 Task: Find connections with filter location Harpanahalli with filter topic #managementwith filter profile language English with filter current company Vistara - TATA SIA Airlines Ltd. with filter school Rizvi College of Engineering with filter industry Staffing and Recruiting with filter service category Research with filter keywords title Women's Shelter Jobs
Action: Mouse moved to (630, 97)
Screenshot: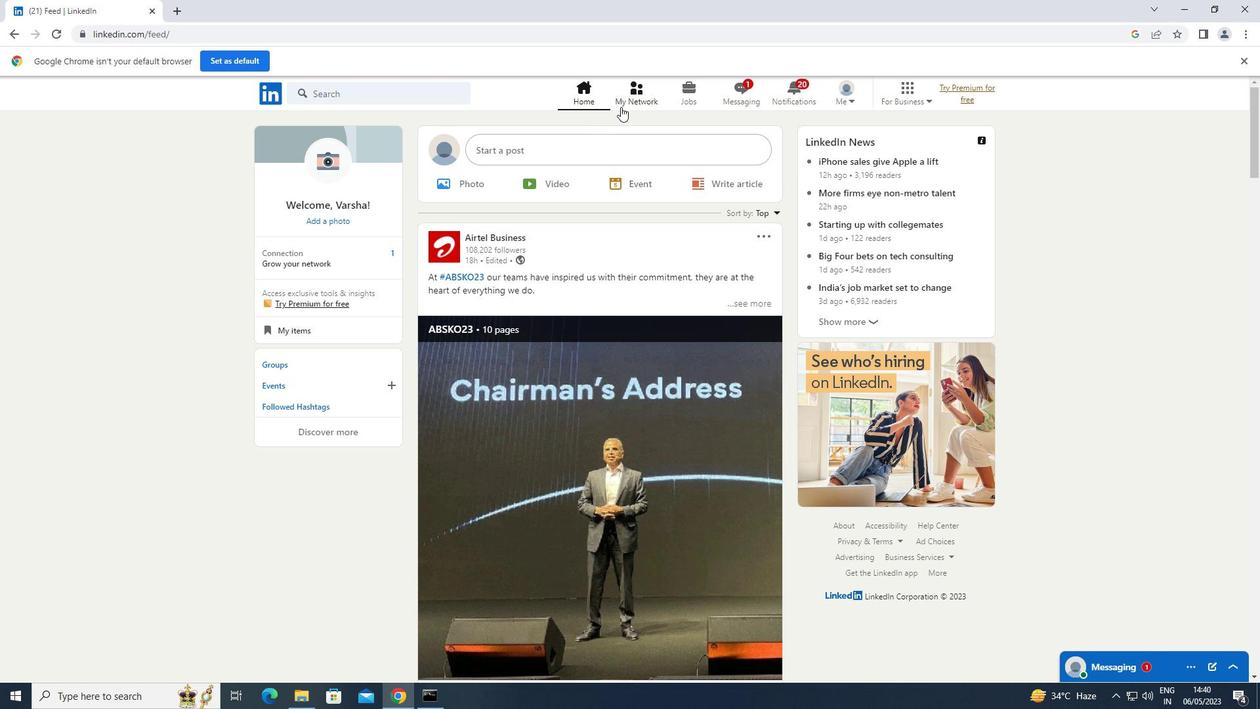 
Action: Mouse pressed left at (630, 97)
Screenshot: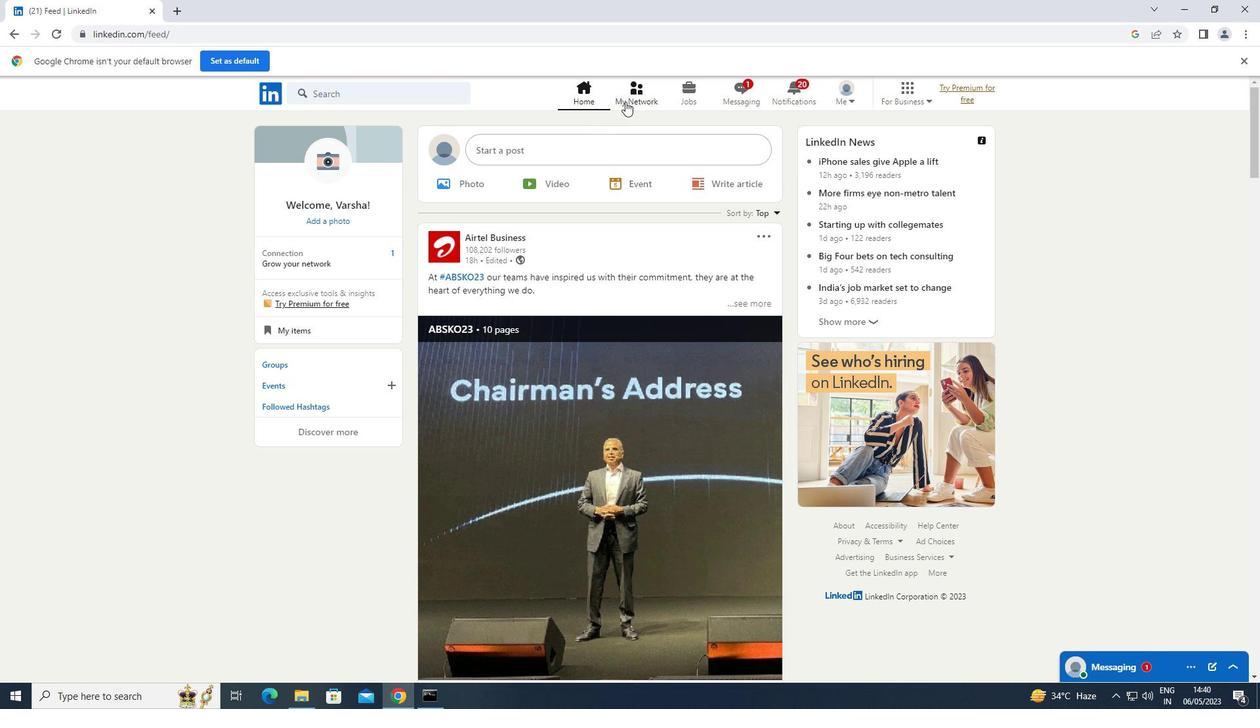 
Action: Mouse moved to (378, 168)
Screenshot: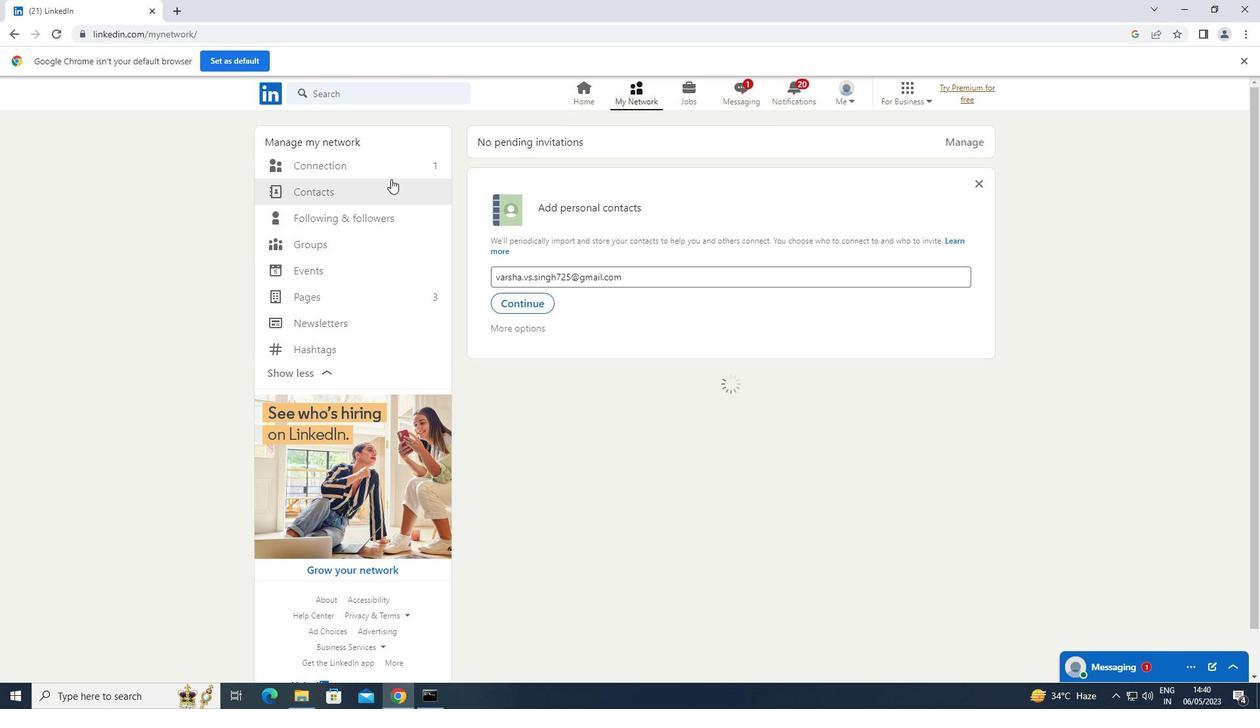 
Action: Mouse pressed left at (378, 168)
Screenshot: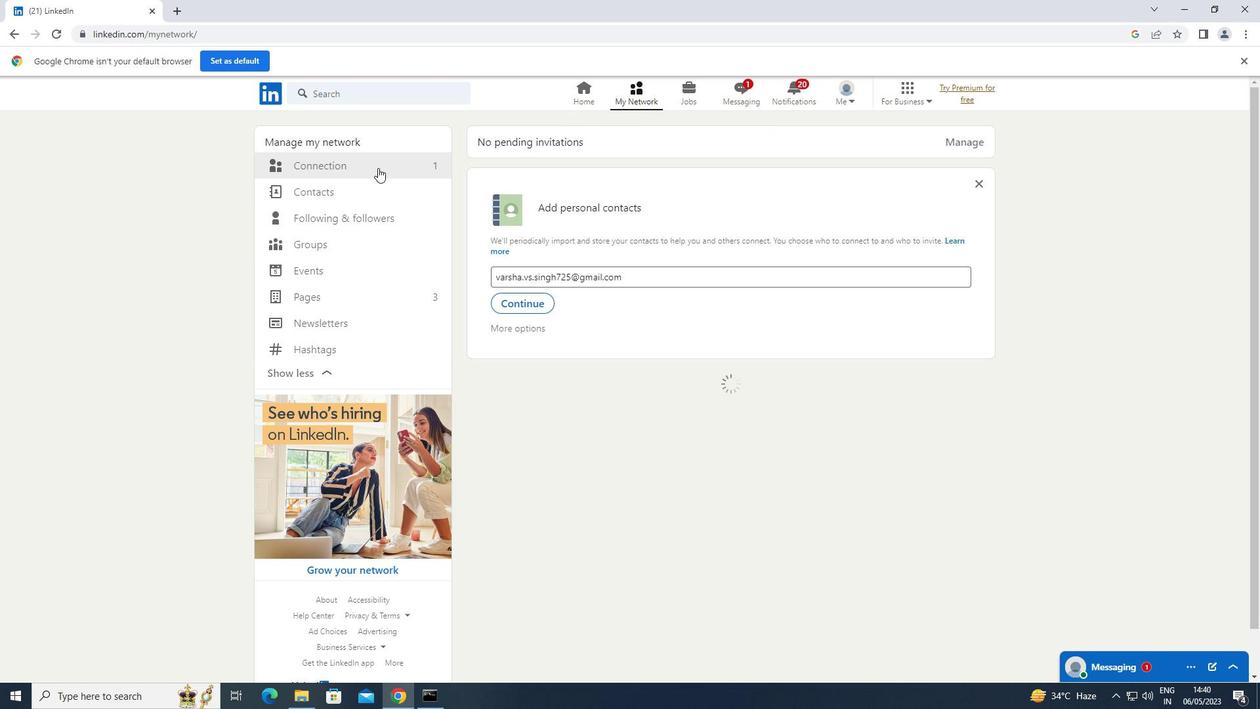 
Action: Mouse moved to (713, 164)
Screenshot: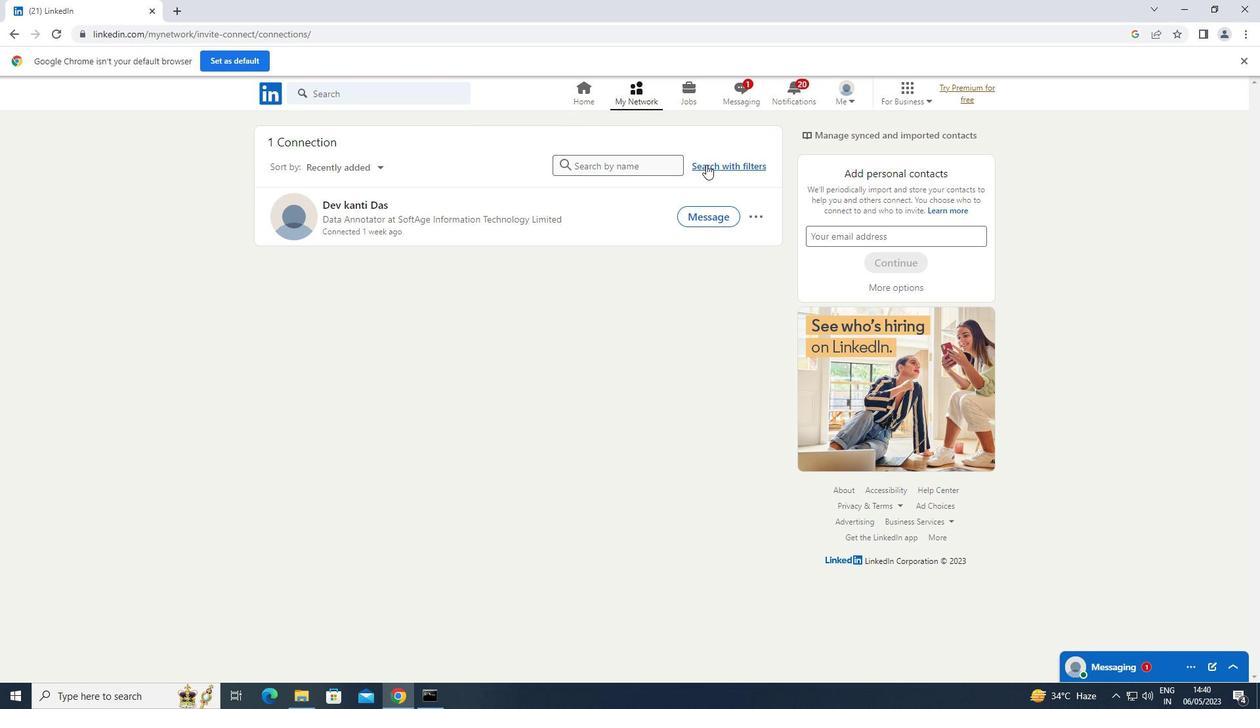
Action: Mouse pressed left at (713, 164)
Screenshot: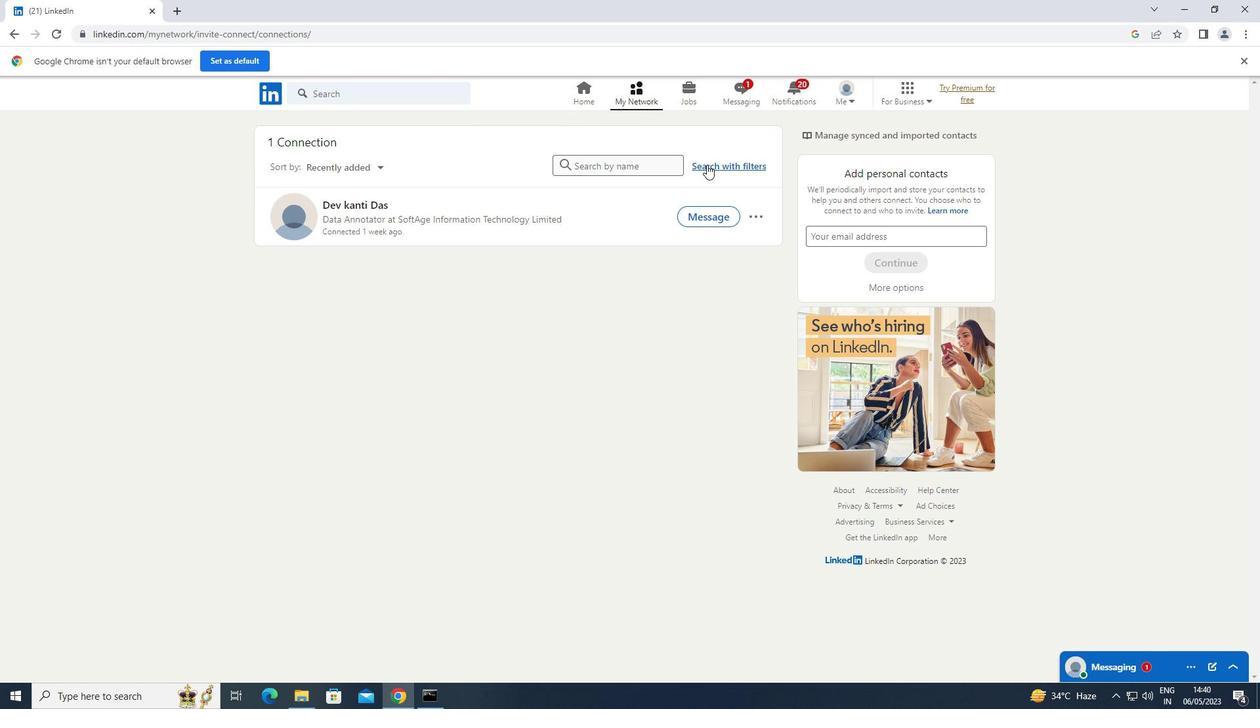 
Action: Mouse moved to (671, 121)
Screenshot: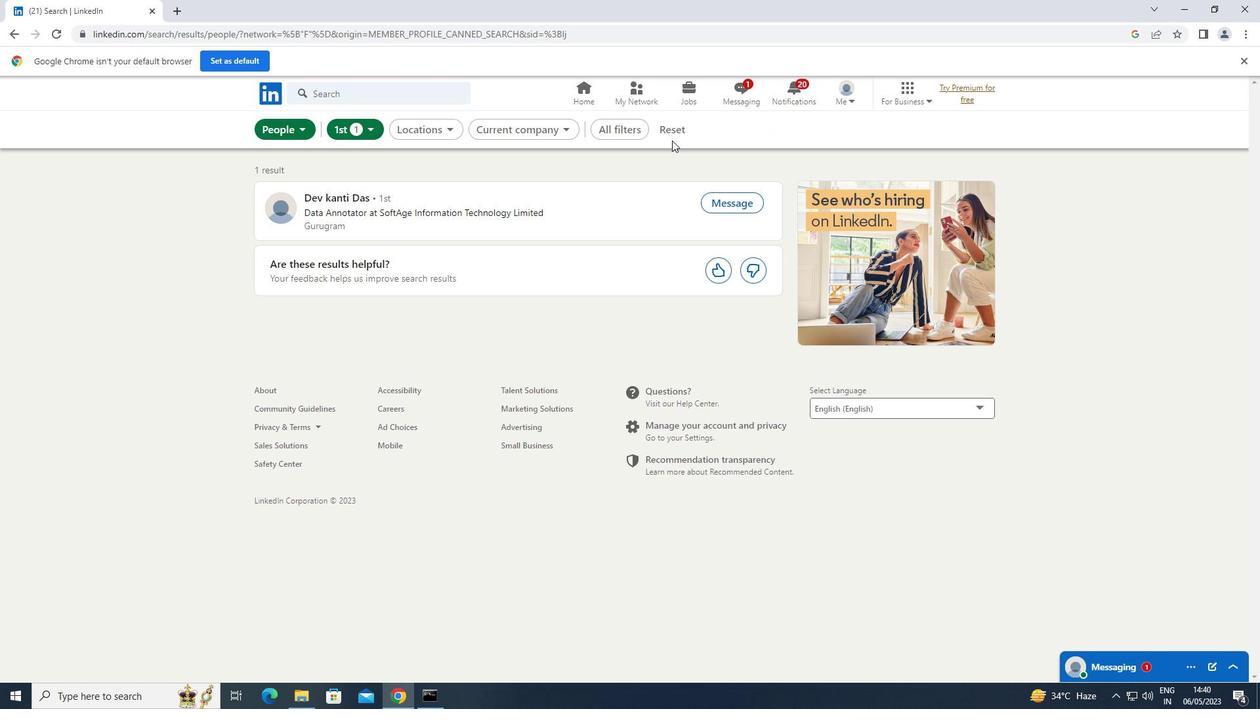 
Action: Mouse pressed left at (671, 121)
Screenshot: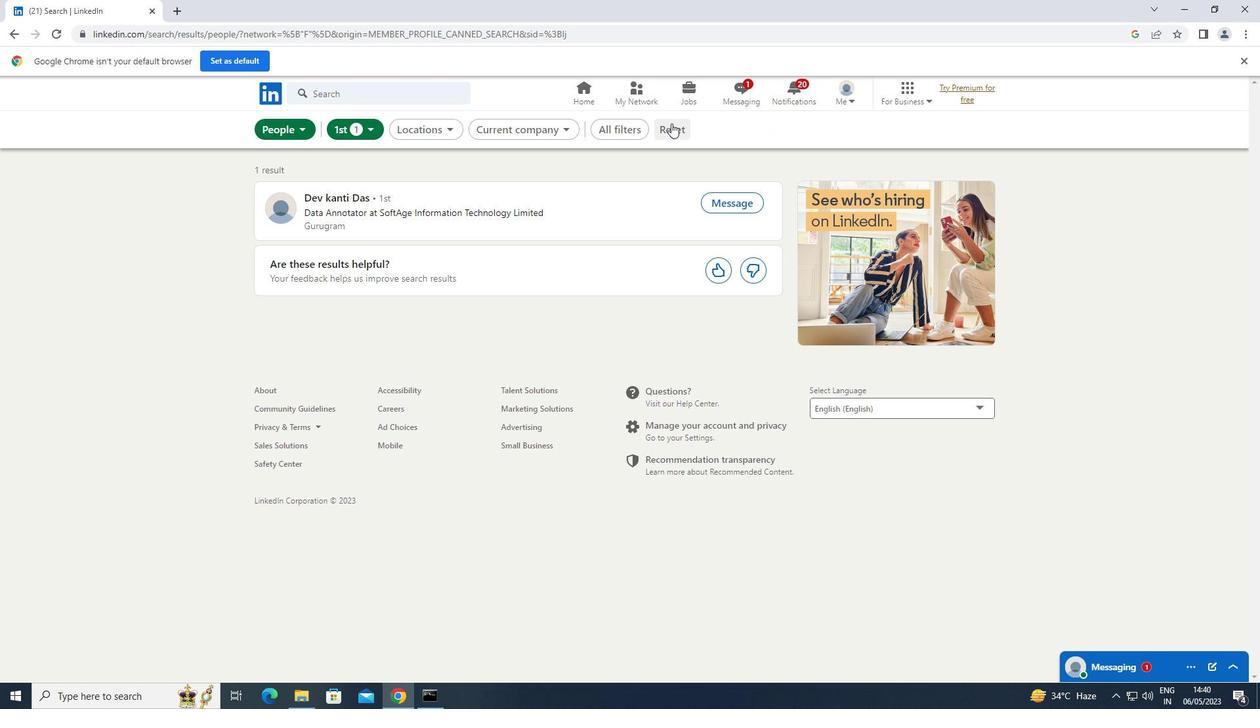 
Action: Mouse moved to (645, 126)
Screenshot: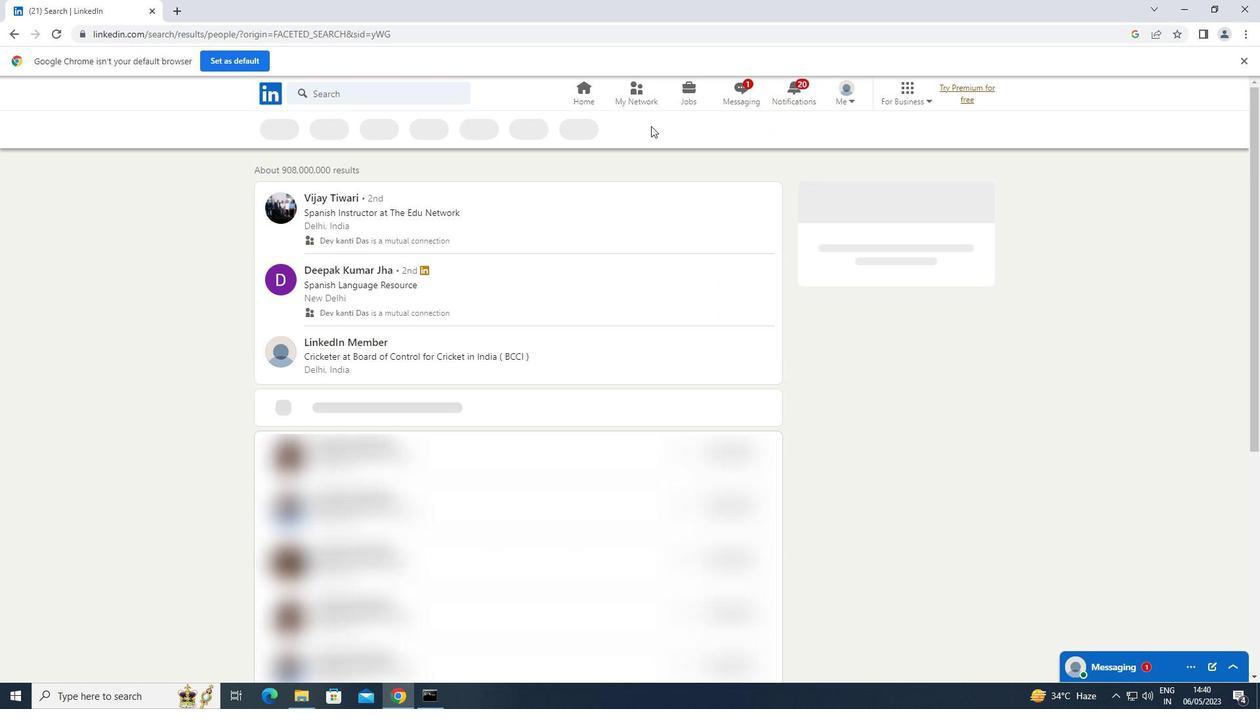 
Action: Mouse pressed left at (645, 126)
Screenshot: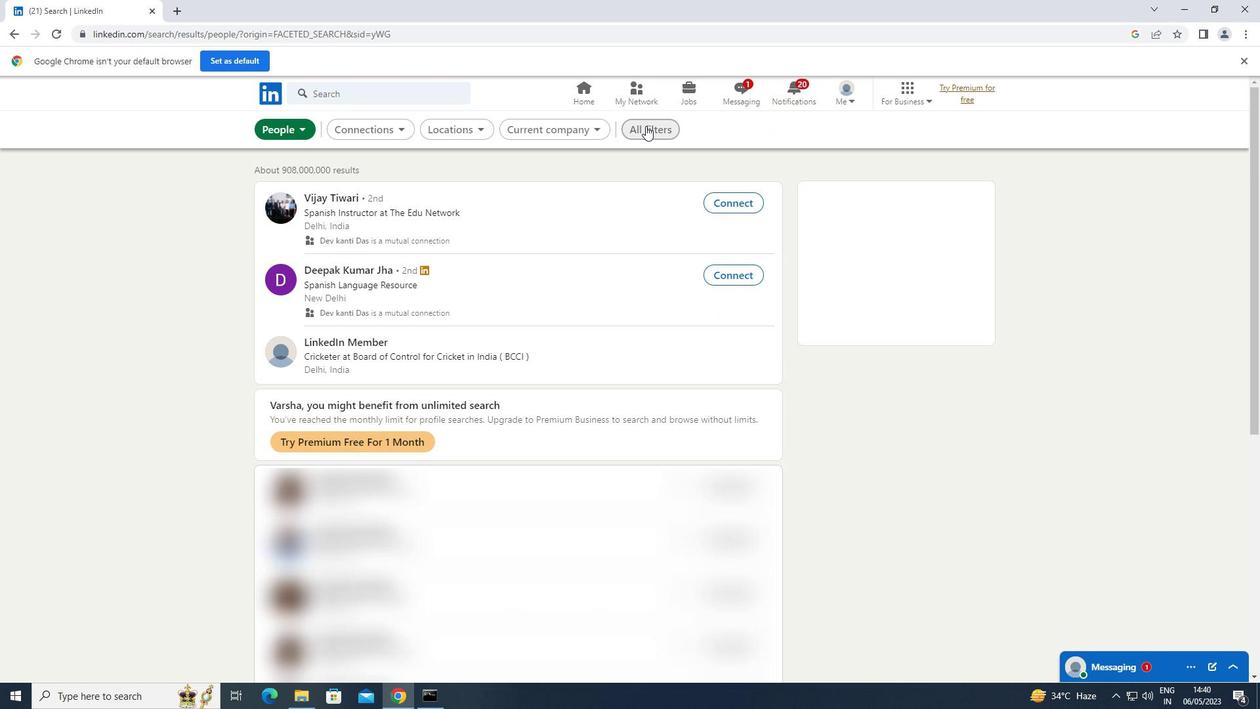 
Action: Mouse moved to (977, 312)
Screenshot: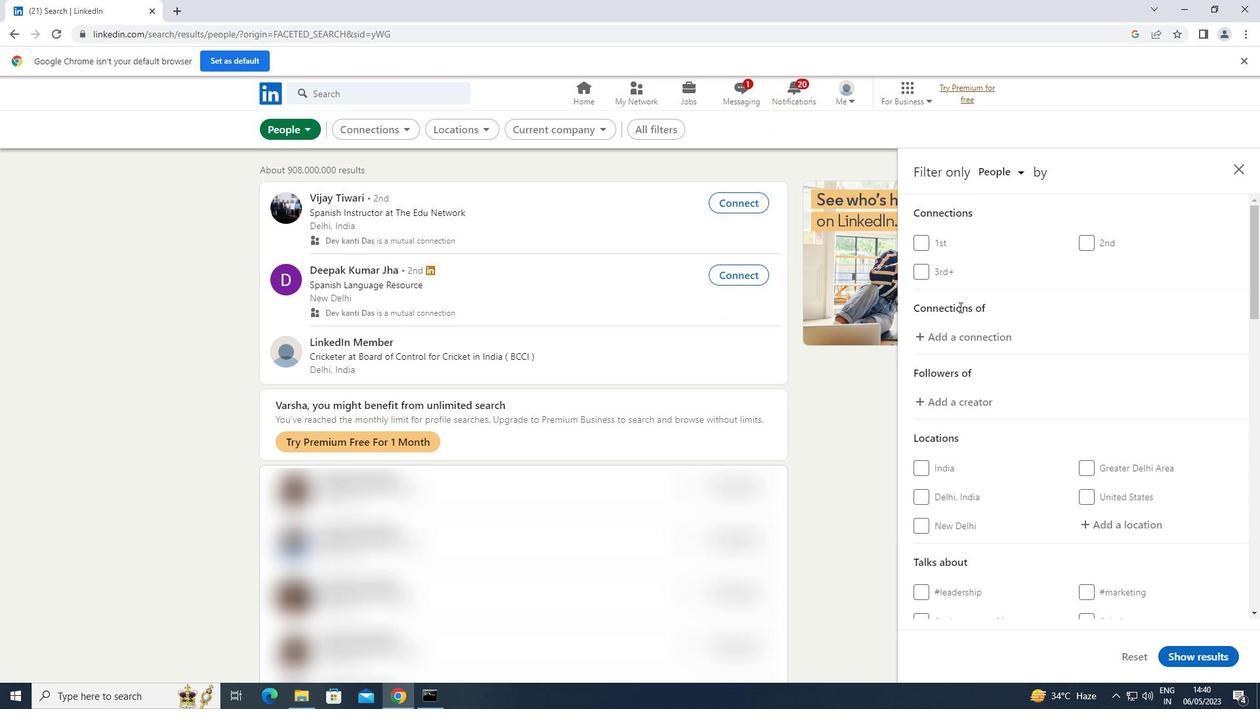 
Action: Mouse scrolled (977, 311) with delta (0, 0)
Screenshot: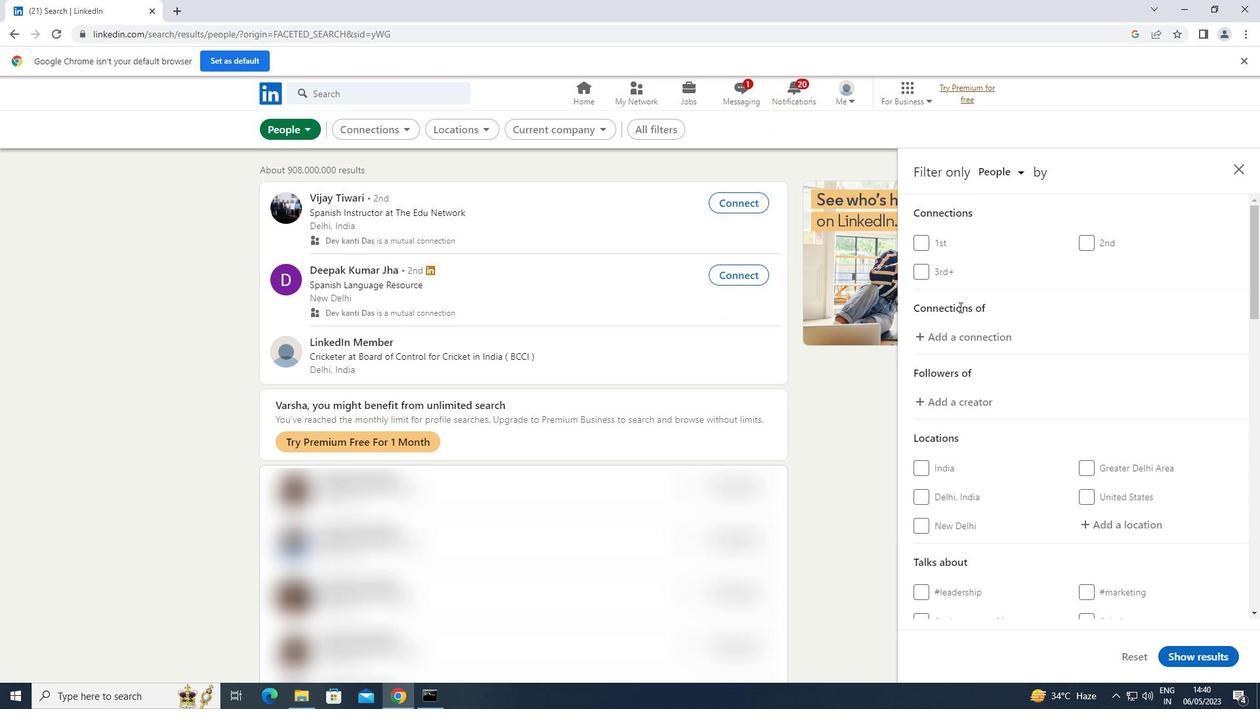 
Action: Mouse moved to (980, 319)
Screenshot: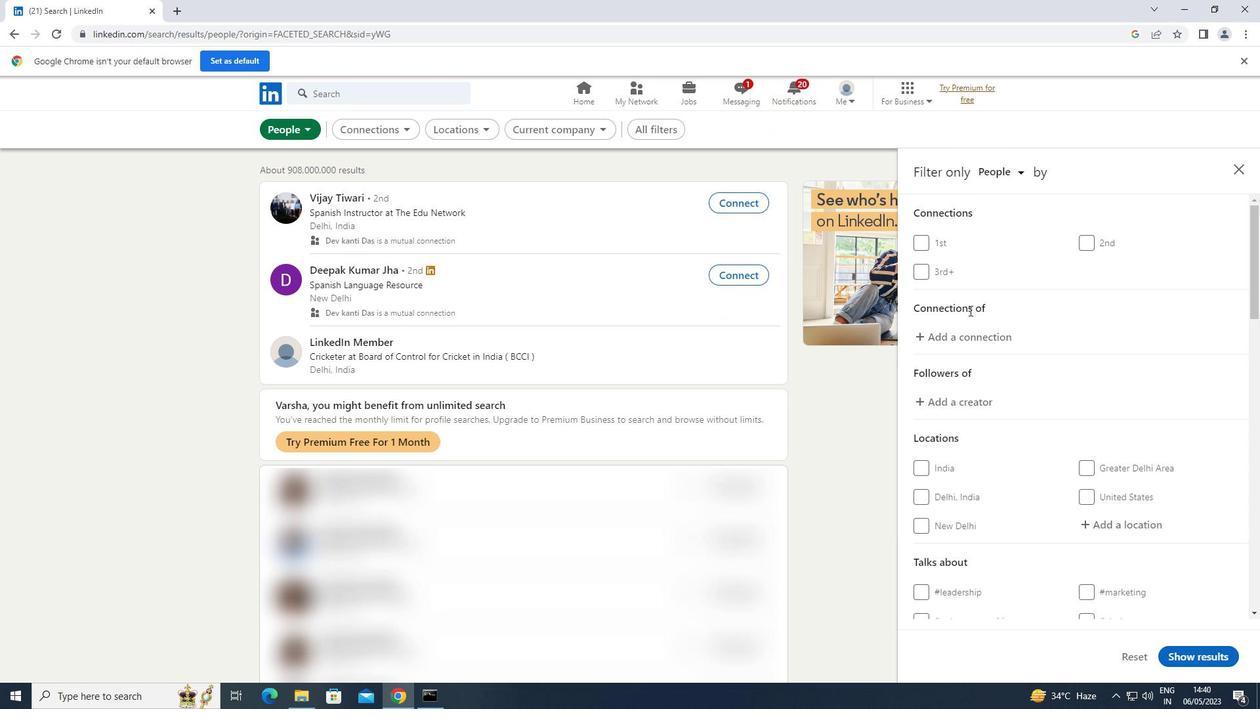
Action: Mouse scrolled (980, 318) with delta (0, 0)
Screenshot: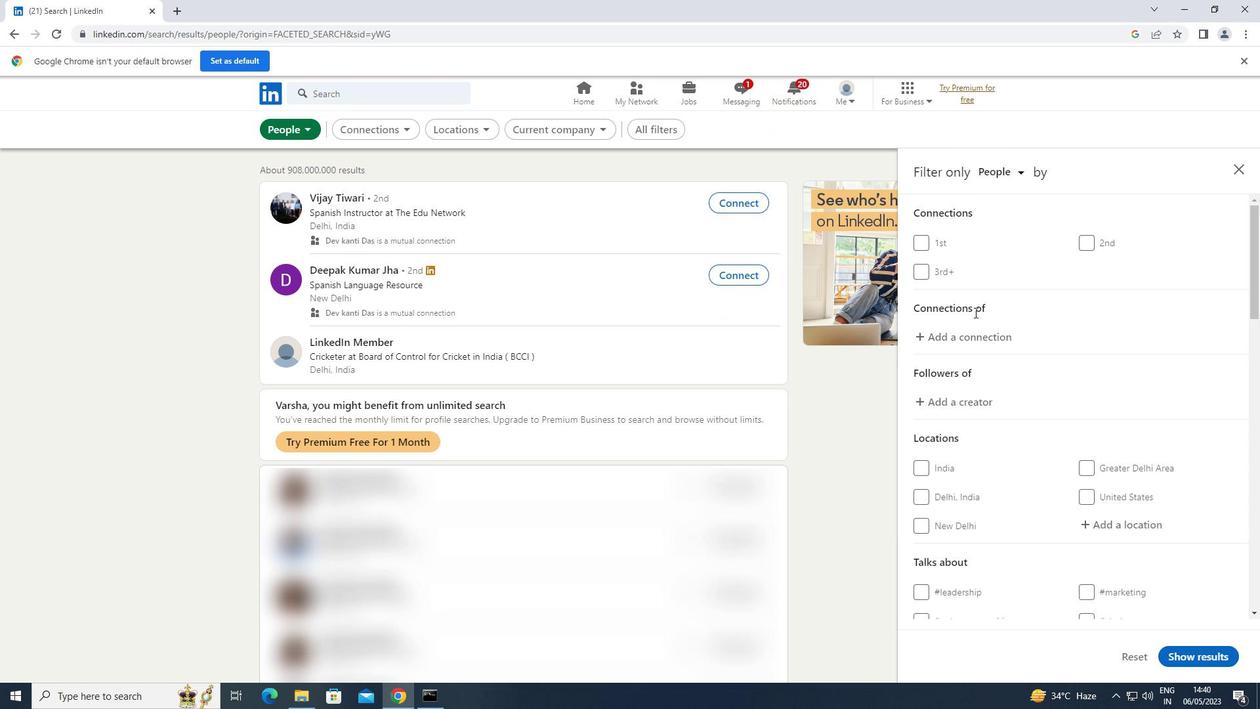 
Action: Mouse moved to (1120, 395)
Screenshot: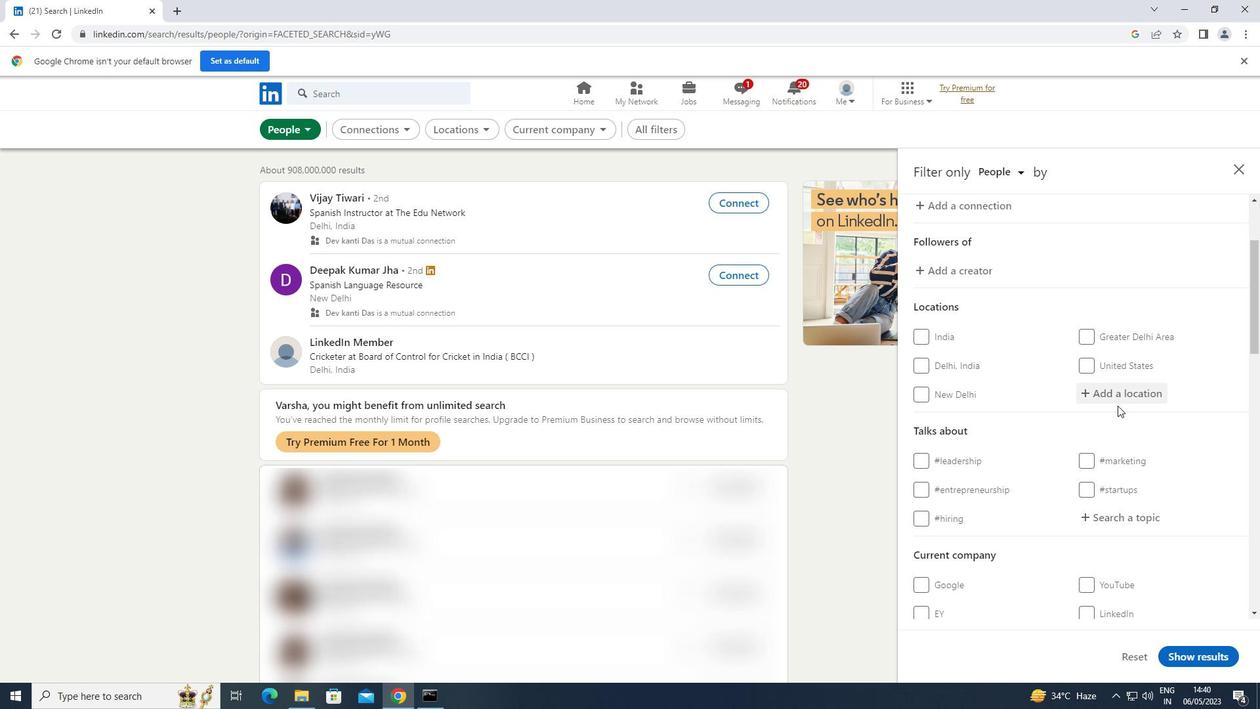 
Action: Mouse pressed left at (1120, 395)
Screenshot: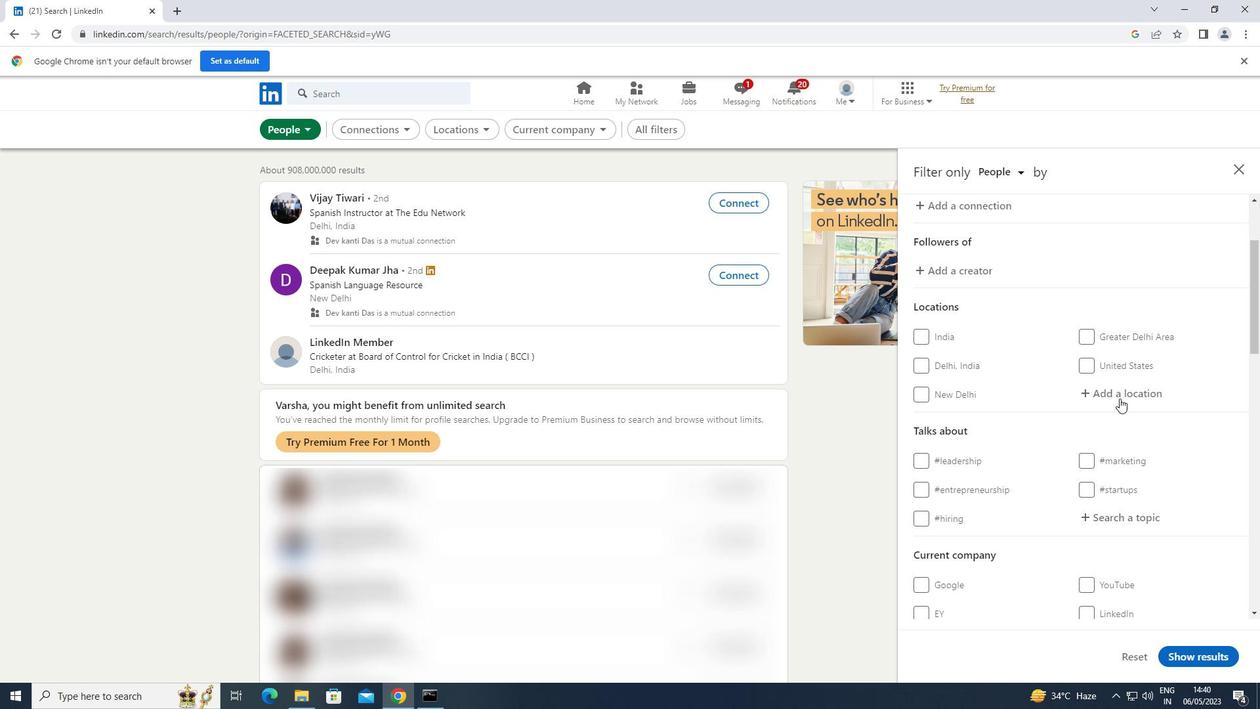 
Action: Mouse moved to (1120, 394)
Screenshot: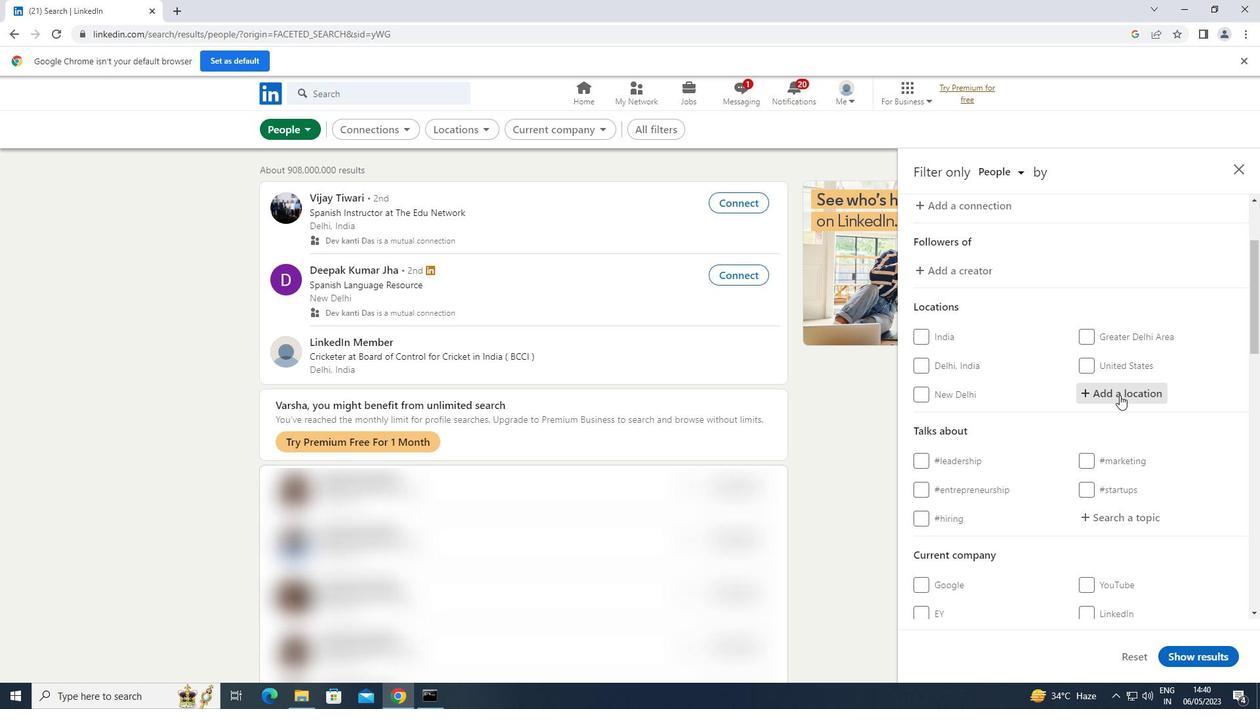 
Action: Key pressed <Key.shift>HARPANAHALLI
Screenshot: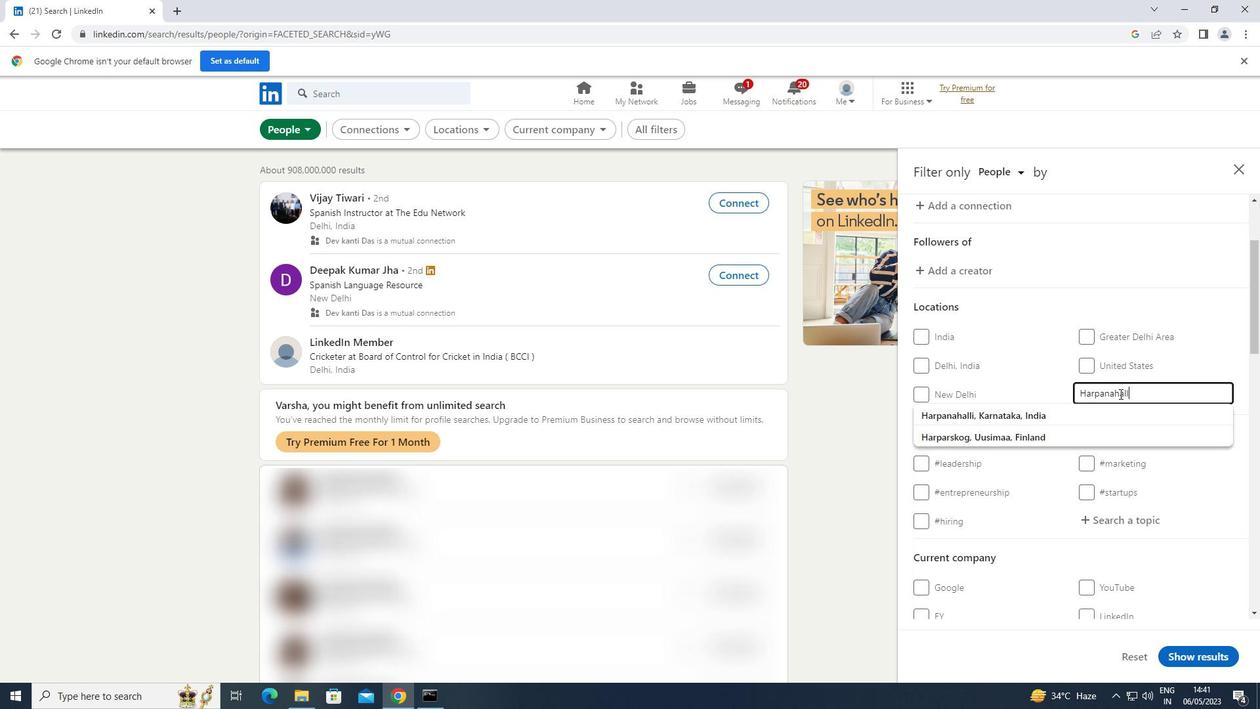 
Action: Mouse moved to (1088, 519)
Screenshot: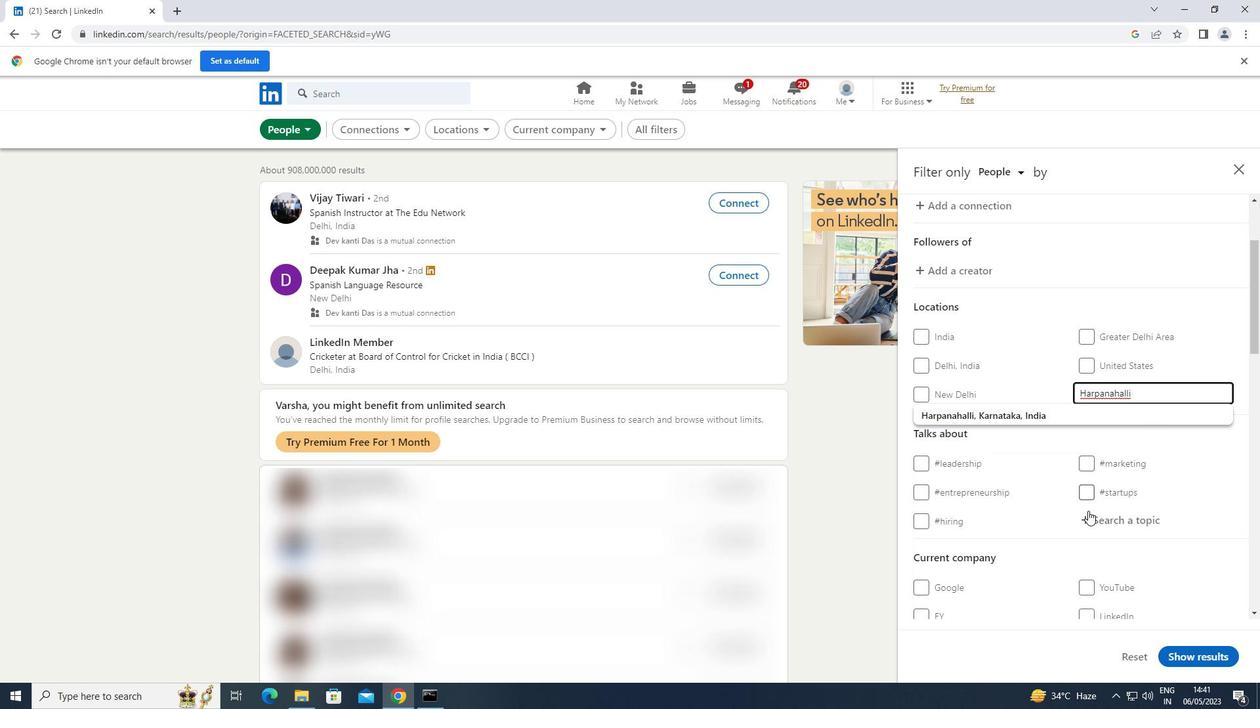 
Action: Mouse pressed left at (1088, 519)
Screenshot: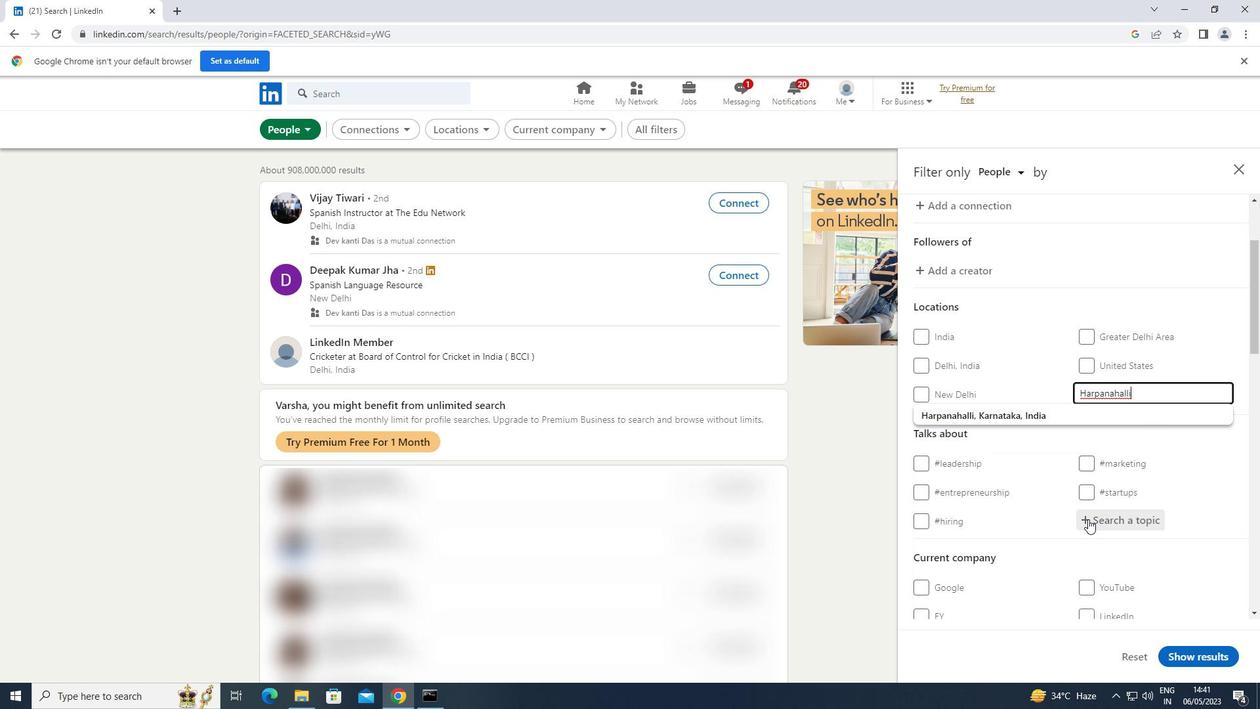 
Action: Mouse moved to (1088, 521)
Screenshot: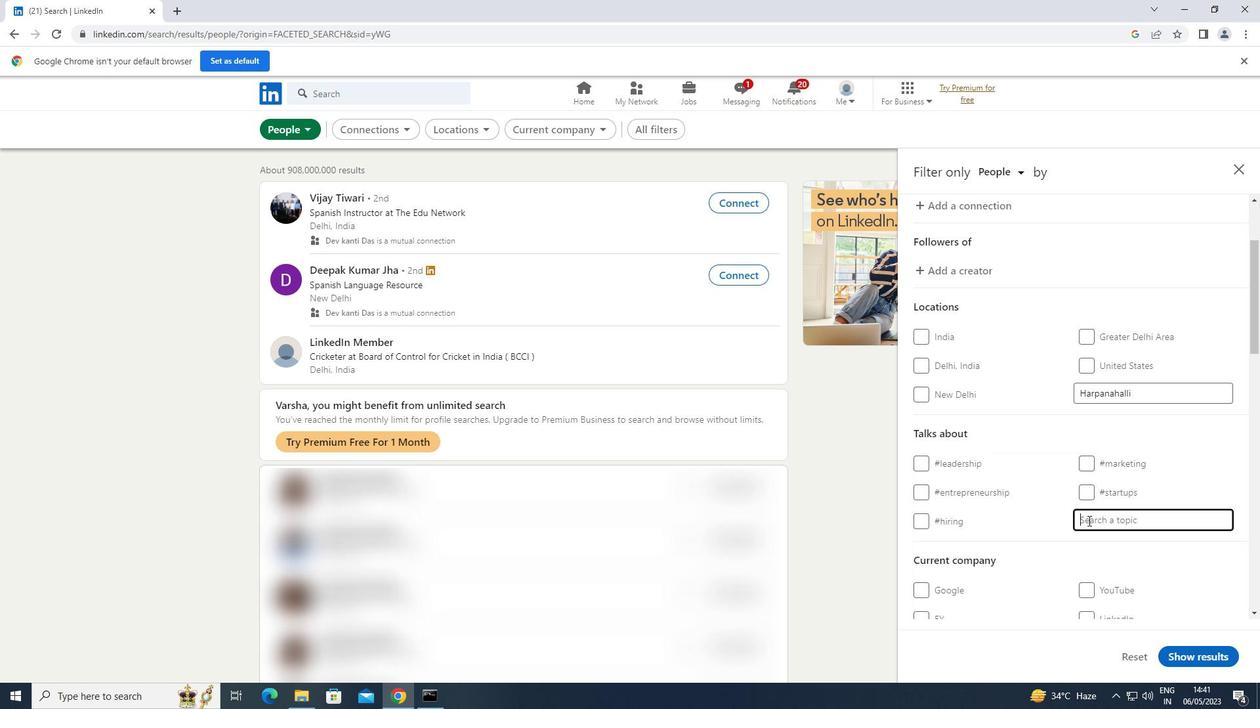 
Action: Key pressed MANAGEMENT
Screenshot: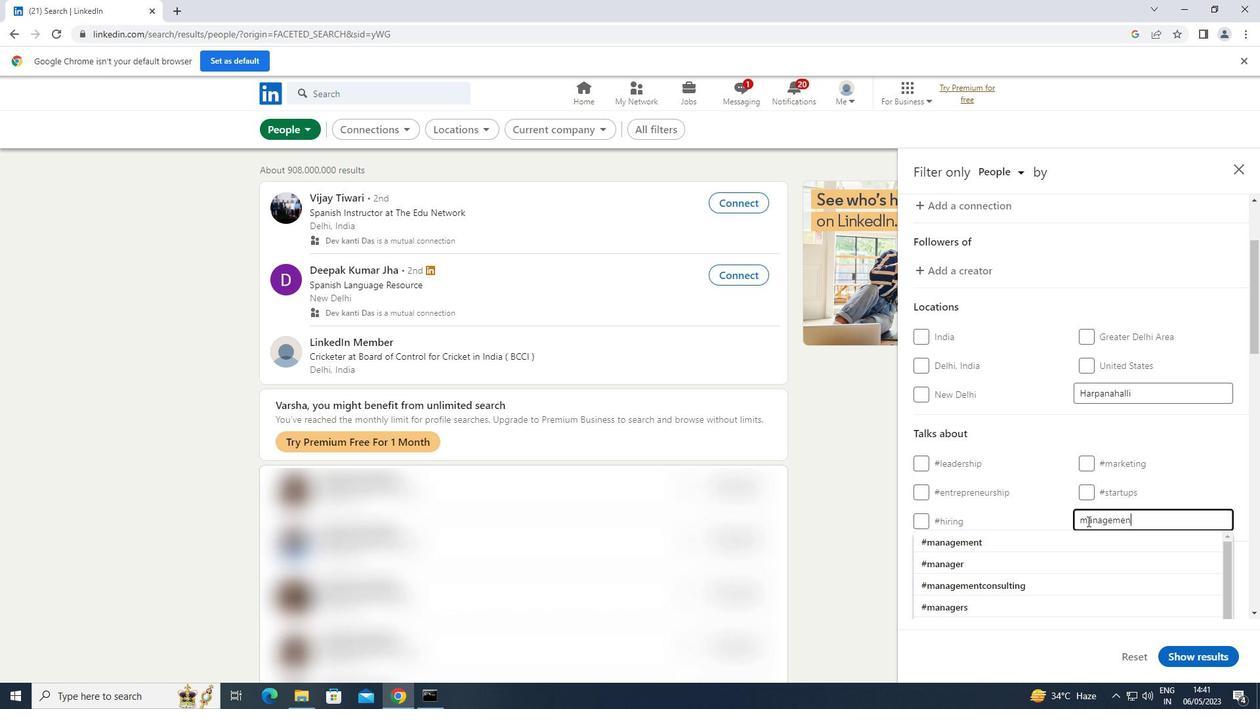
Action: Mouse moved to (998, 545)
Screenshot: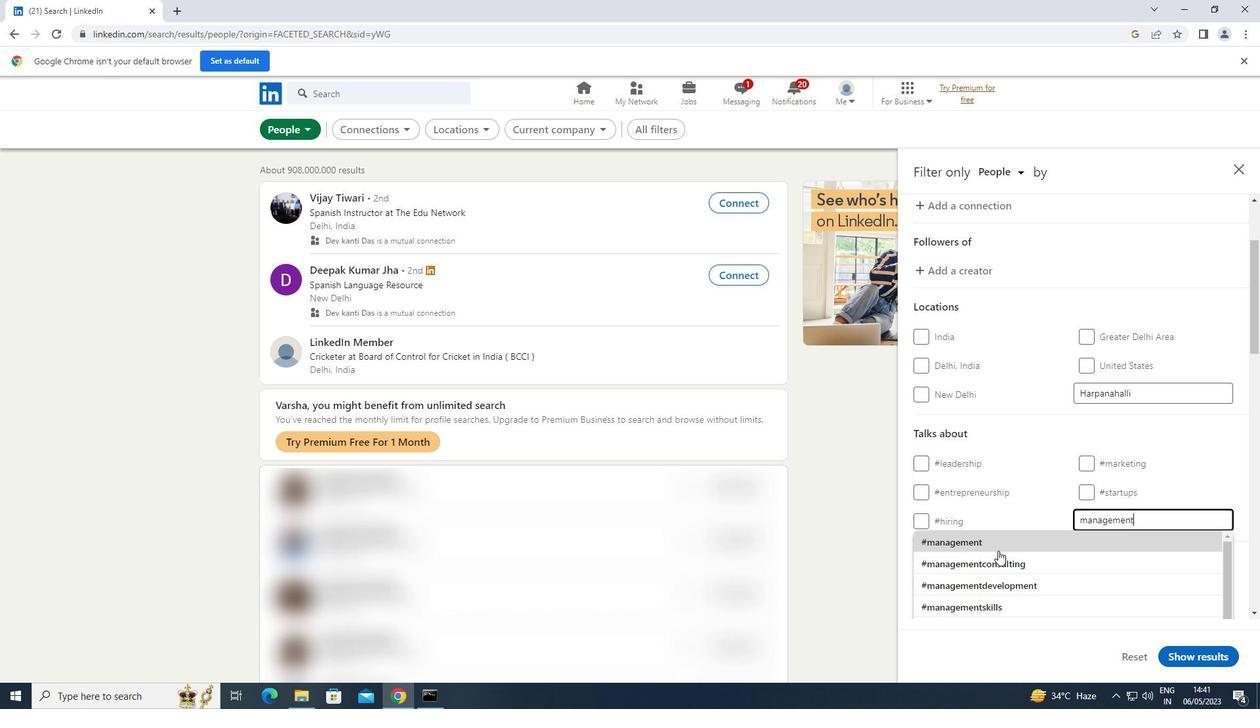 
Action: Mouse pressed left at (998, 545)
Screenshot: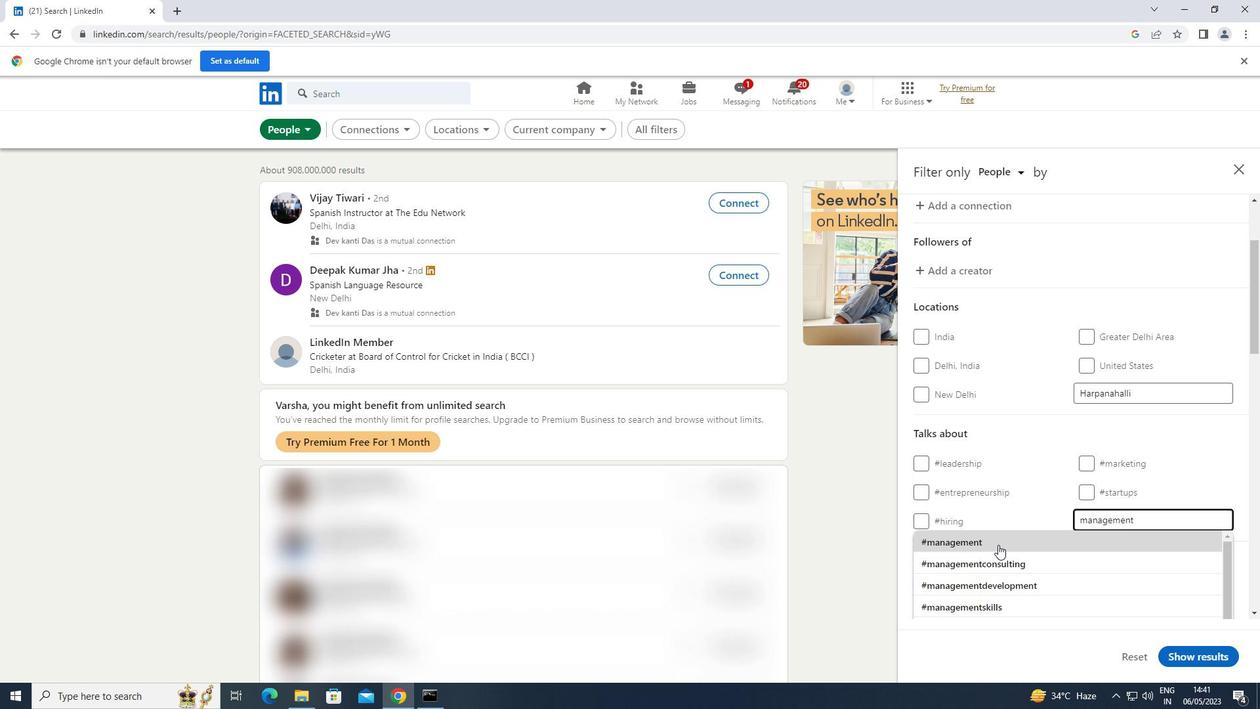 
Action: Mouse moved to (1004, 522)
Screenshot: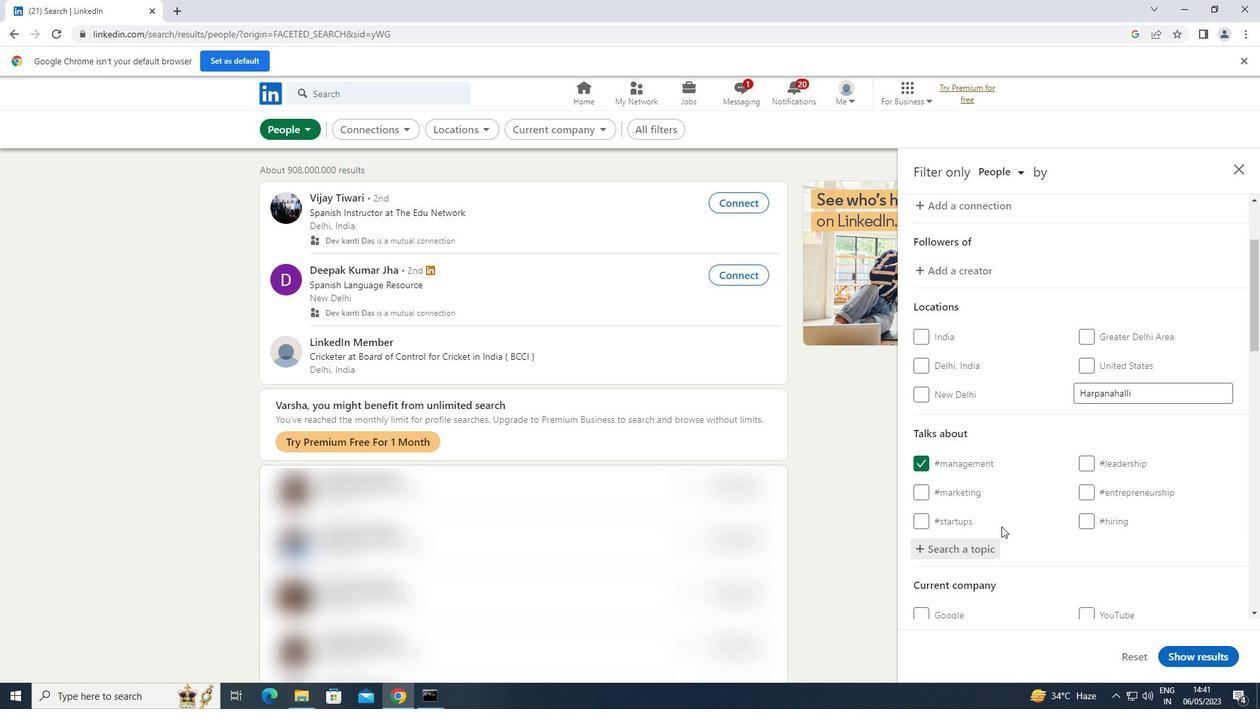 
Action: Mouse scrolled (1004, 521) with delta (0, 0)
Screenshot: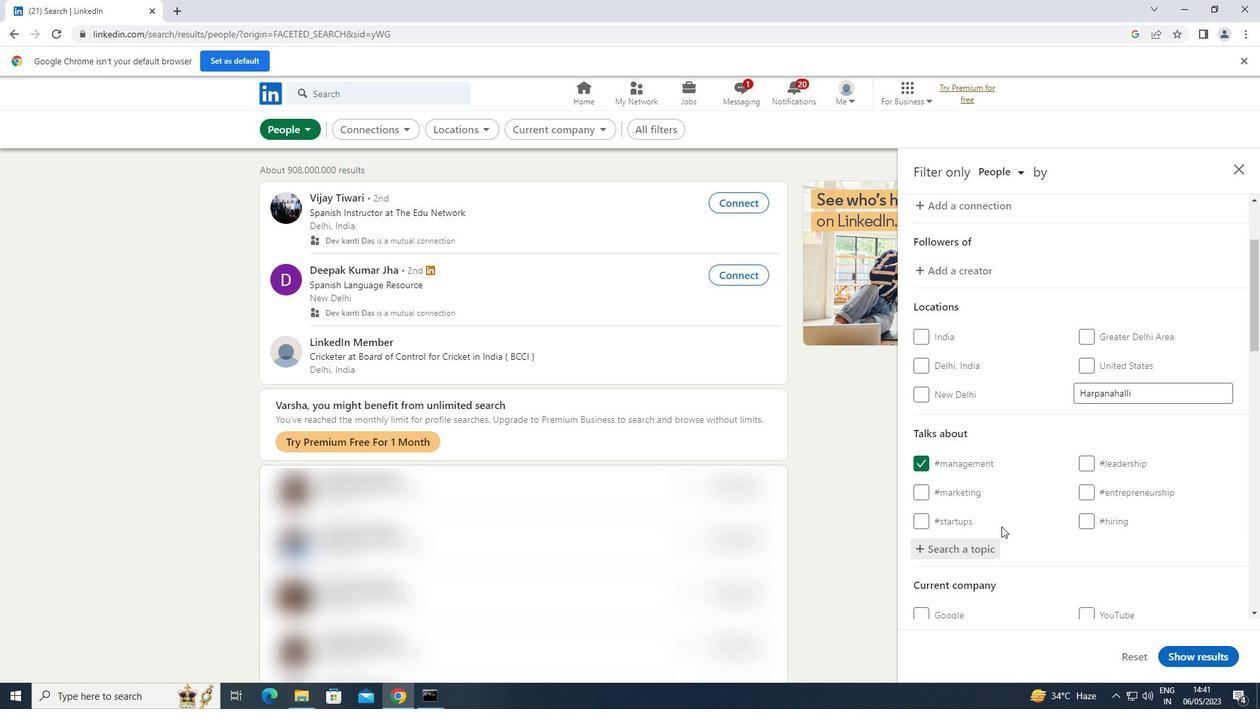 
Action: Mouse scrolled (1004, 521) with delta (0, 0)
Screenshot: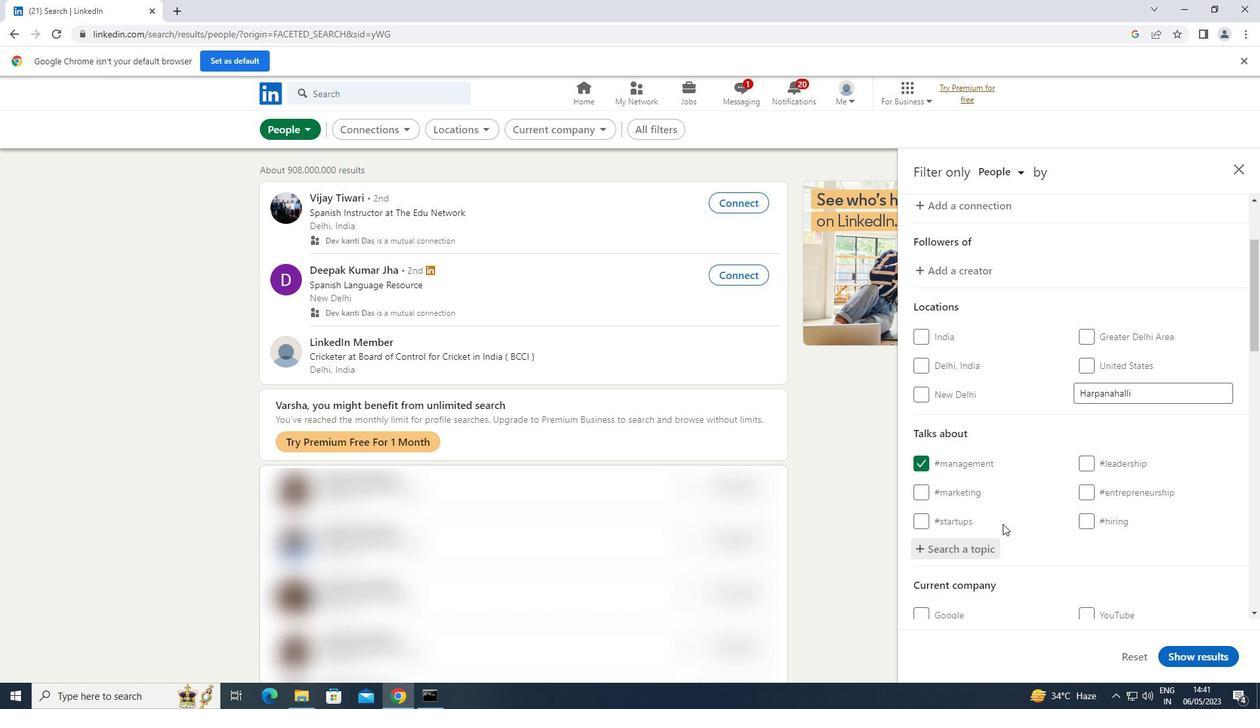 
Action: Mouse scrolled (1004, 521) with delta (0, 0)
Screenshot: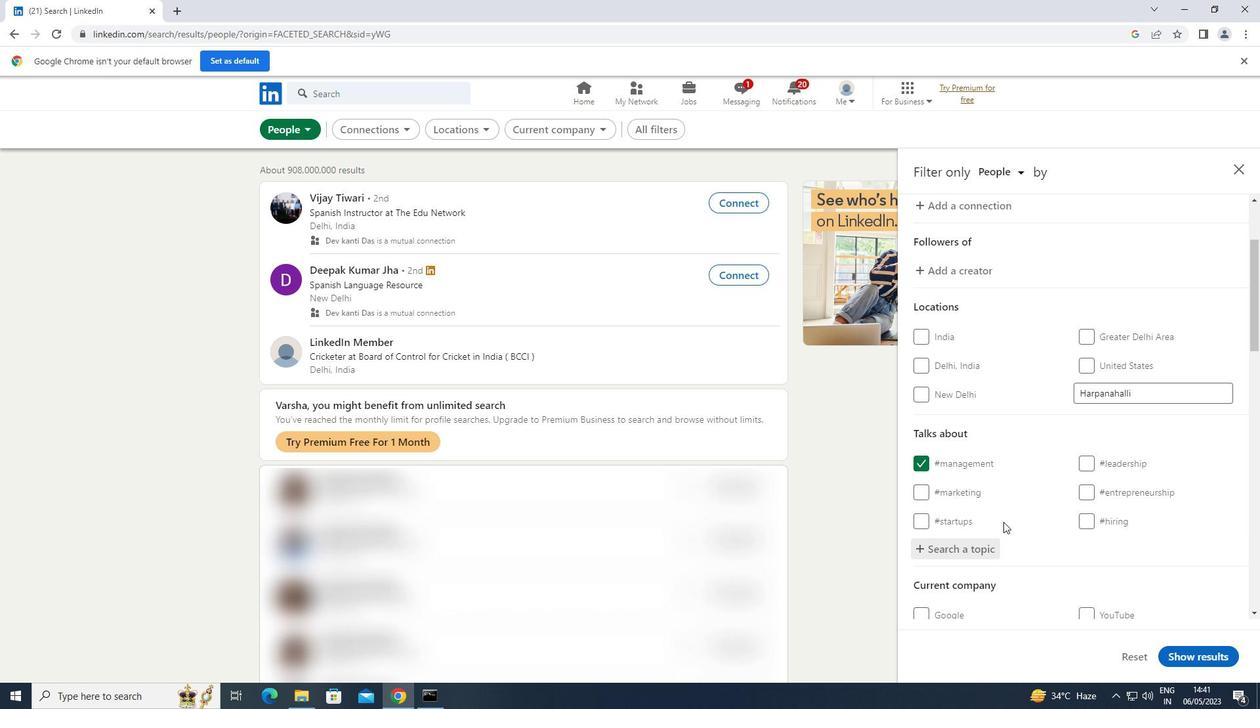 
Action: Mouse scrolled (1004, 521) with delta (0, 0)
Screenshot: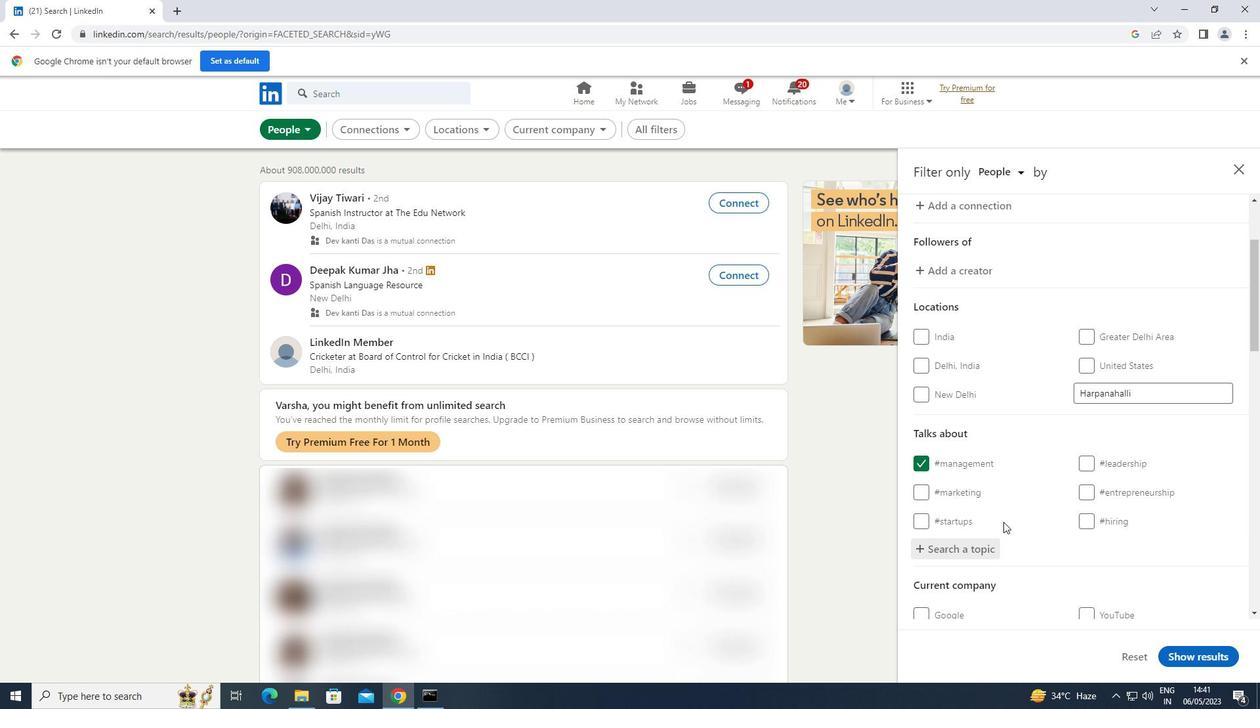 
Action: Mouse moved to (1006, 516)
Screenshot: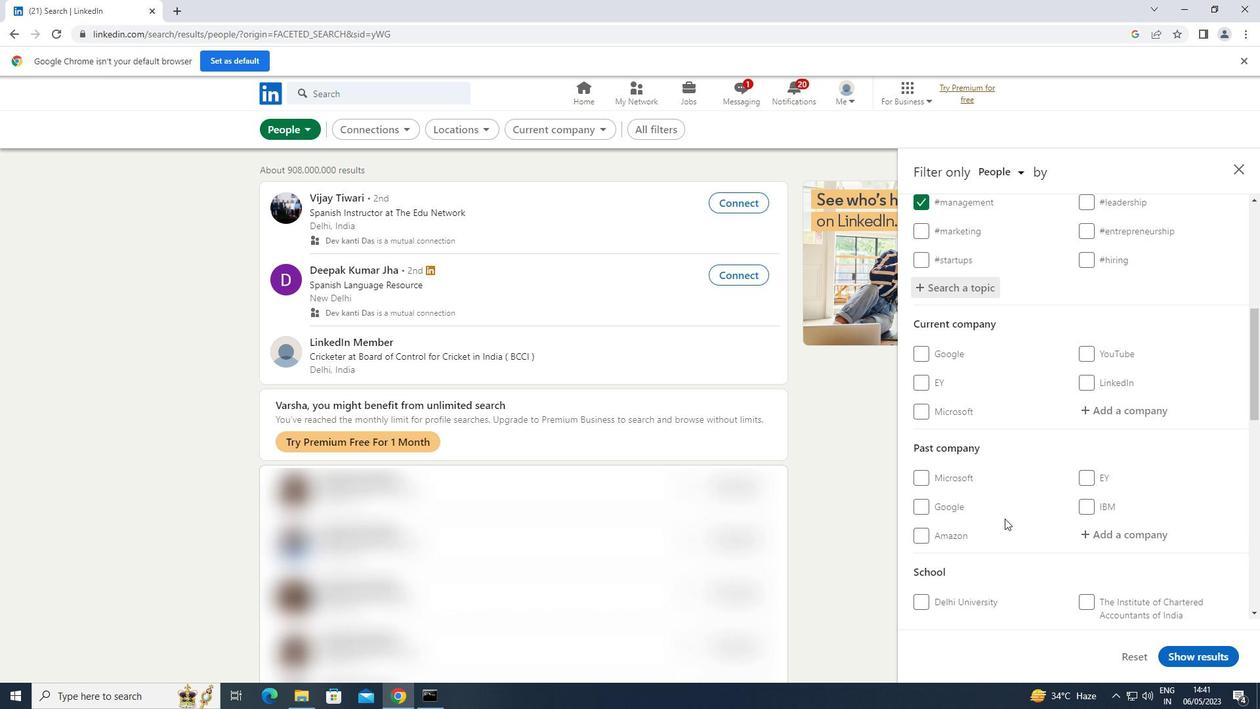 
Action: Mouse scrolled (1006, 515) with delta (0, 0)
Screenshot: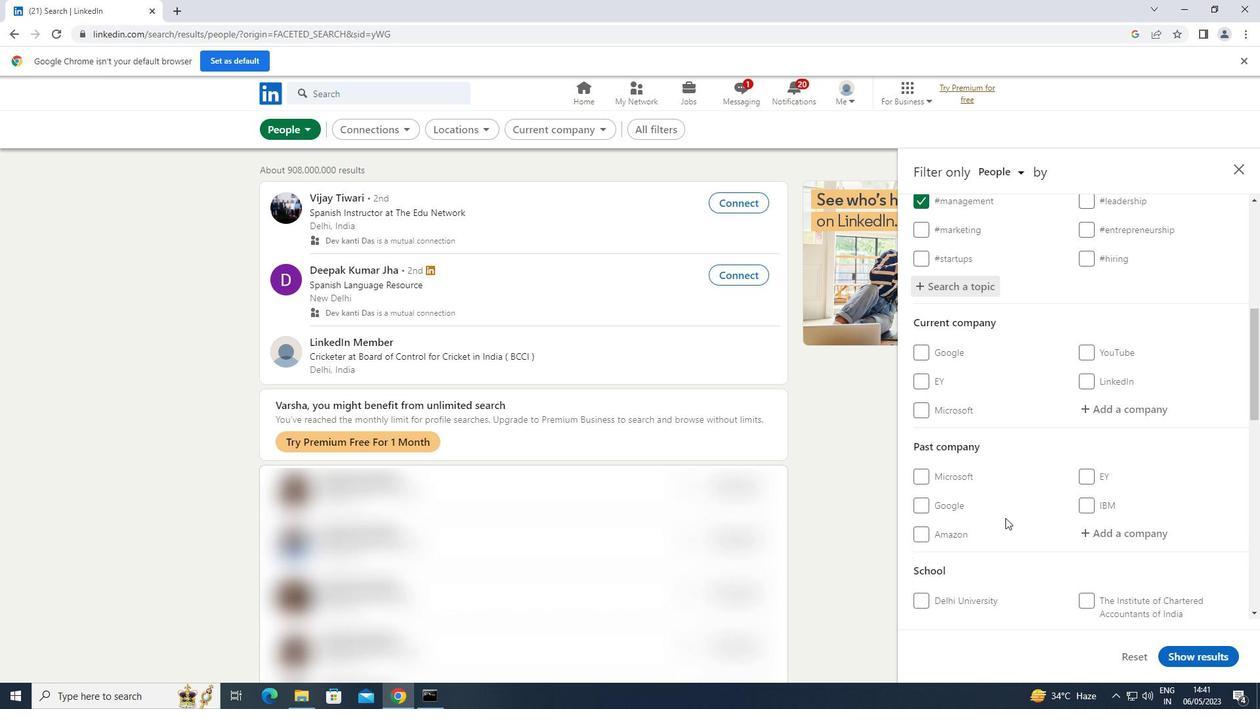 
Action: Mouse scrolled (1006, 515) with delta (0, 0)
Screenshot: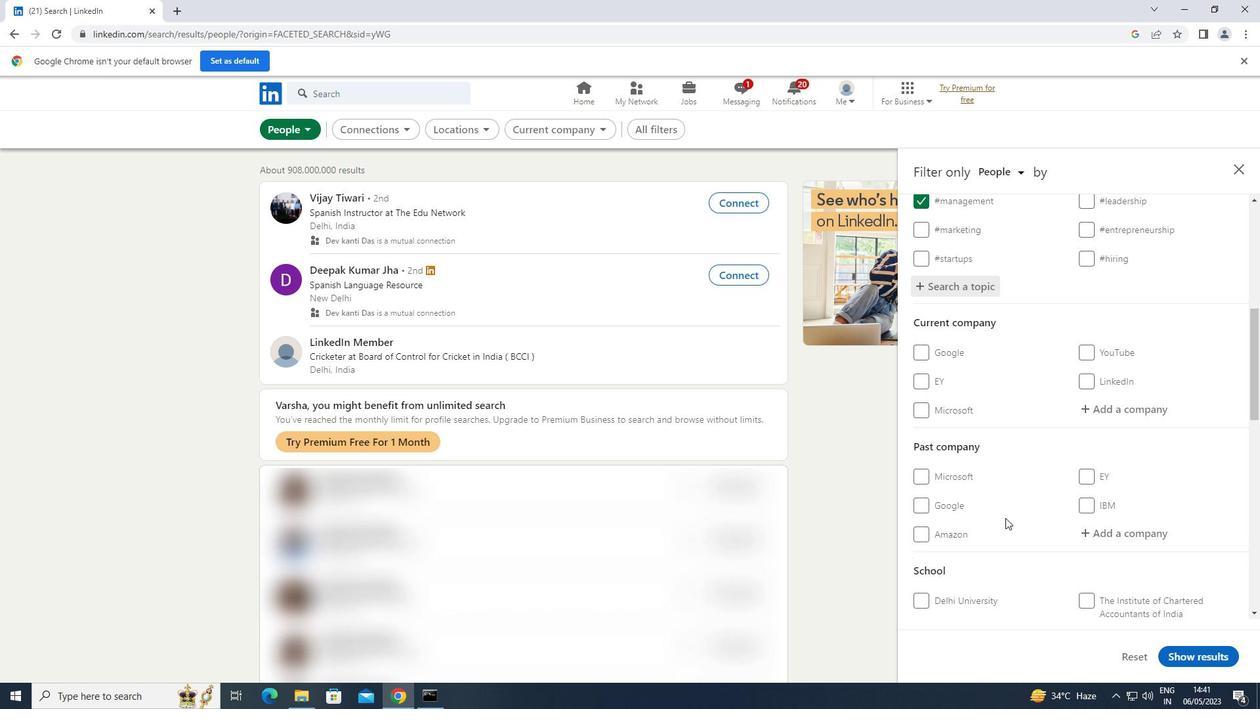
Action: Mouse scrolled (1006, 515) with delta (0, 0)
Screenshot: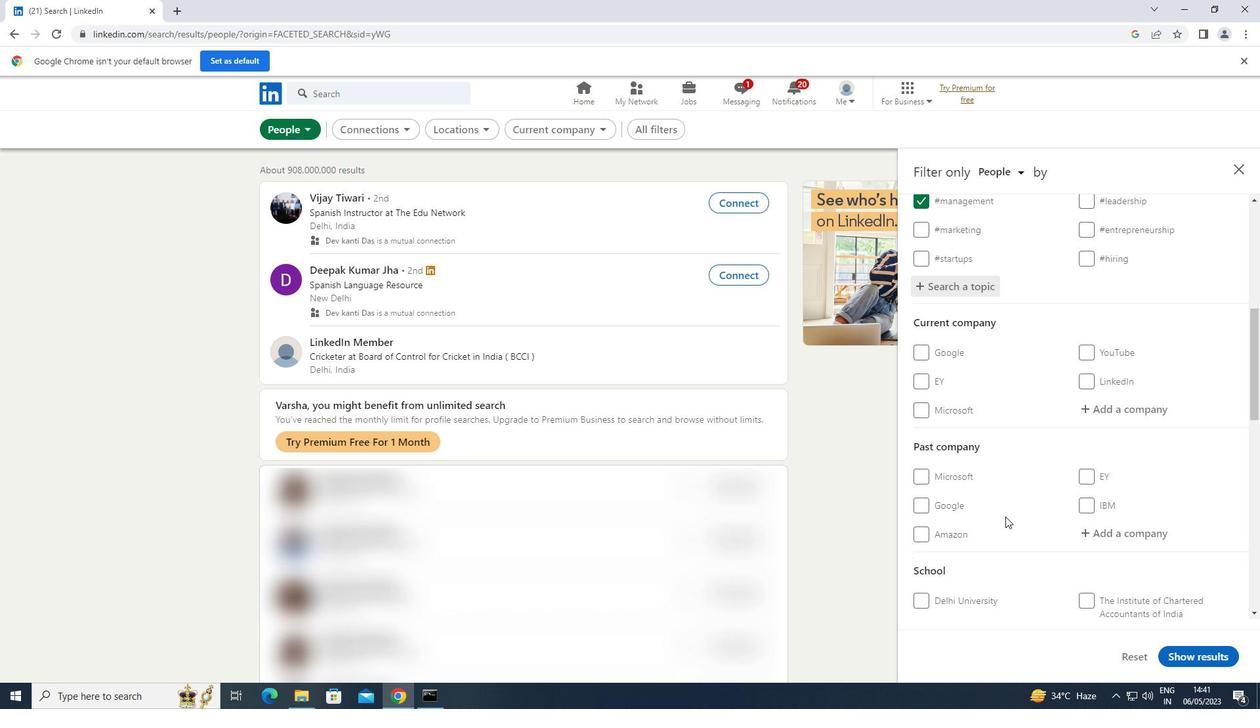 
Action: Mouse scrolled (1006, 515) with delta (0, 0)
Screenshot: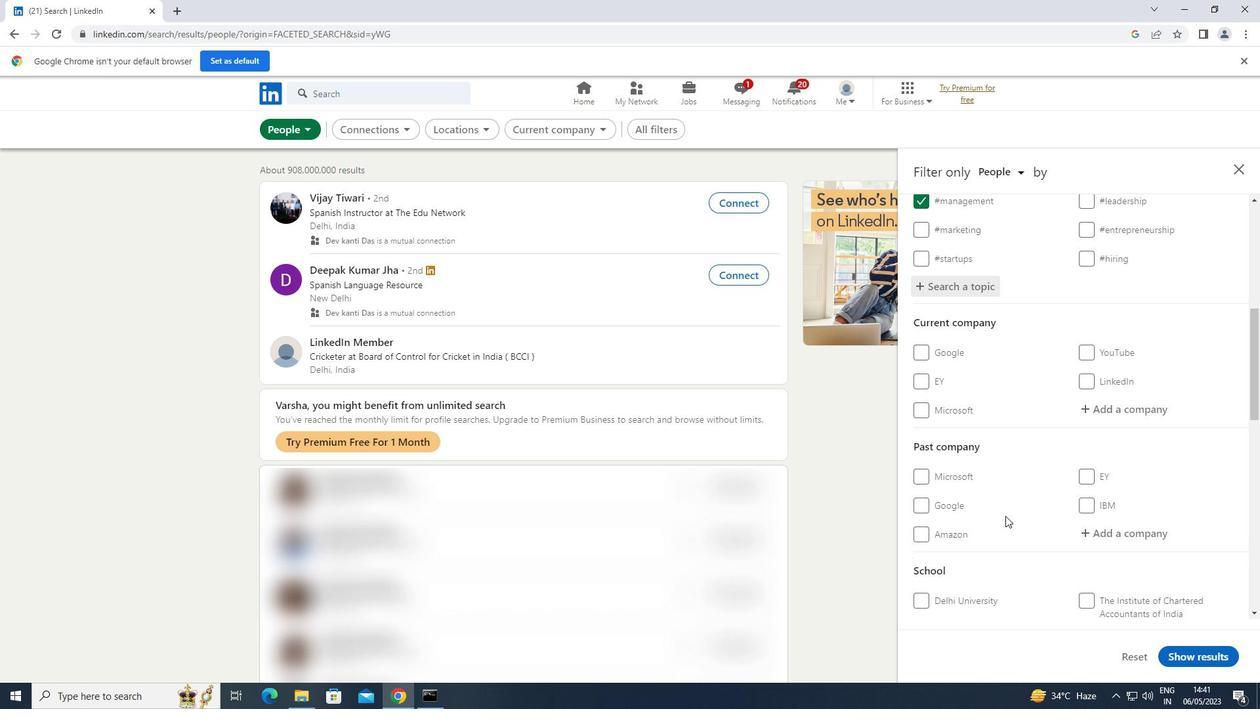 
Action: Mouse scrolled (1006, 515) with delta (0, 0)
Screenshot: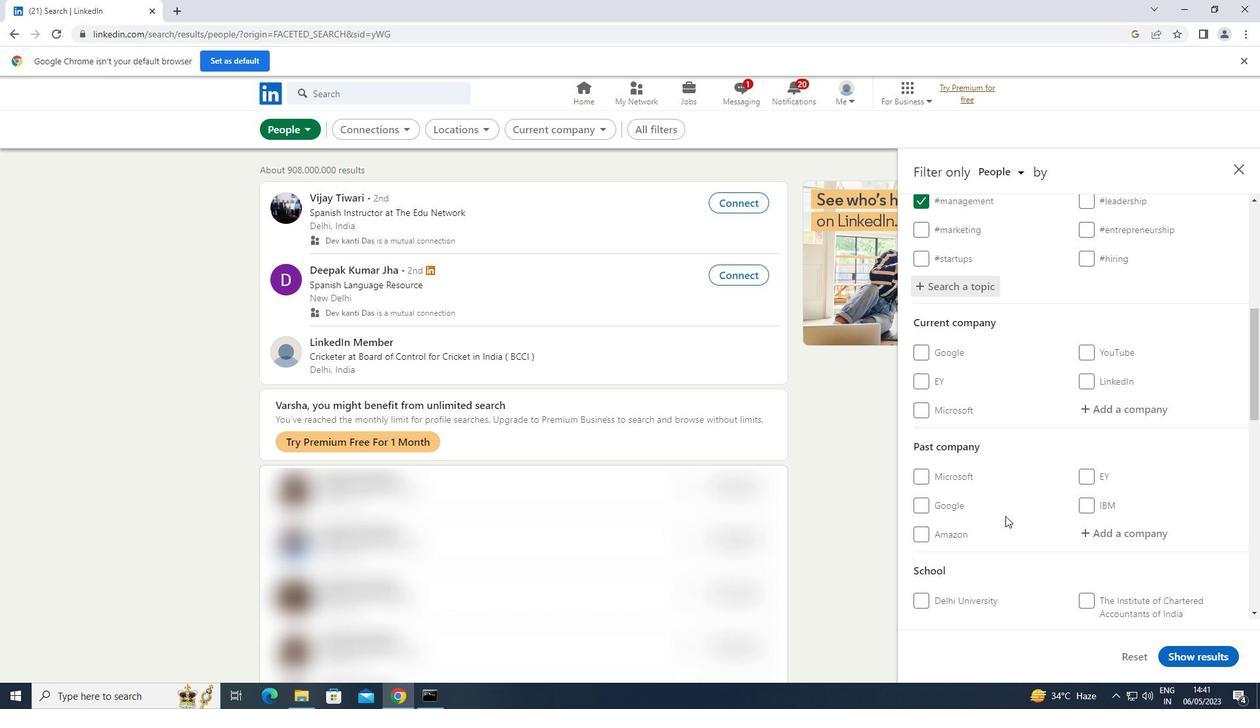 
Action: Mouse scrolled (1006, 515) with delta (0, 0)
Screenshot: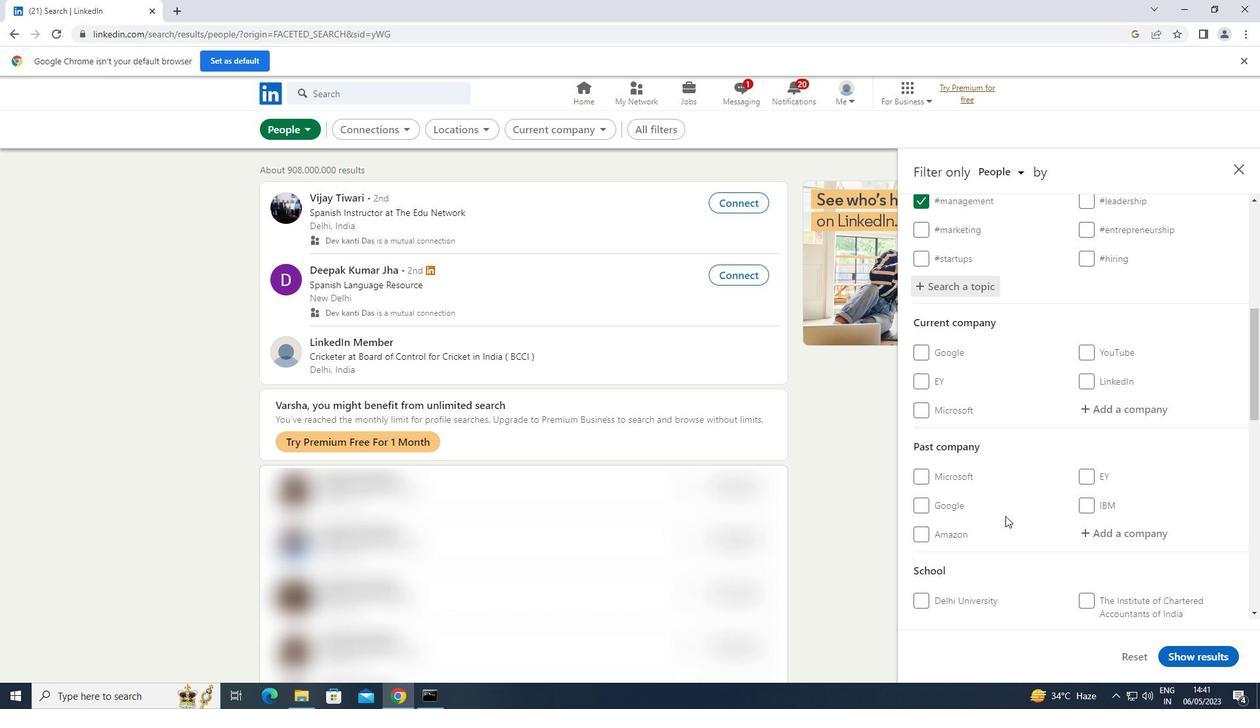 
Action: Mouse moved to (925, 496)
Screenshot: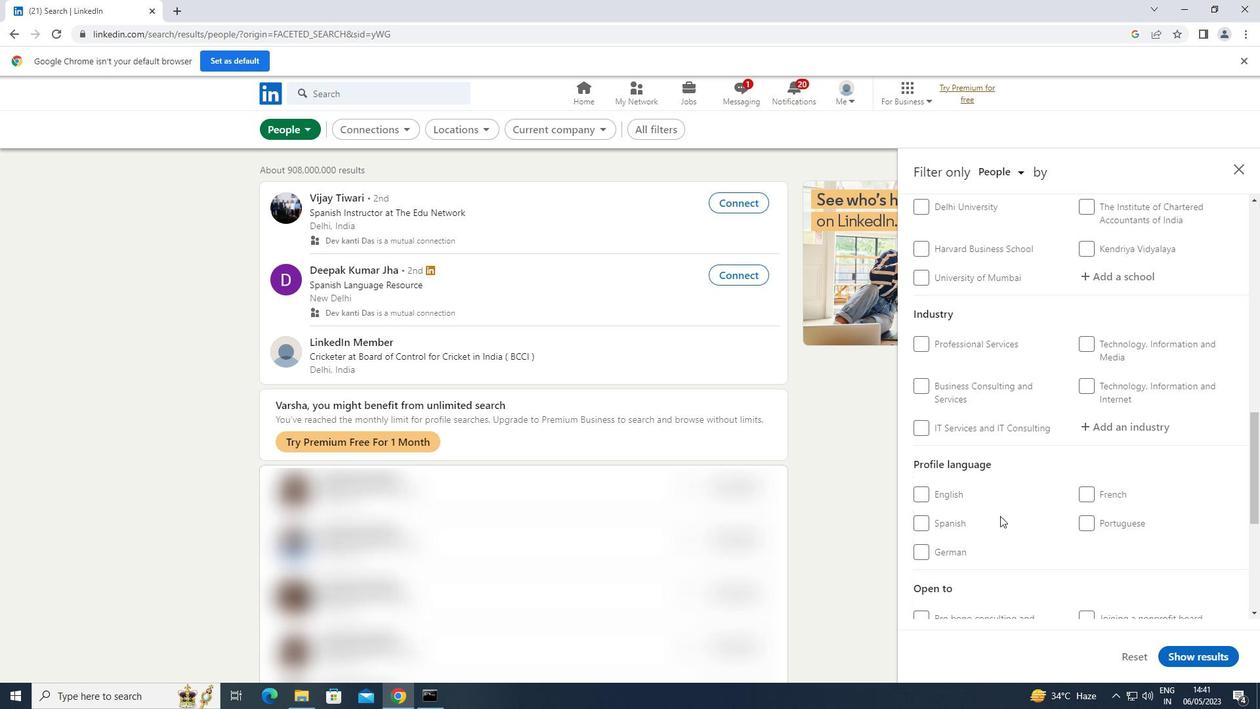 
Action: Mouse pressed left at (925, 496)
Screenshot: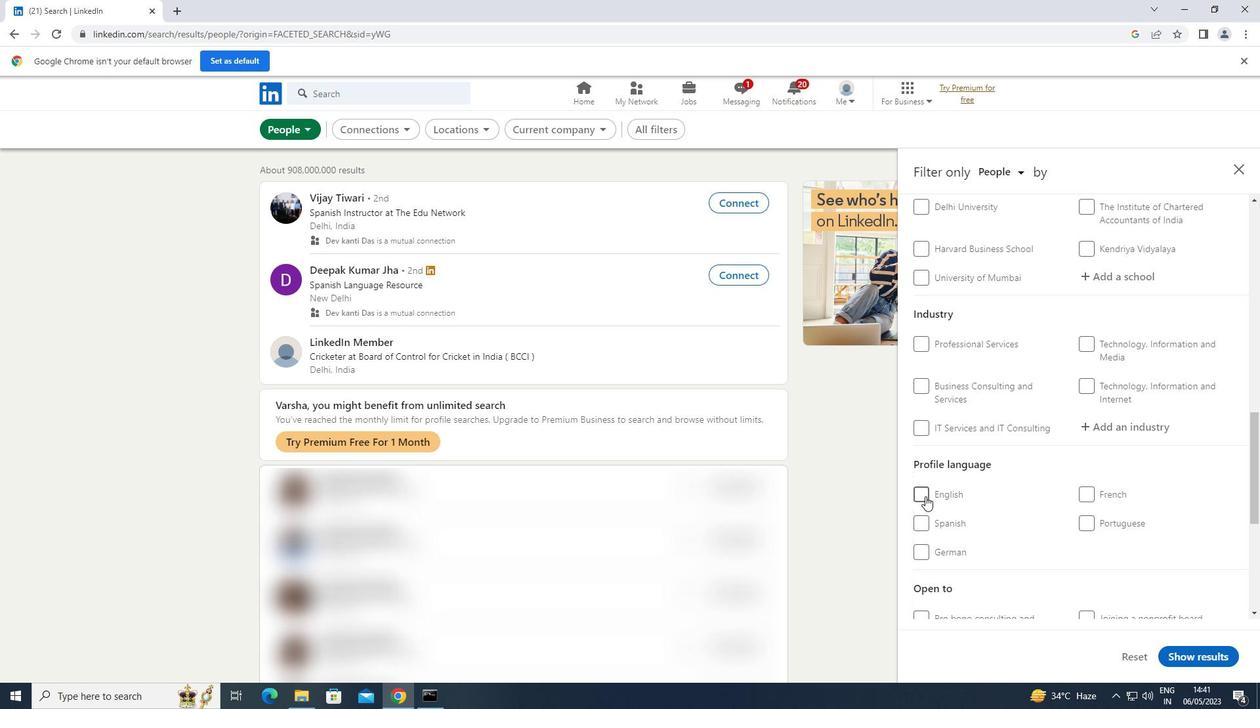 
Action: Mouse moved to (960, 489)
Screenshot: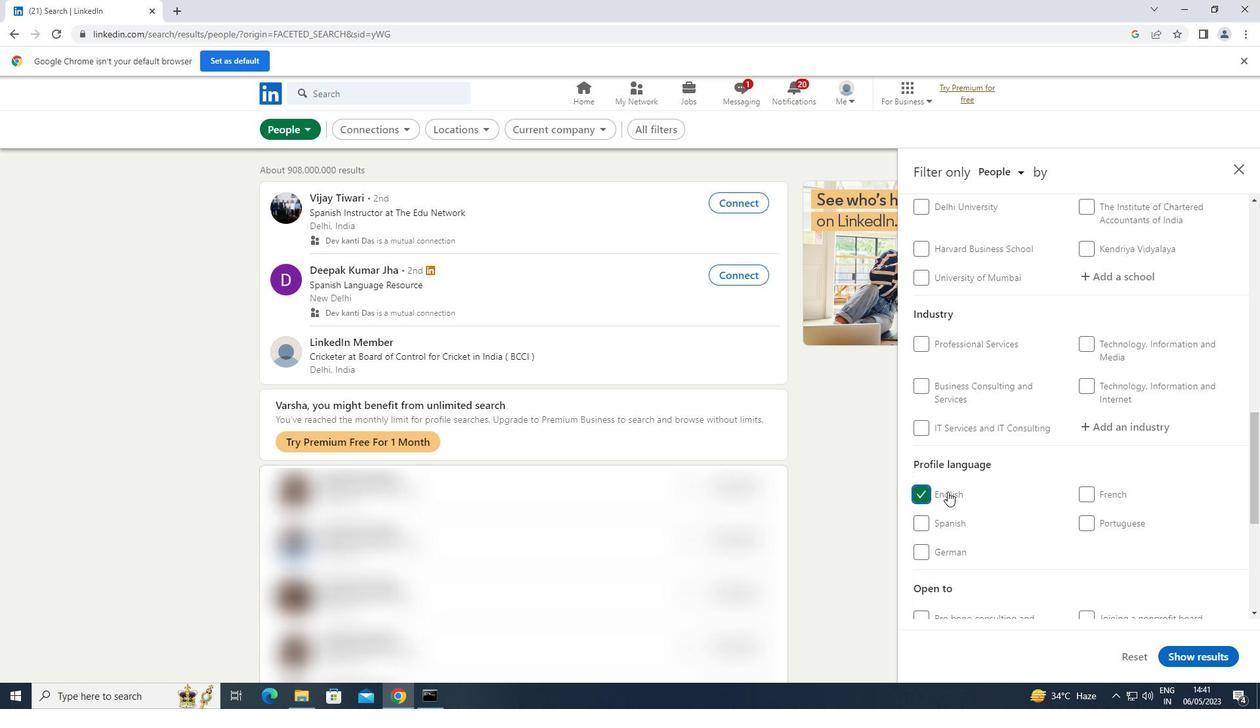 
Action: Mouse scrolled (960, 489) with delta (0, 0)
Screenshot: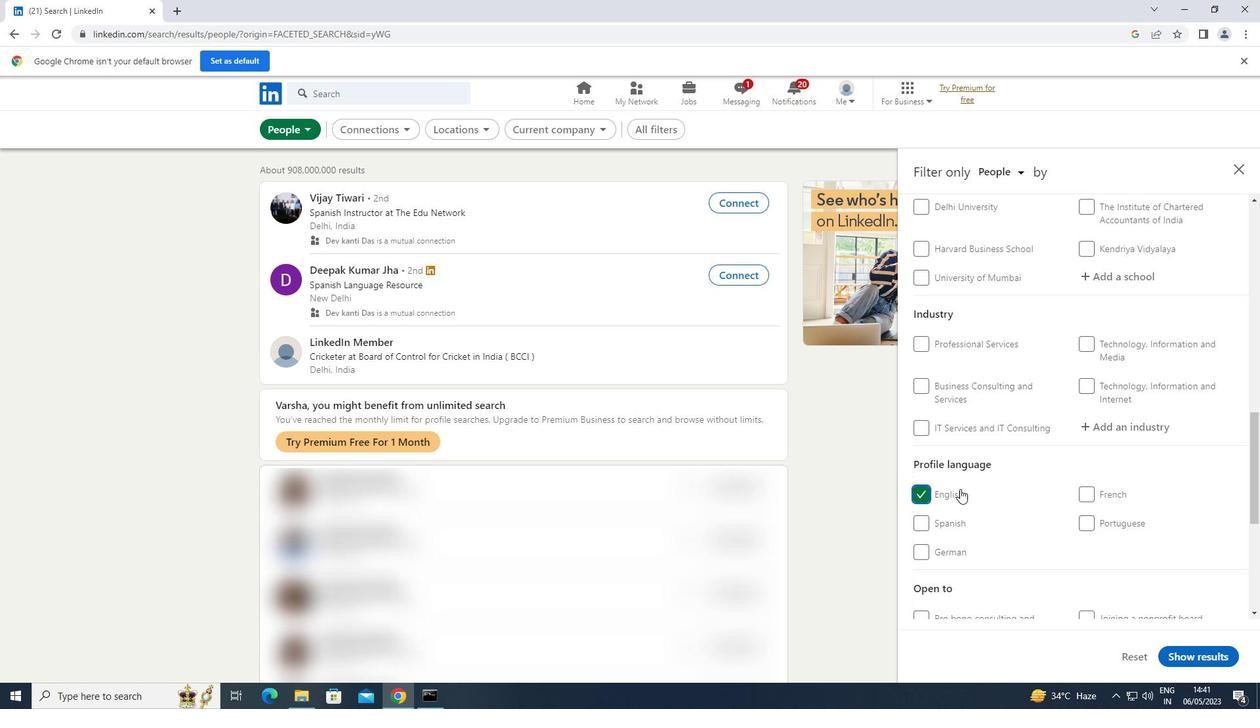 
Action: Mouse moved to (962, 487)
Screenshot: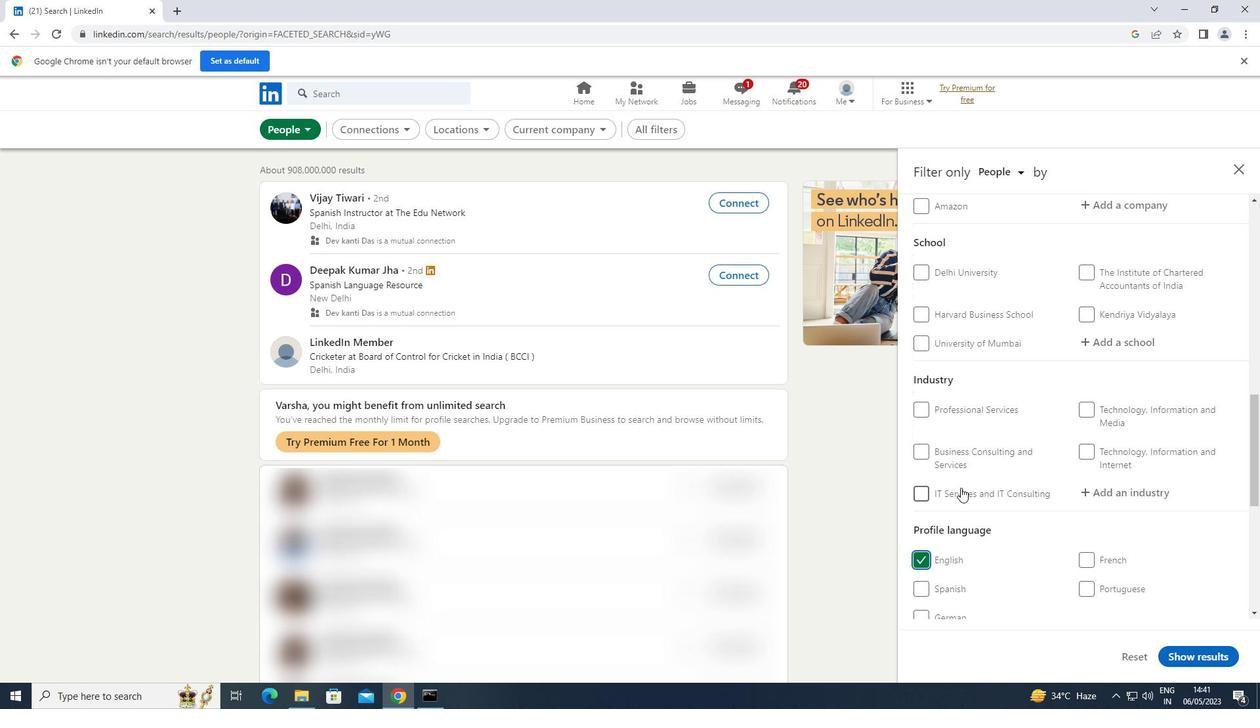 
Action: Mouse scrolled (962, 487) with delta (0, 0)
Screenshot: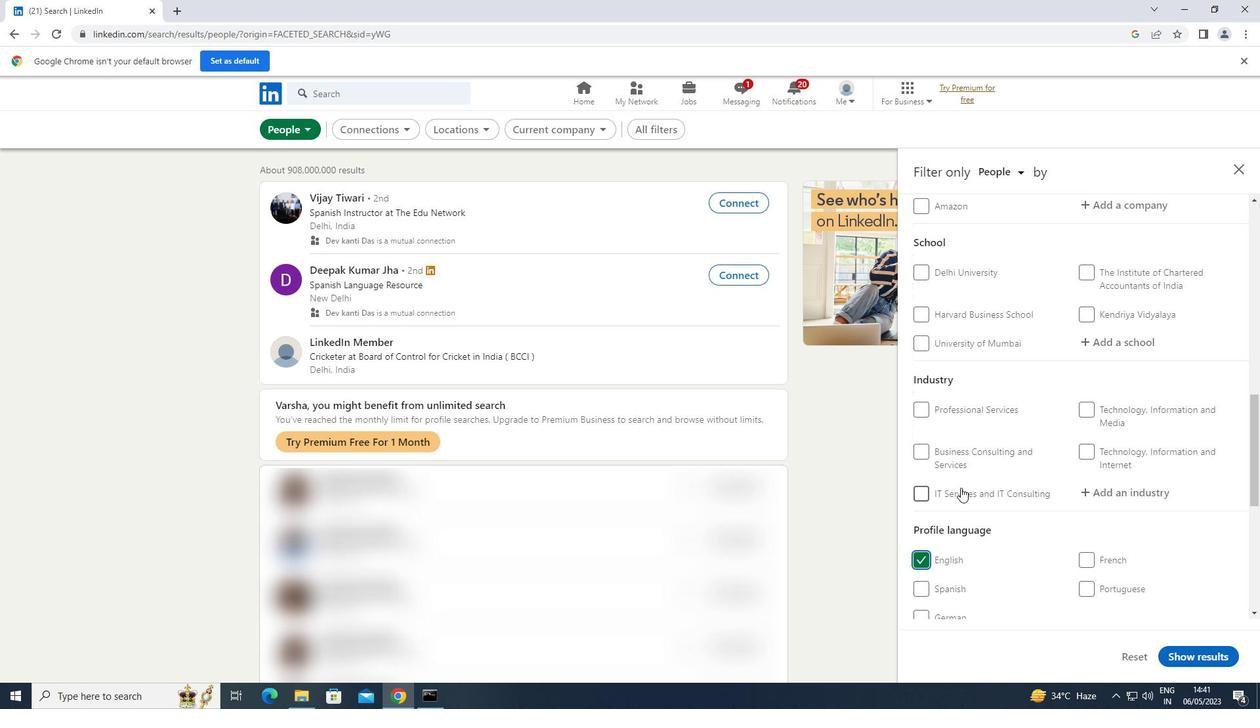 
Action: Mouse scrolled (962, 487) with delta (0, 0)
Screenshot: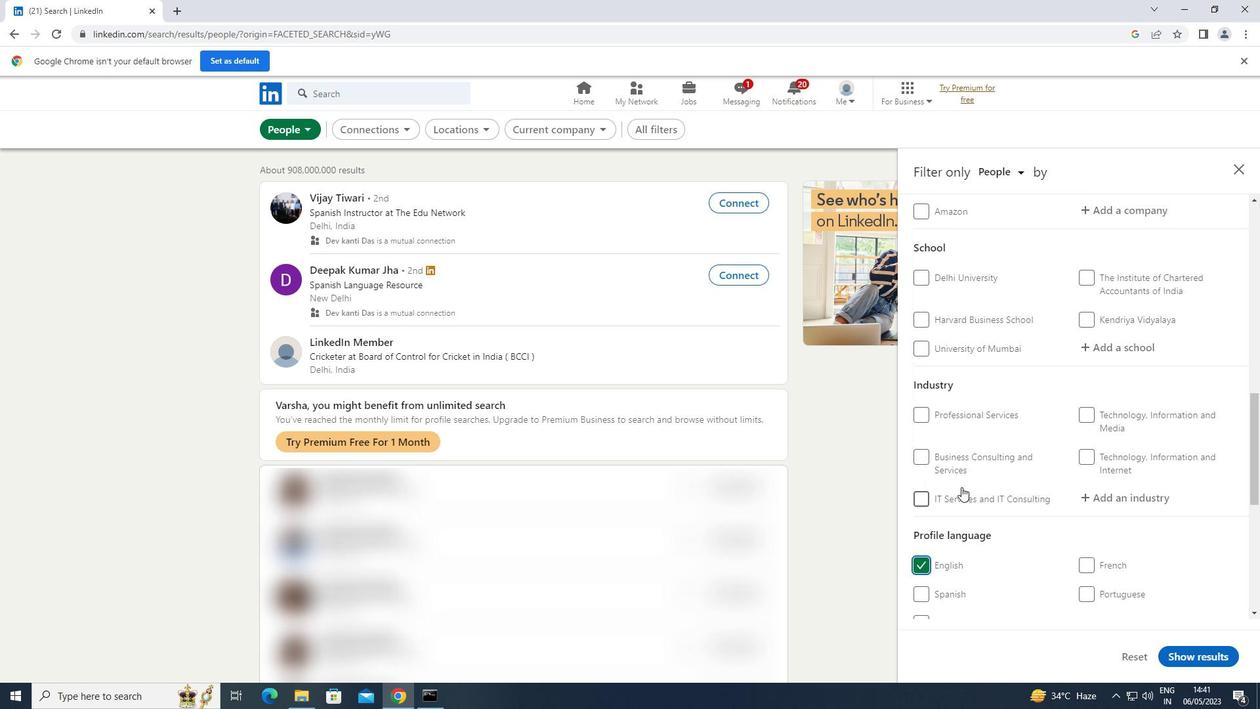 
Action: Mouse scrolled (962, 487) with delta (0, 0)
Screenshot: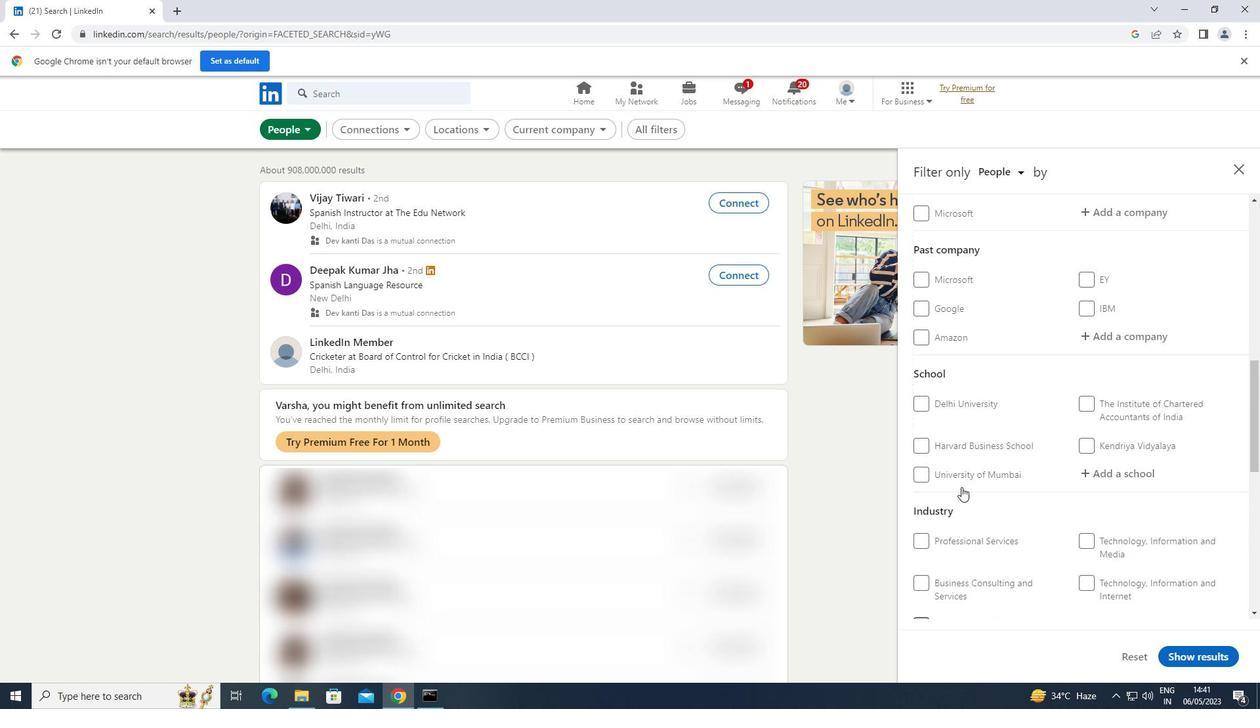 
Action: Mouse scrolled (962, 487) with delta (0, 0)
Screenshot: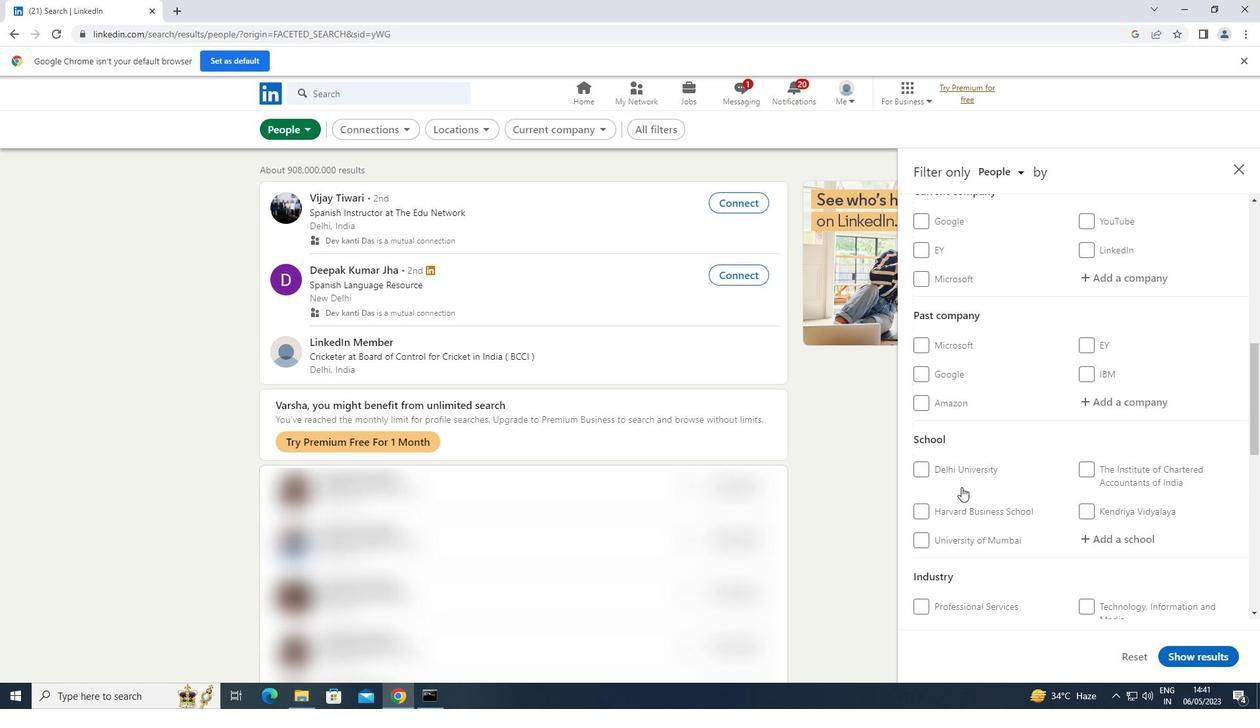 
Action: Mouse moved to (1120, 343)
Screenshot: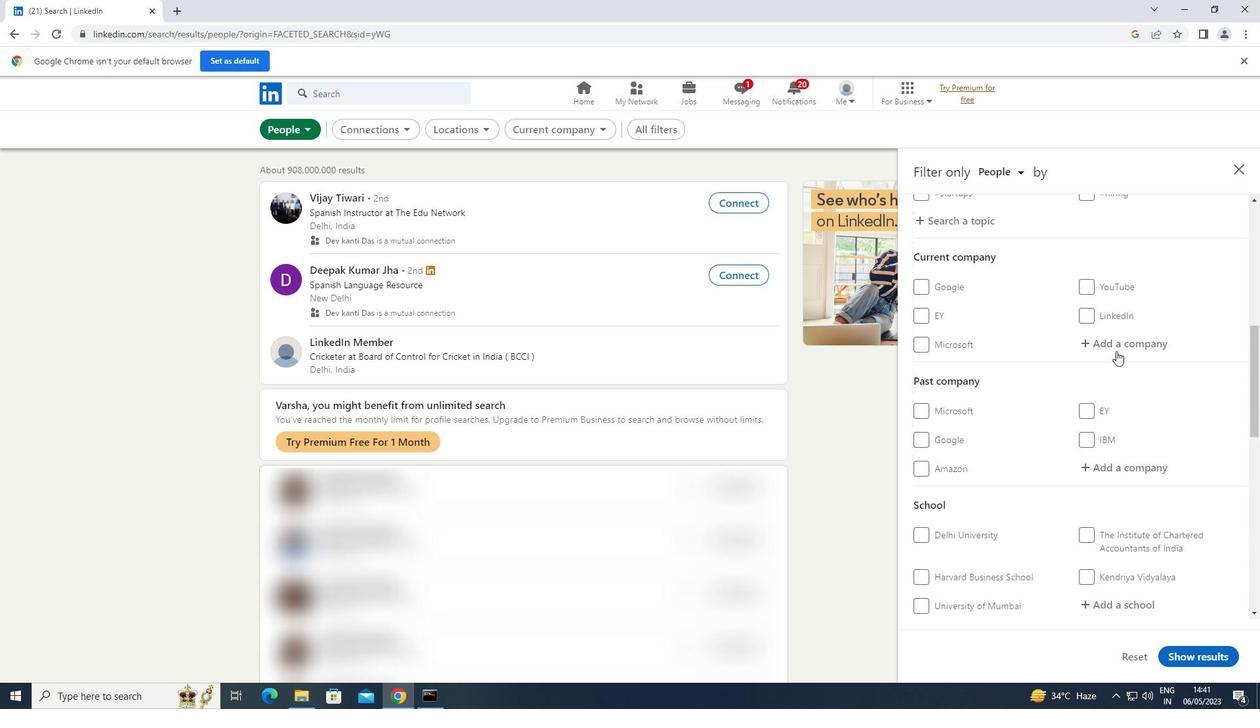 
Action: Mouse pressed left at (1120, 343)
Screenshot: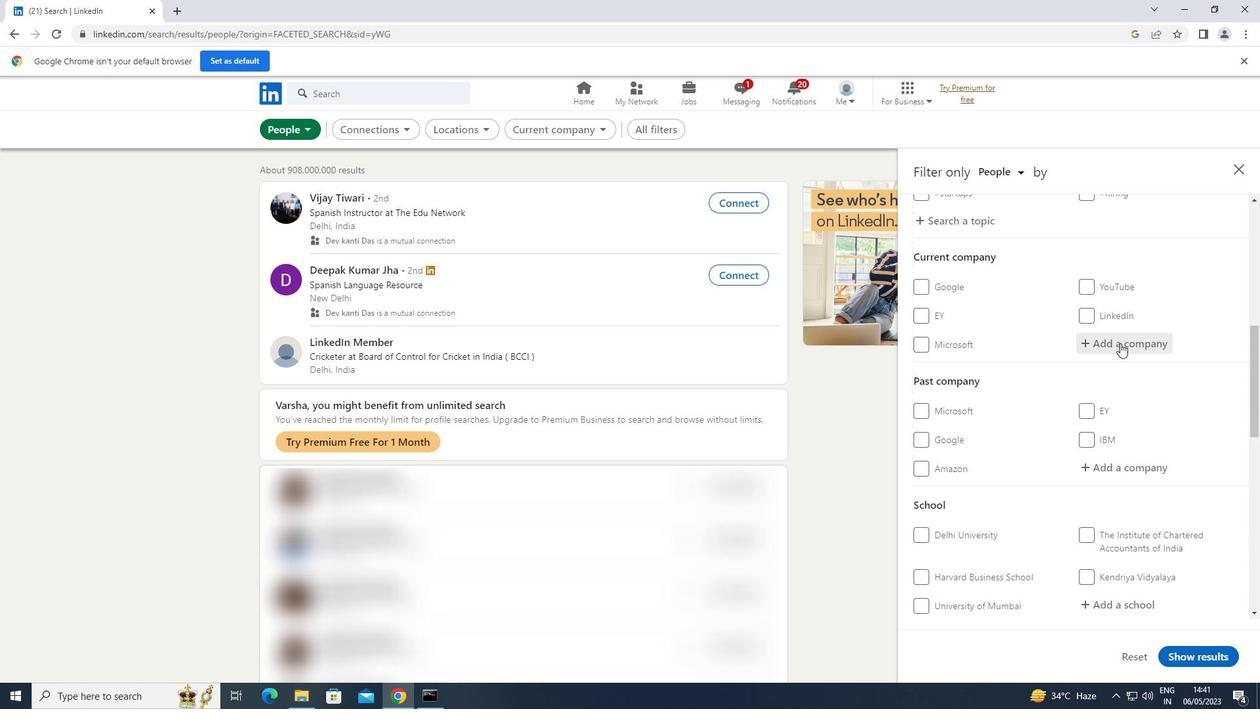 
Action: Key pressed <Key.shift>VISTARA
Screenshot: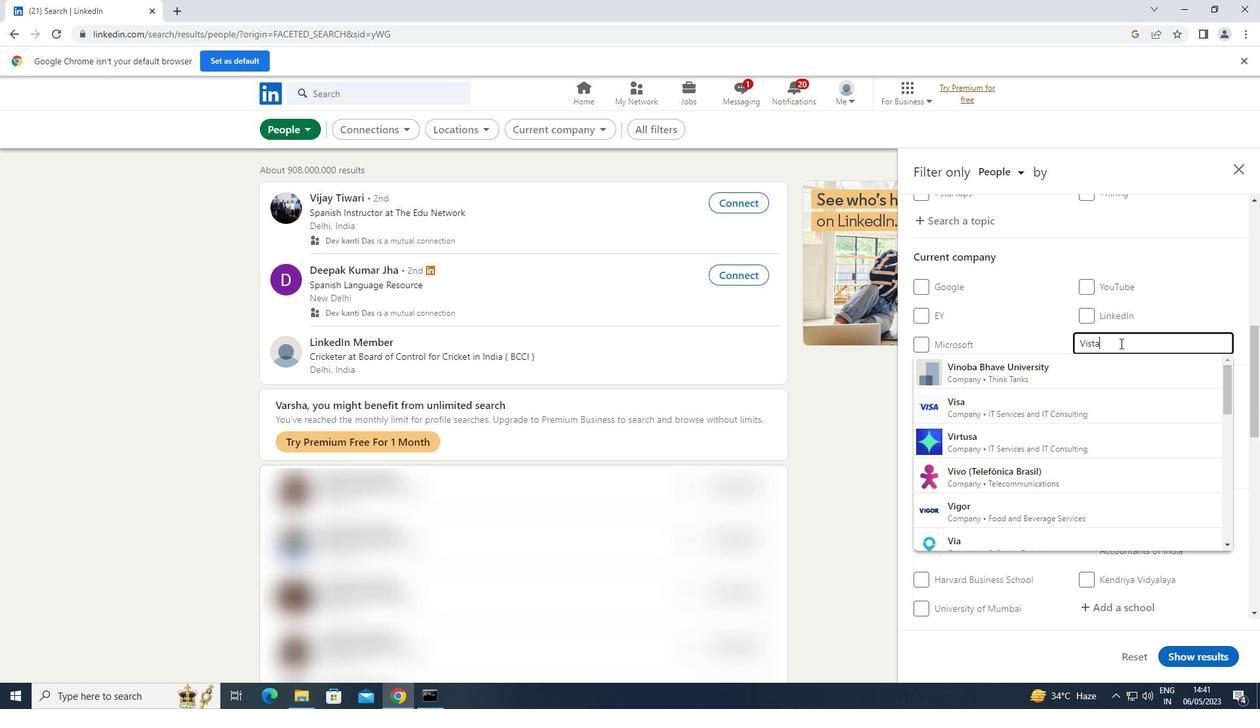 
Action: Mouse moved to (1095, 361)
Screenshot: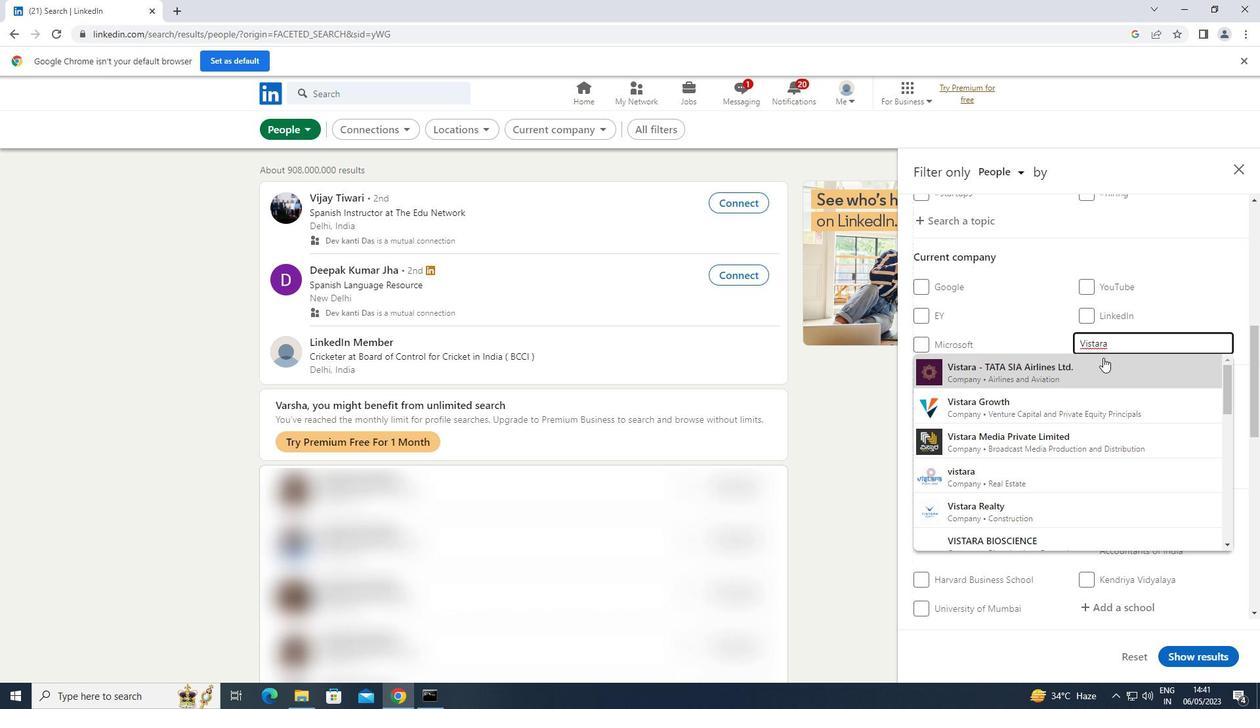 
Action: Mouse pressed left at (1095, 361)
Screenshot: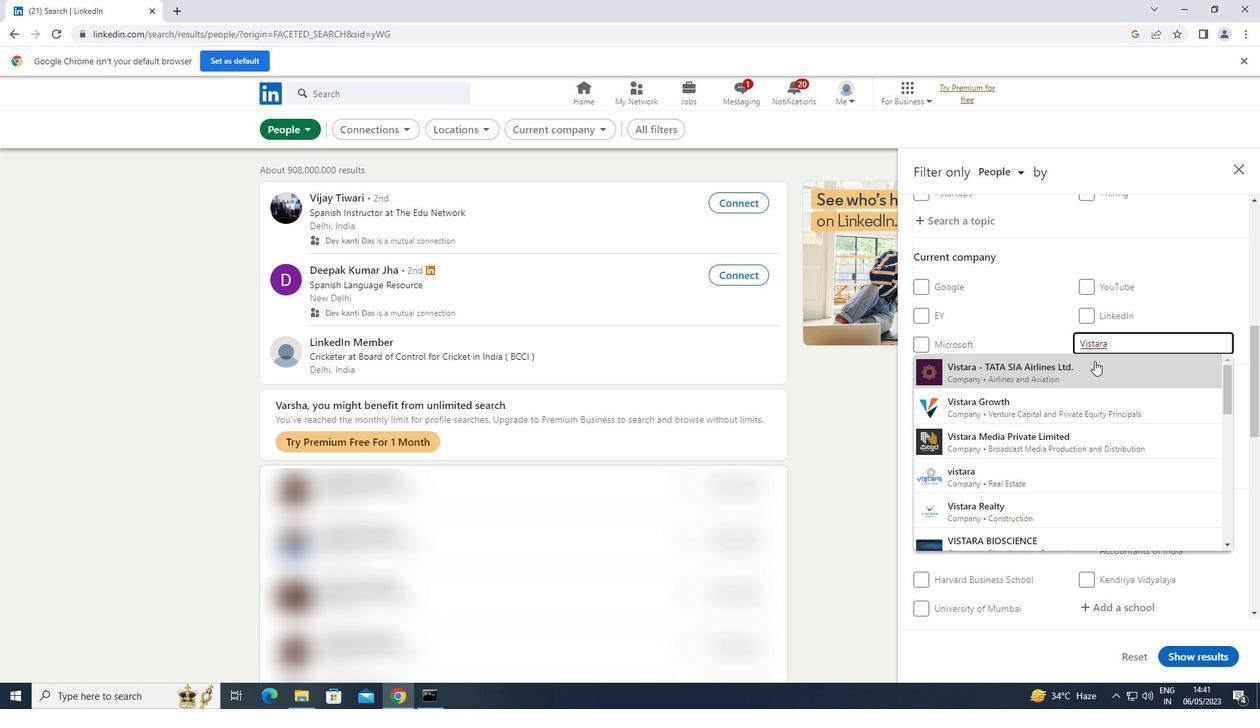 
Action: Mouse scrolled (1095, 360) with delta (0, 0)
Screenshot: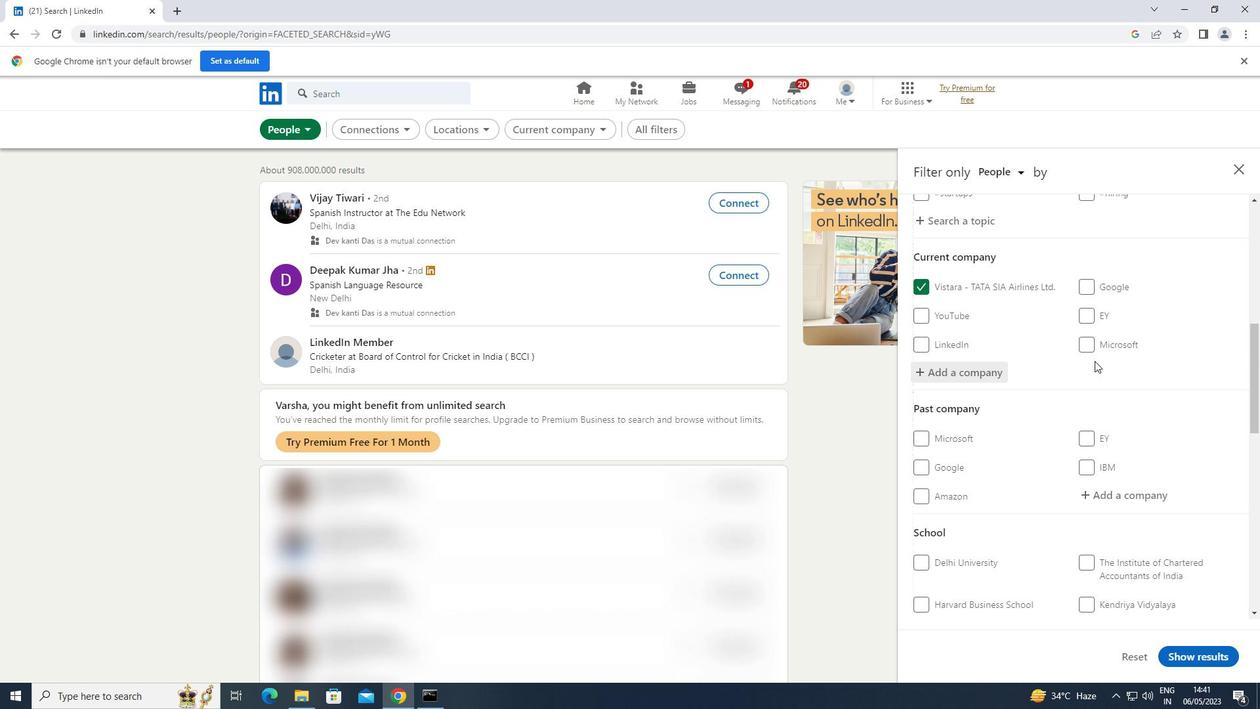 
Action: Mouse scrolled (1095, 360) with delta (0, 0)
Screenshot: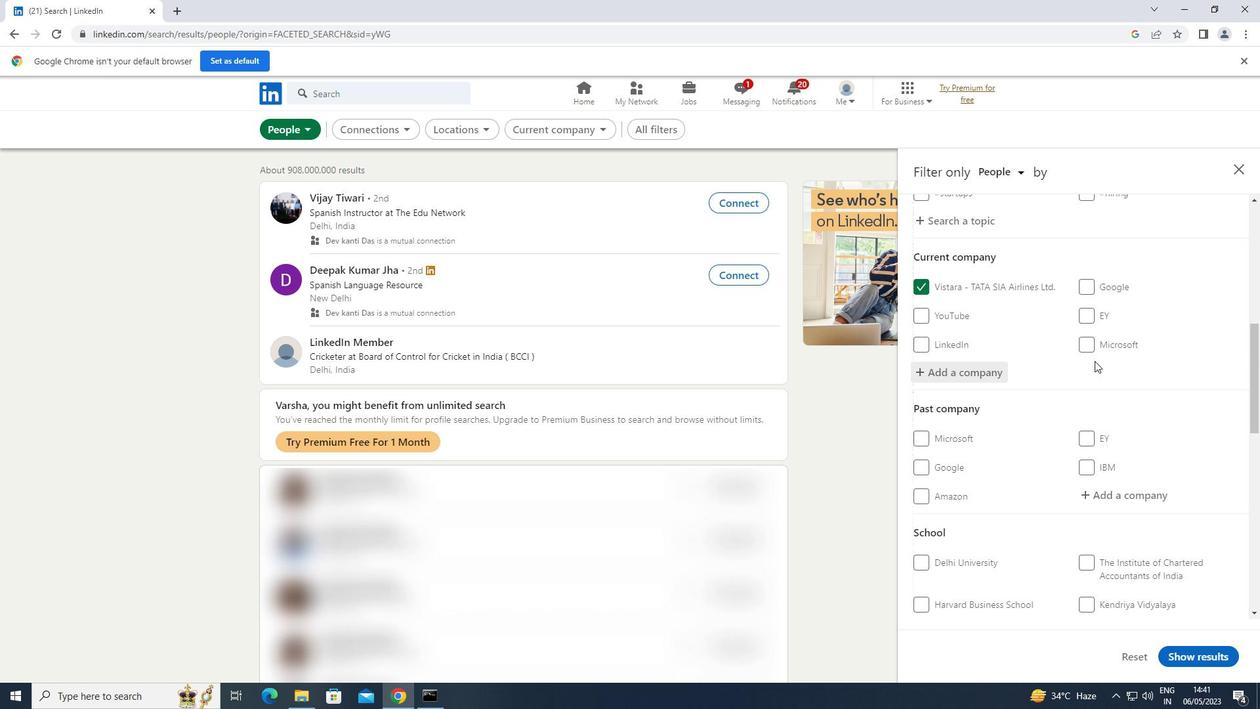 
Action: Mouse scrolled (1095, 360) with delta (0, 0)
Screenshot: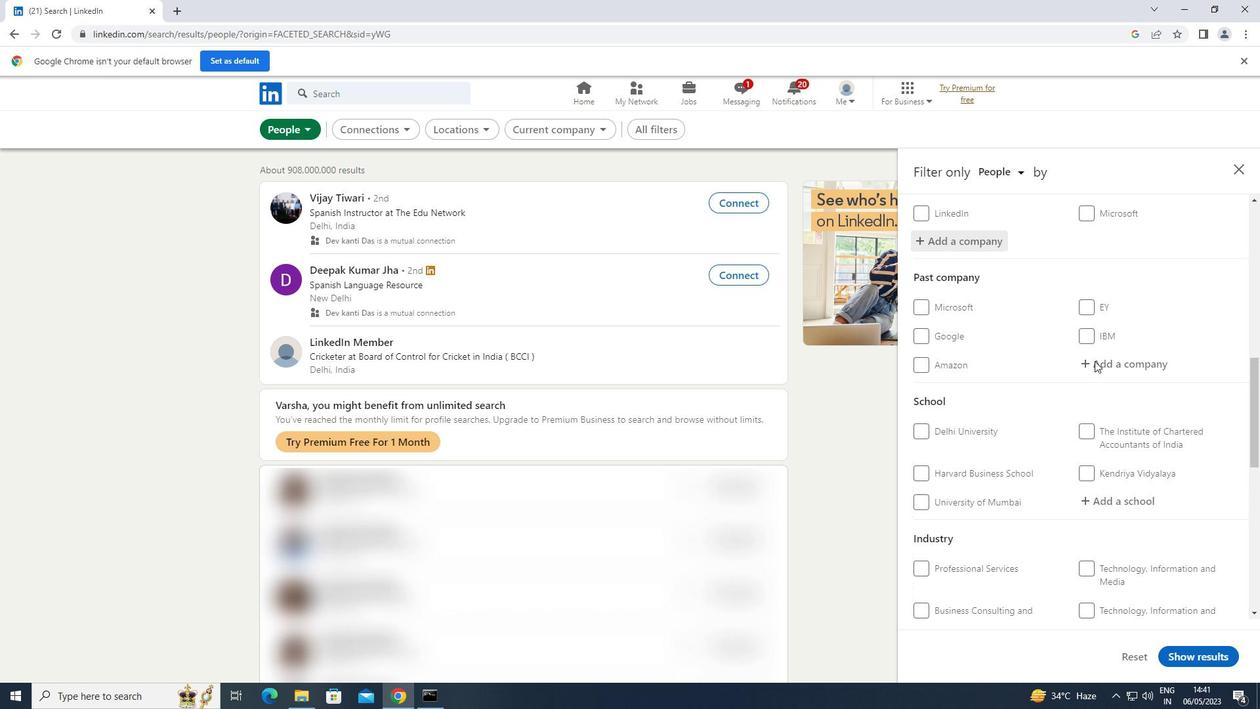 
Action: Mouse scrolled (1095, 360) with delta (0, 0)
Screenshot: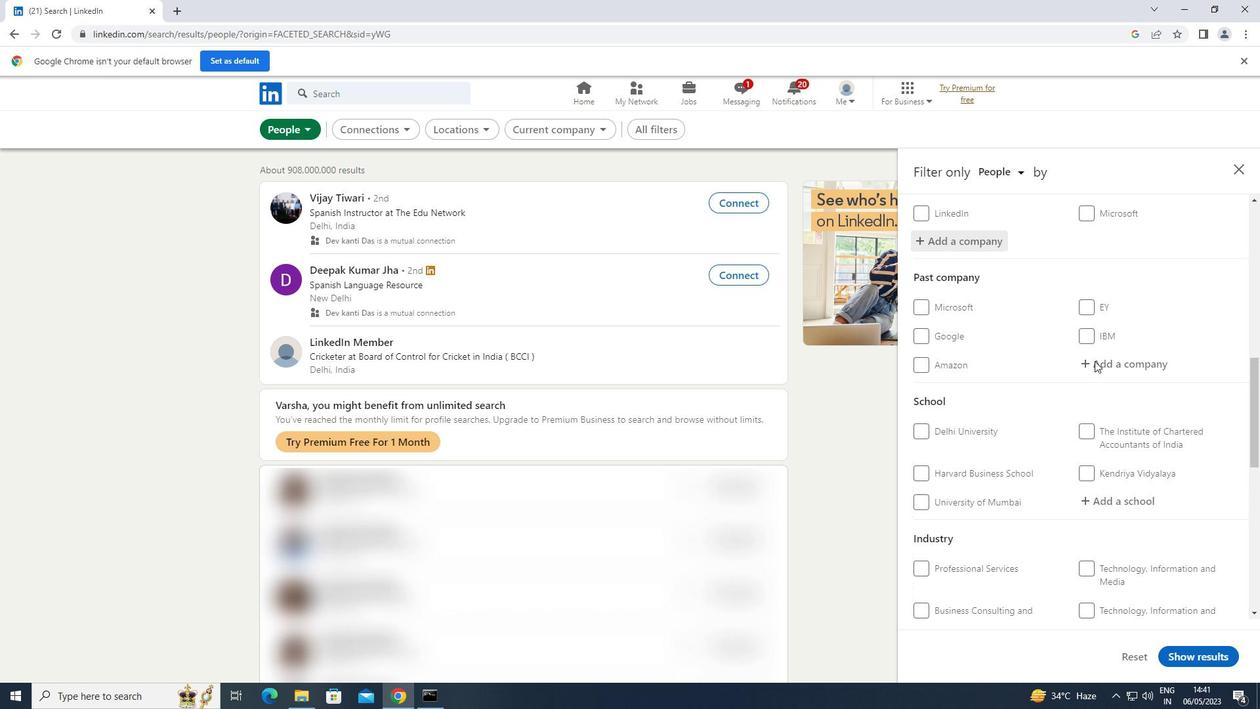 
Action: Mouse scrolled (1095, 360) with delta (0, 0)
Screenshot: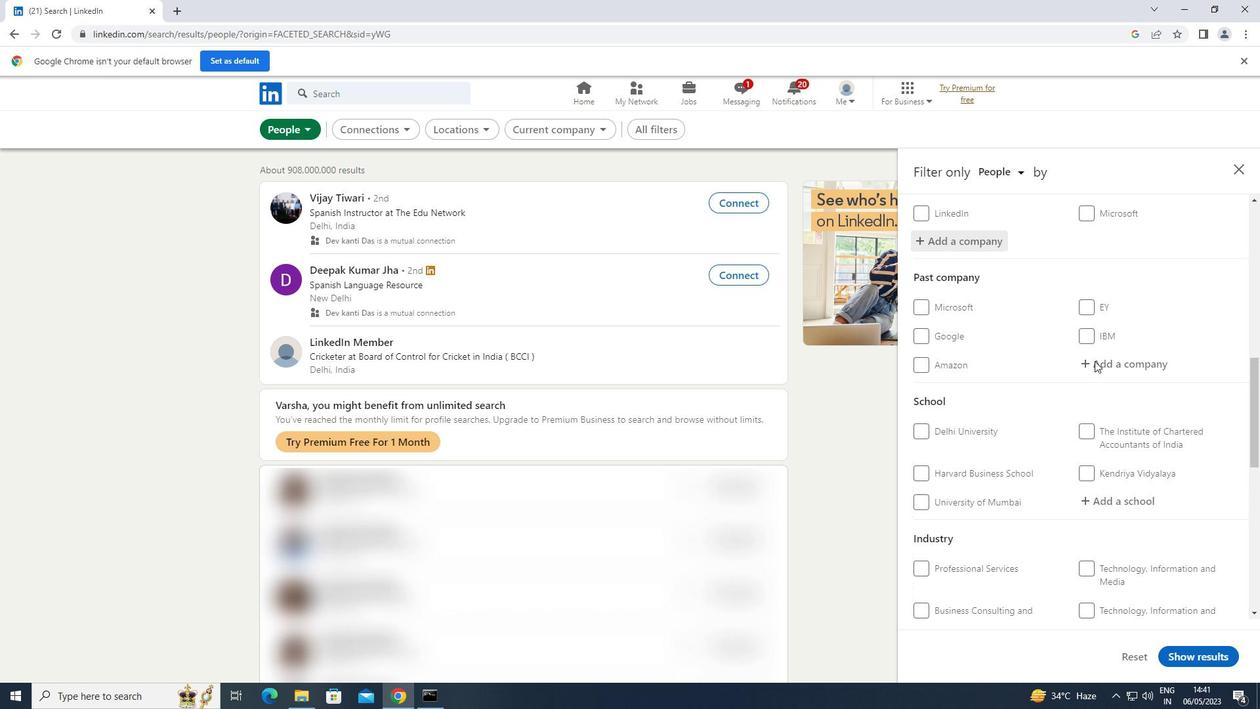 
Action: Mouse moved to (1136, 309)
Screenshot: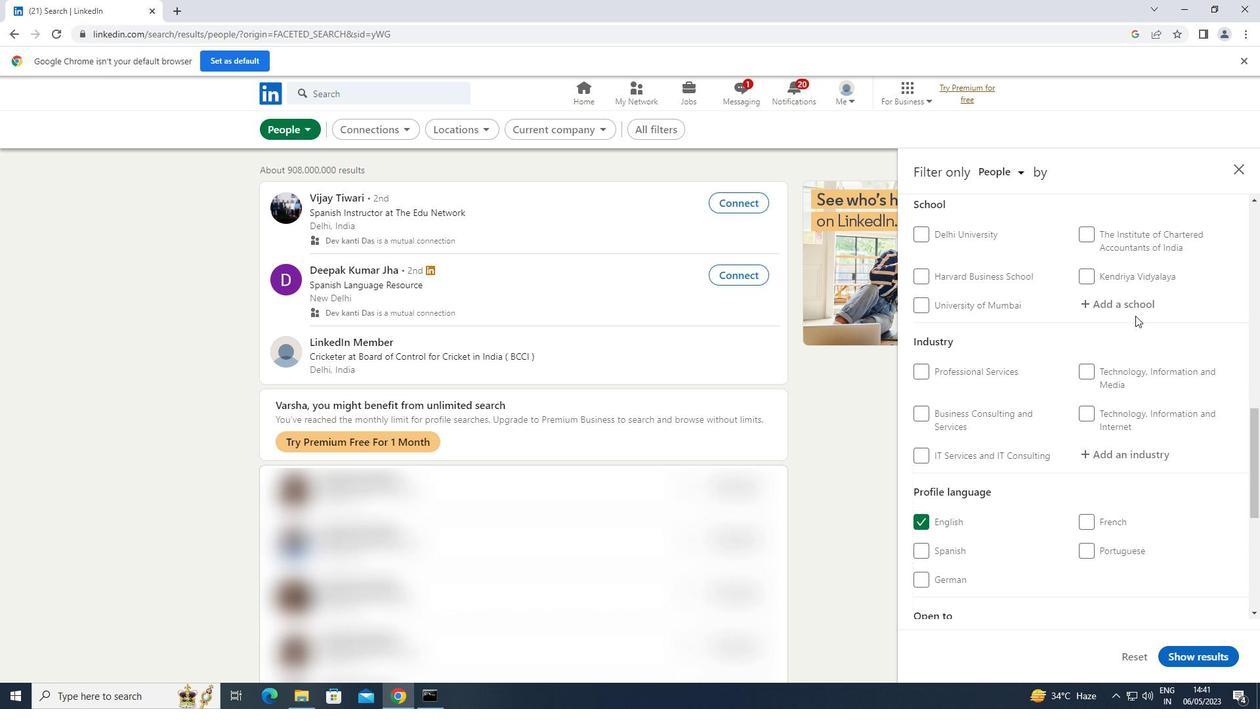 
Action: Mouse pressed left at (1136, 309)
Screenshot: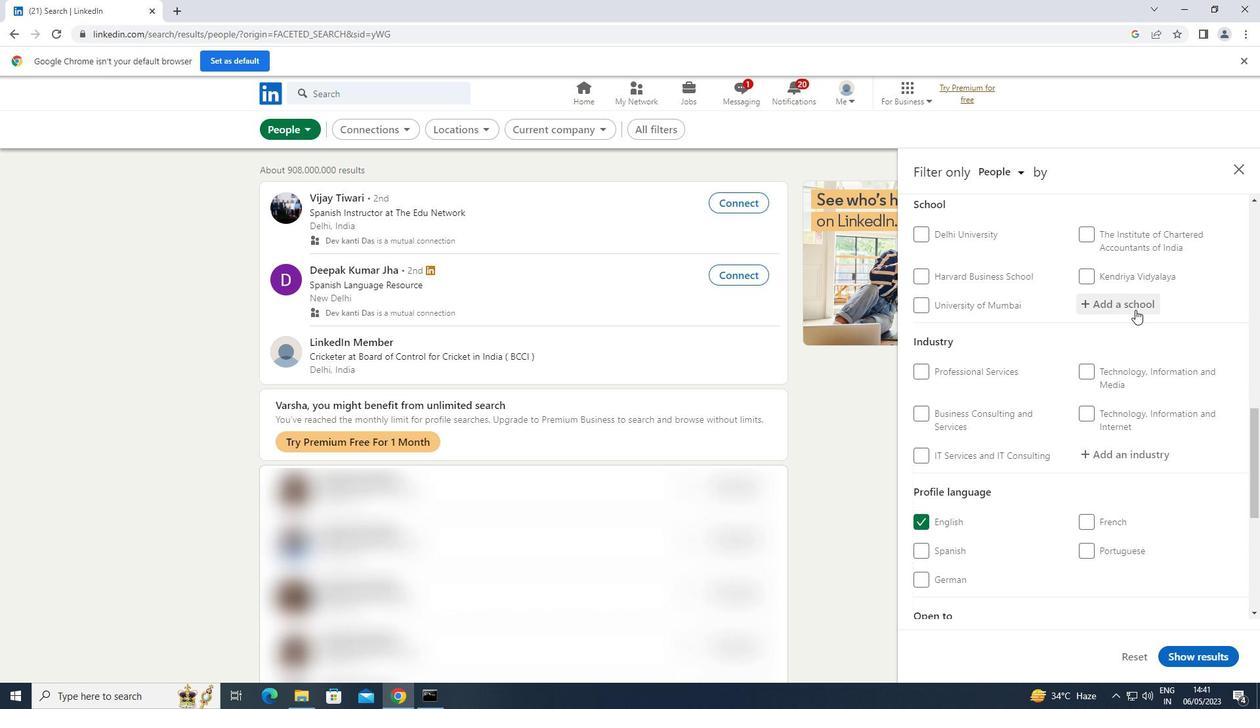 
Action: Key pressed <Key.shift>RIZVI<Key.space><Key.shift>COLL
Screenshot: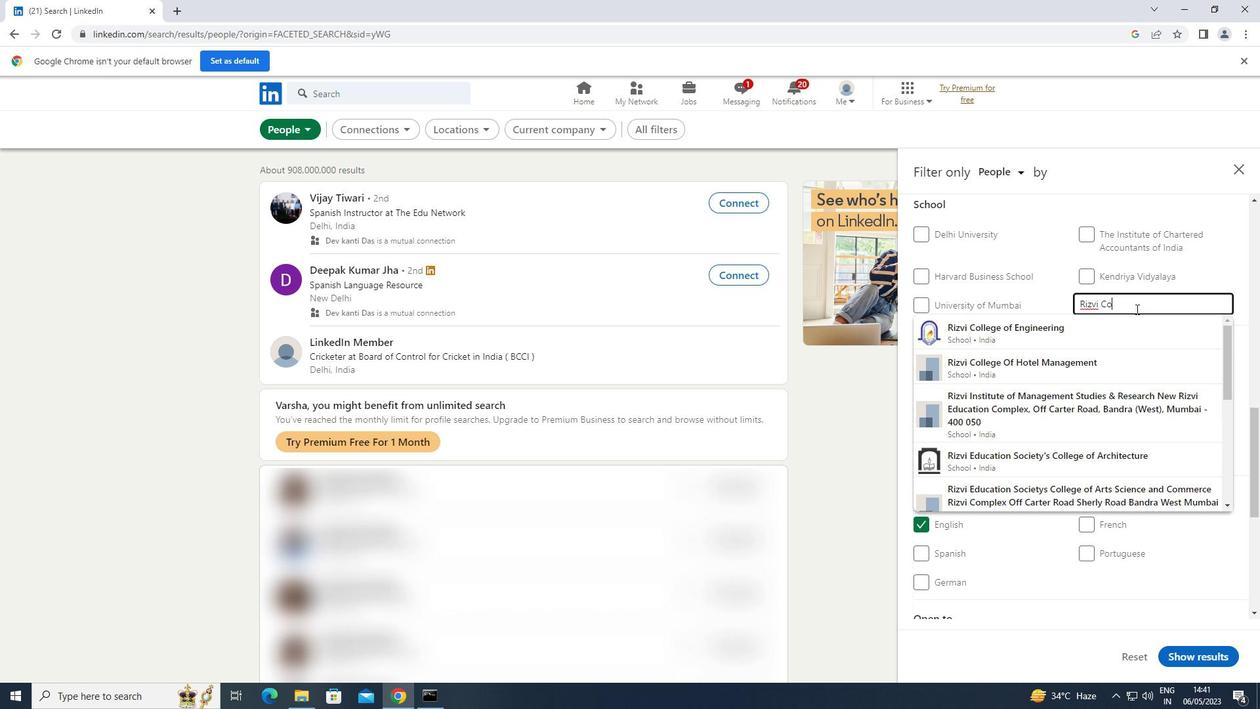 
Action: Mouse moved to (1072, 336)
Screenshot: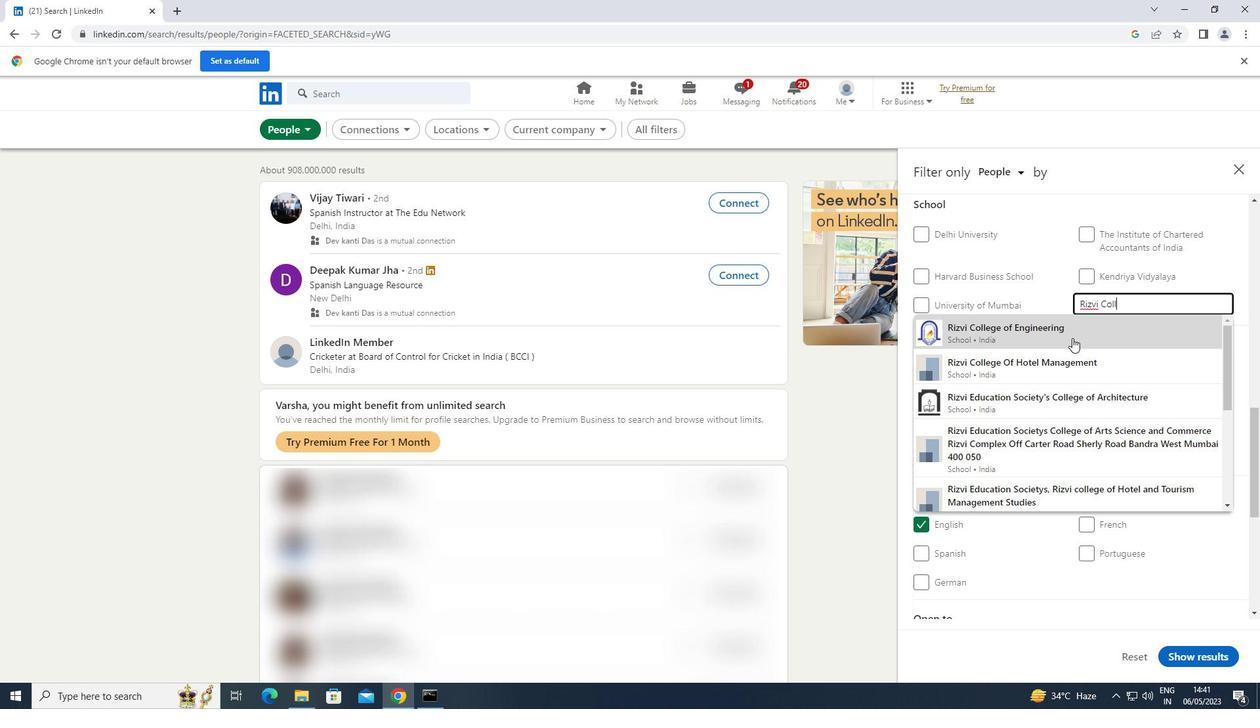 
Action: Mouse pressed left at (1072, 336)
Screenshot: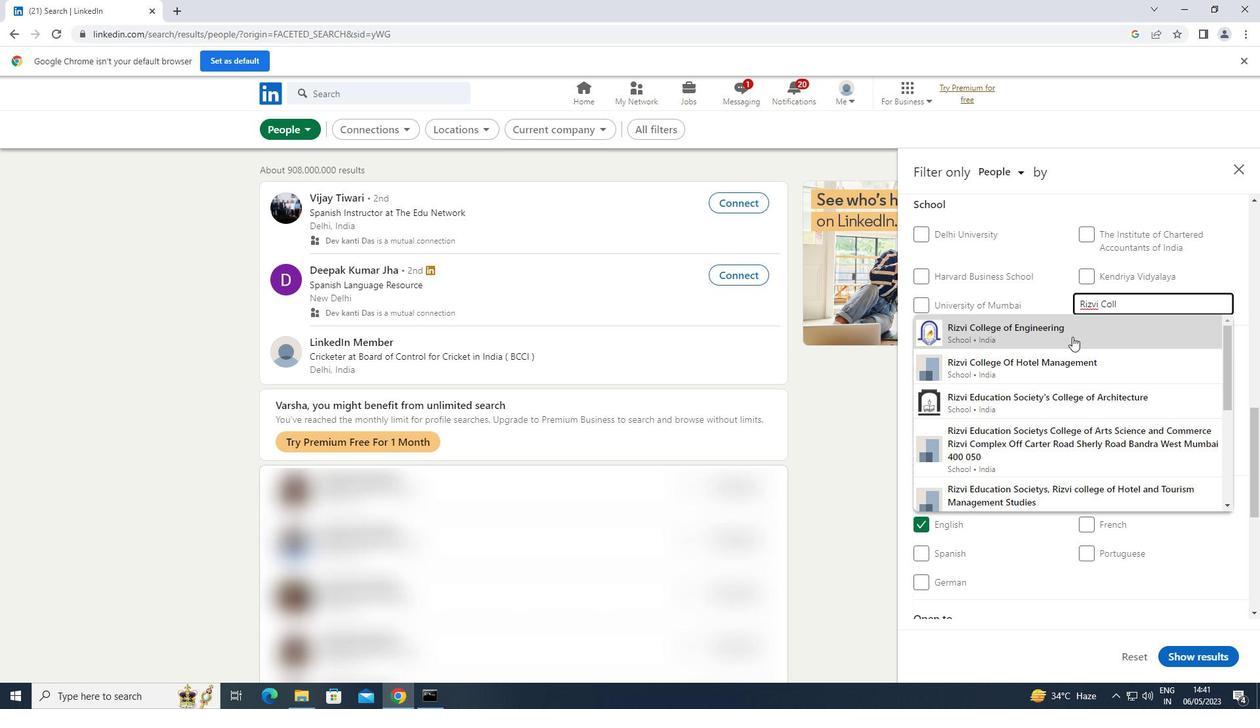 
Action: Mouse moved to (1111, 488)
Screenshot: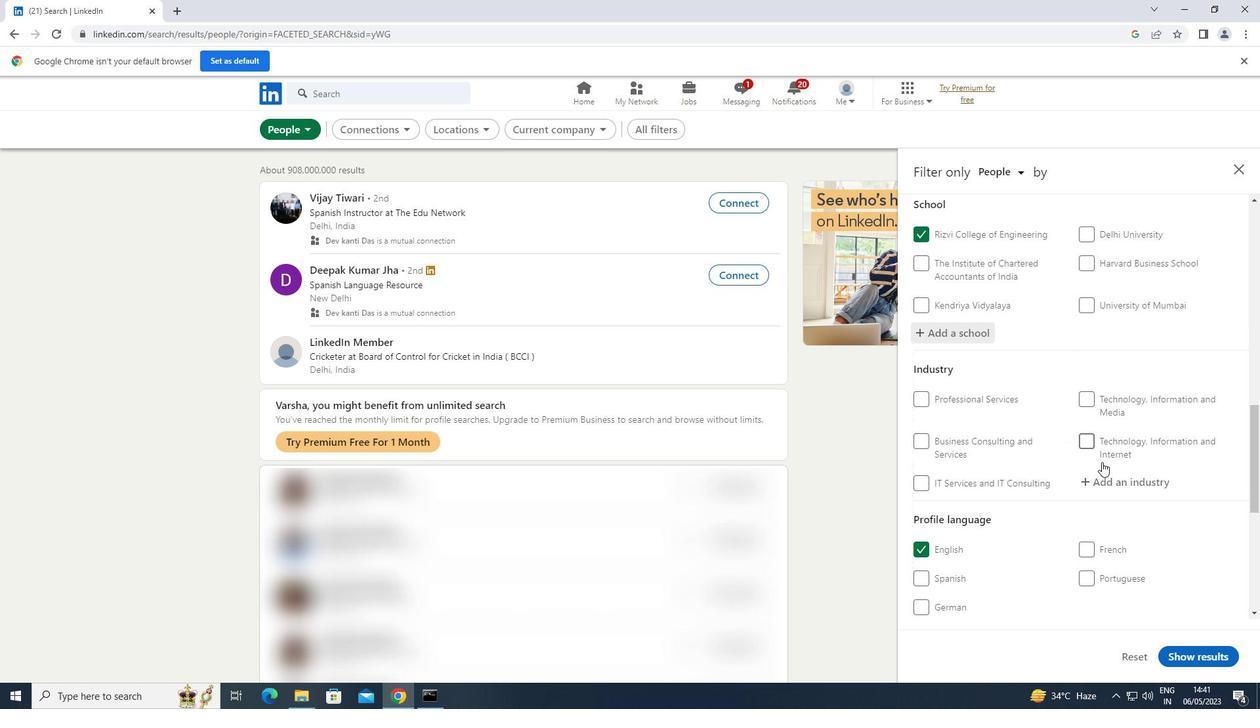 
Action: Mouse pressed left at (1111, 488)
Screenshot: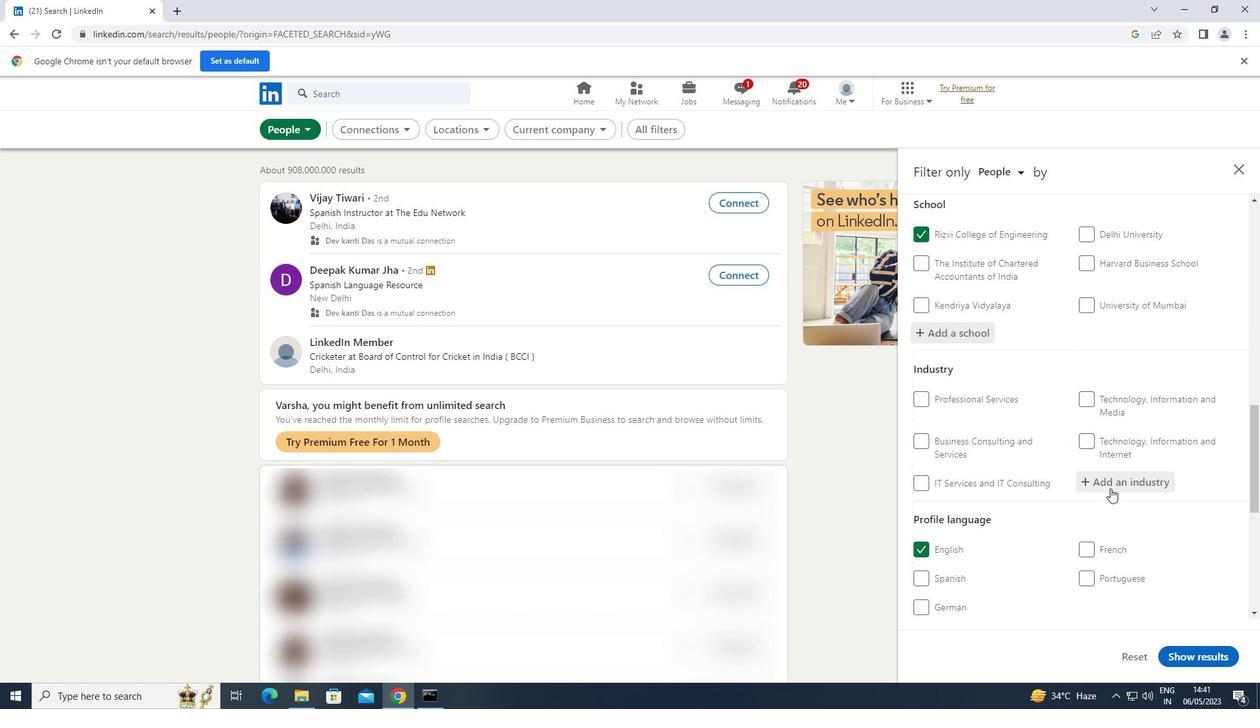 
Action: Key pressed <Key.shift>STAFFING
Screenshot: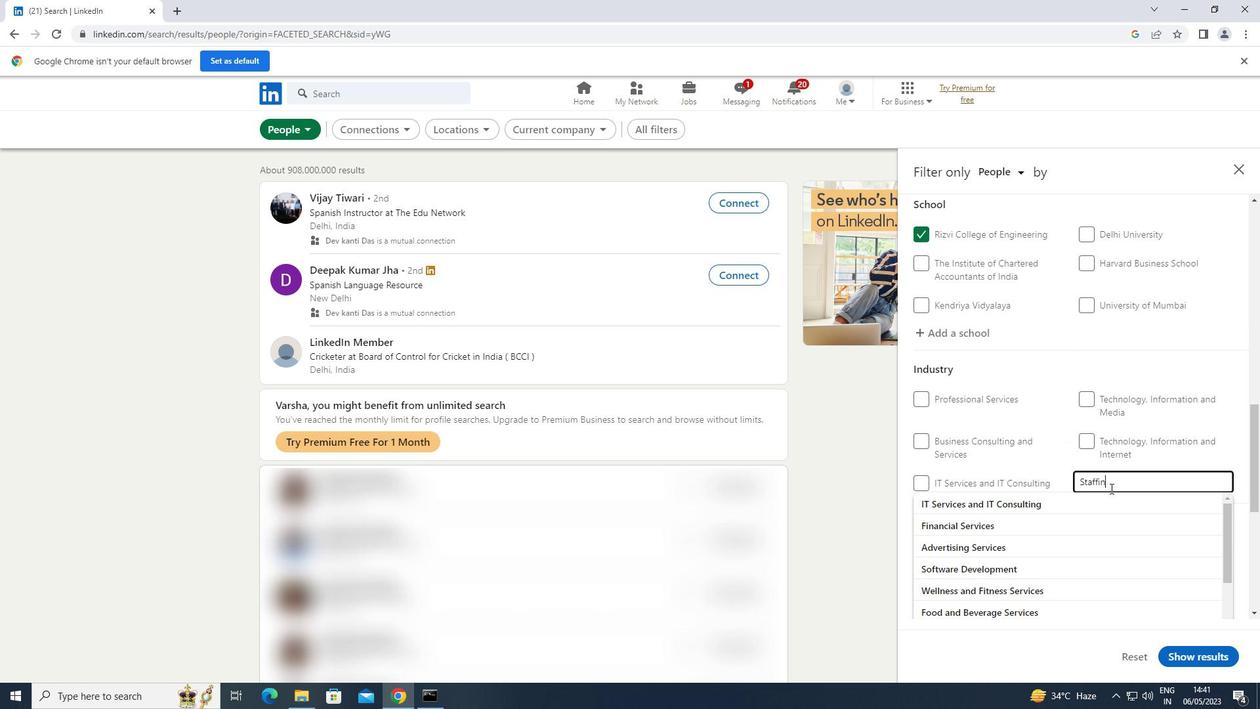 
Action: Mouse moved to (1040, 502)
Screenshot: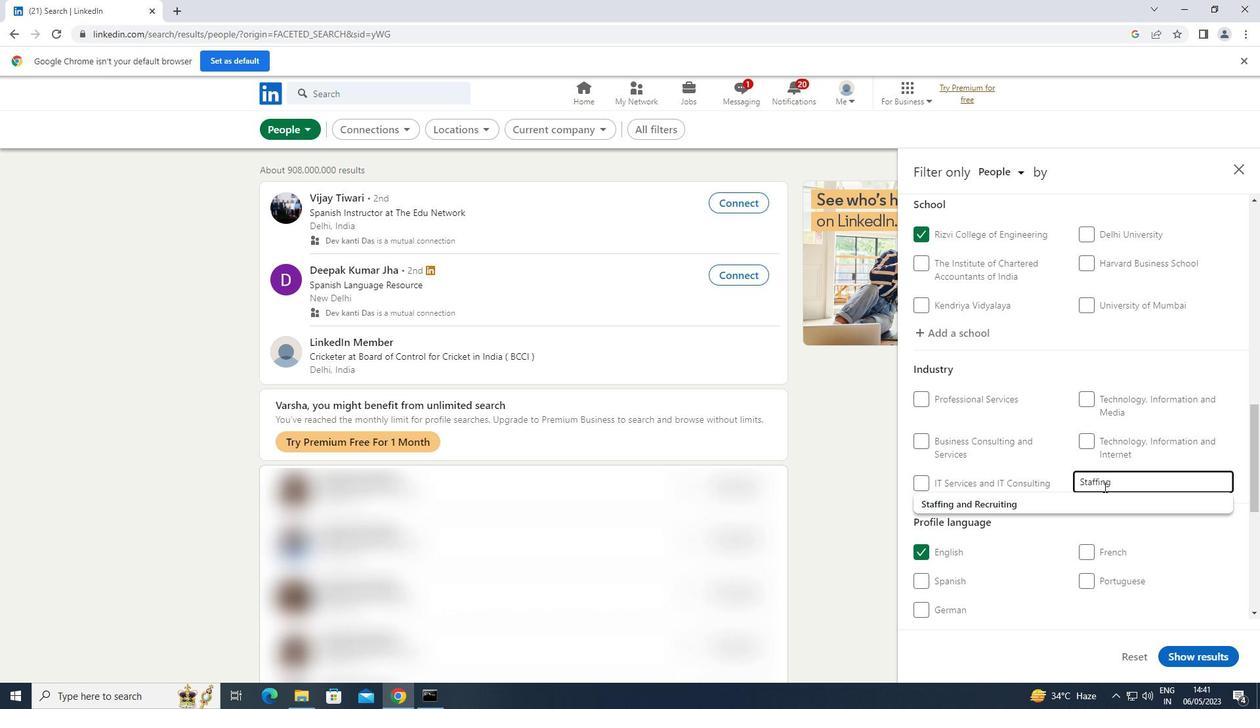 
Action: Mouse pressed left at (1040, 502)
Screenshot: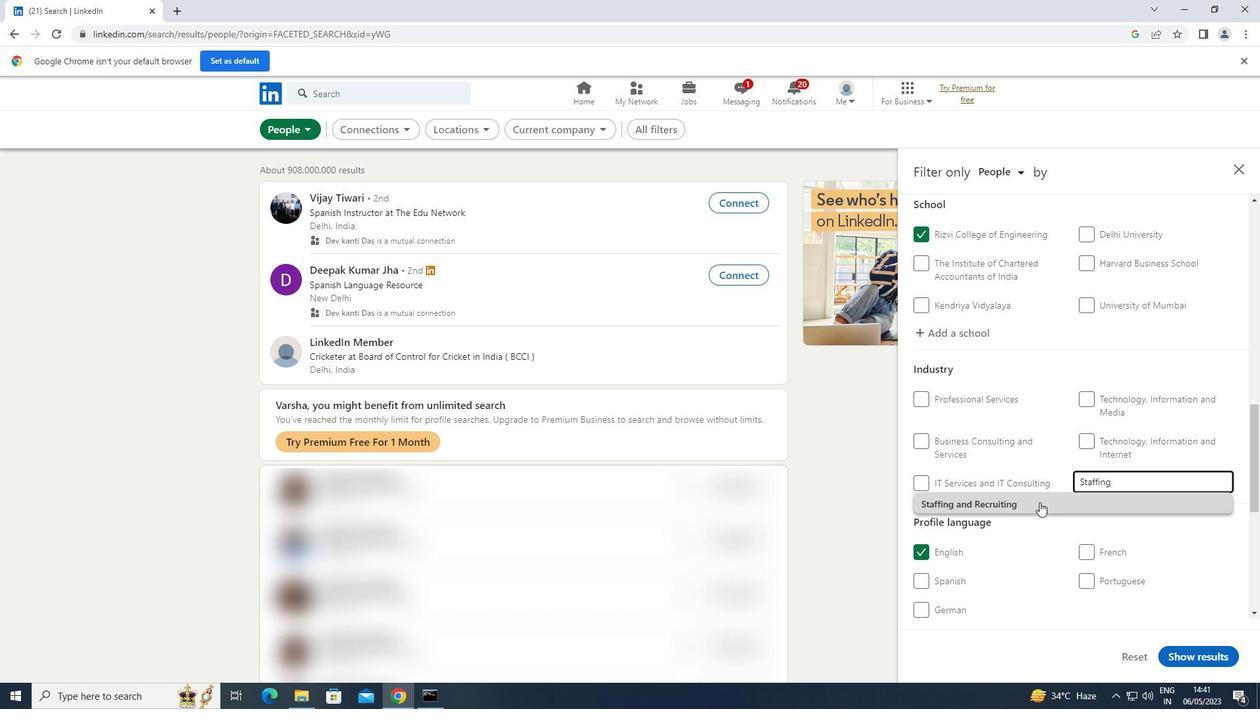 
Action: Mouse moved to (1104, 549)
Screenshot: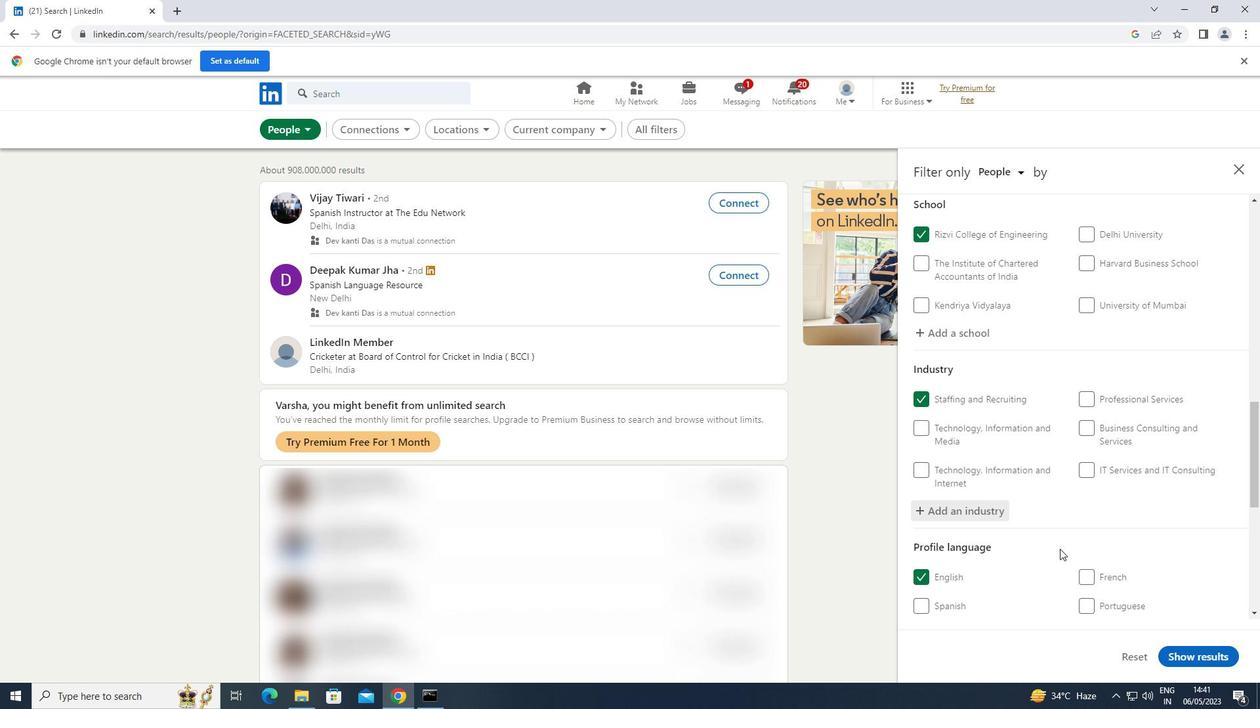 
Action: Mouse scrolled (1104, 548) with delta (0, 0)
Screenshot: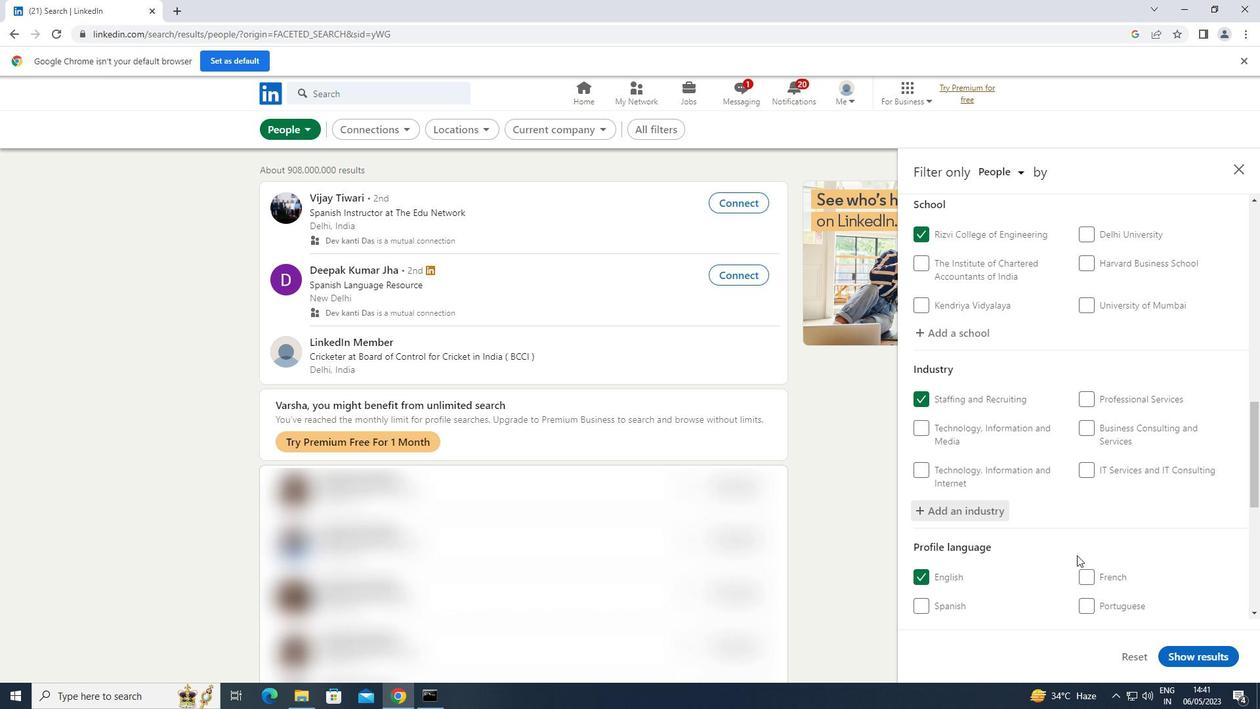 
Action: Mouse scrolled (1104, 548) with delta (0, 0)
Screenshot: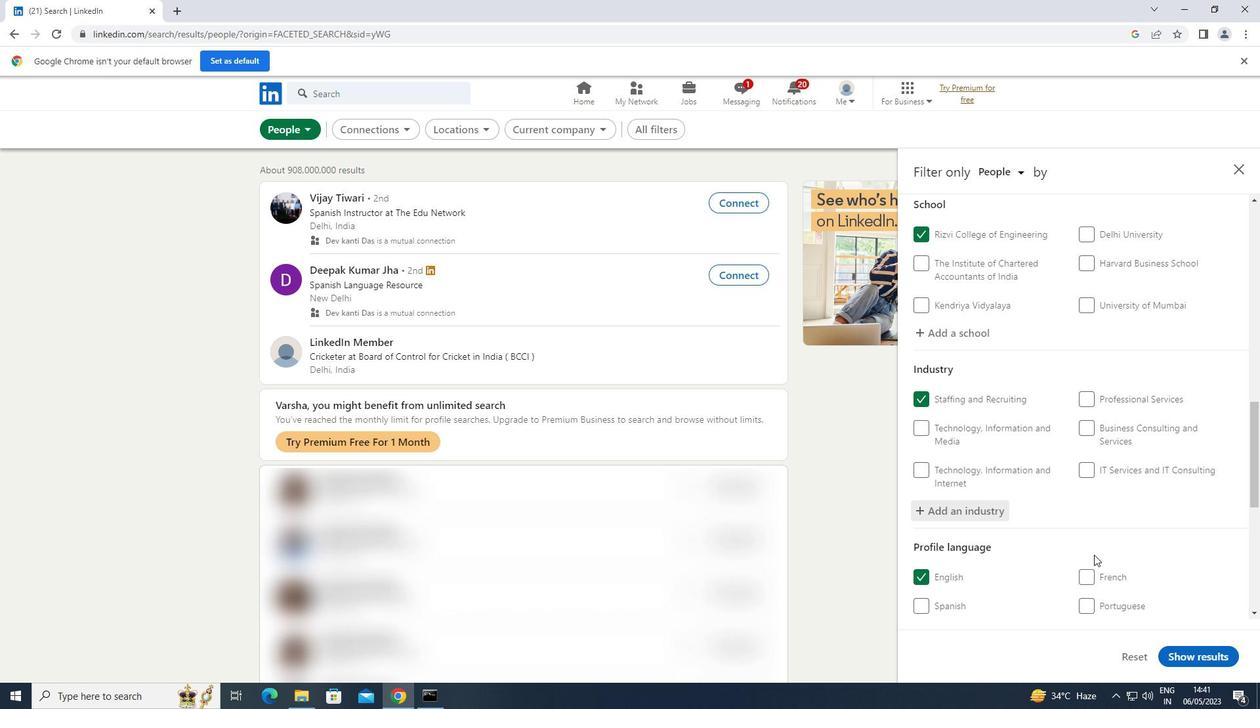 
Action: Mouse scrolled (1104, 548) with delta (0, 0)
Screenshot: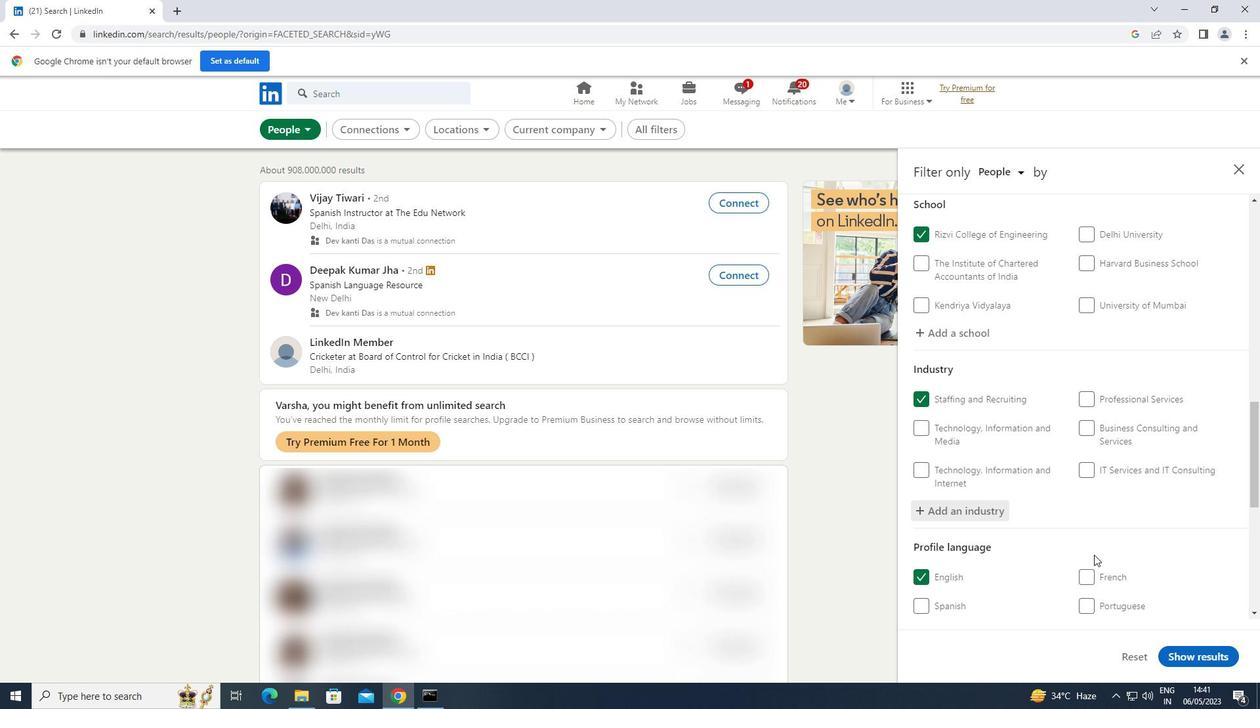 
Action: Mouse scrolled (1104, 548) with delta (0, 0)
Screenshot: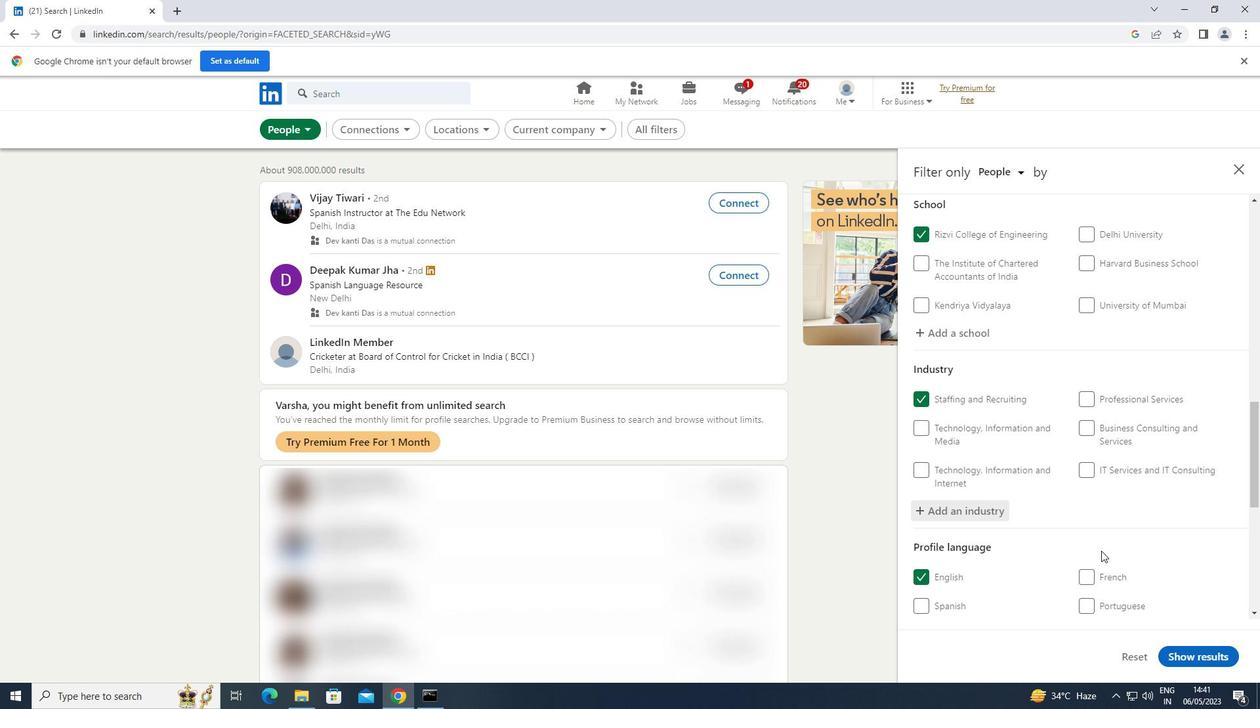 
Action: Mouse moved to (1129, 540)
Screenshot: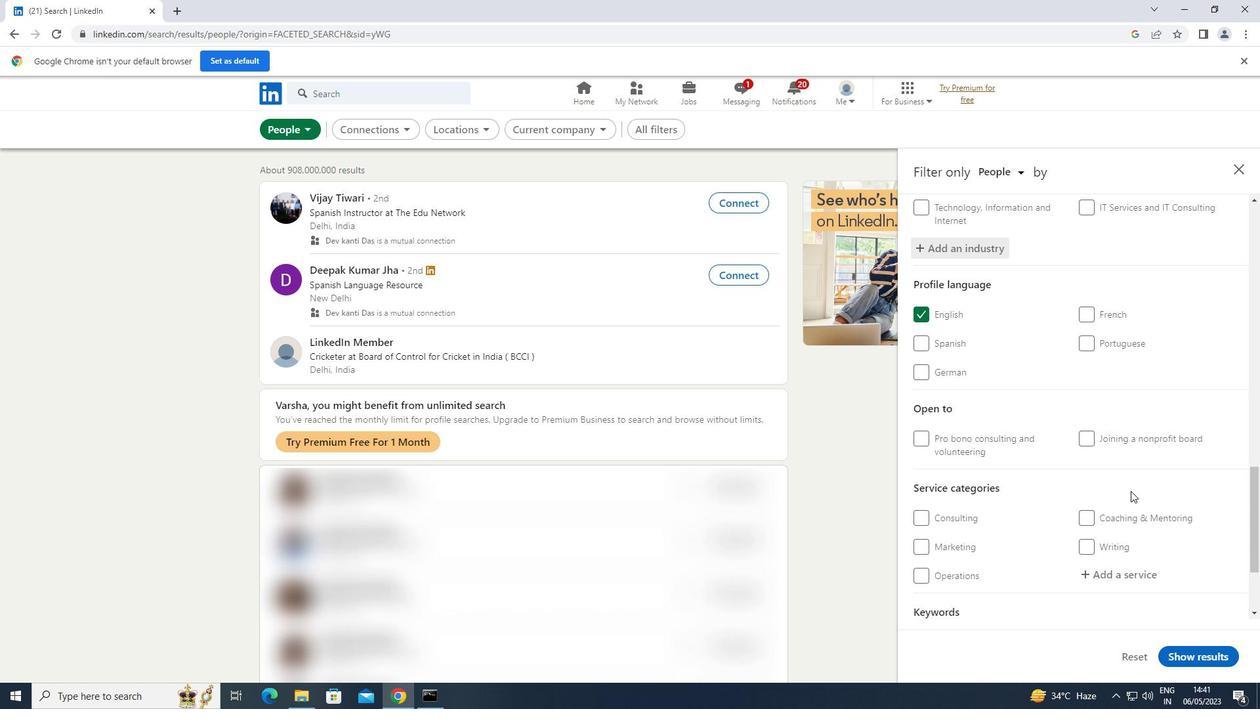 
Action: Mouse scrolled (1129, 539) with delta (0, 0)
Screenshot: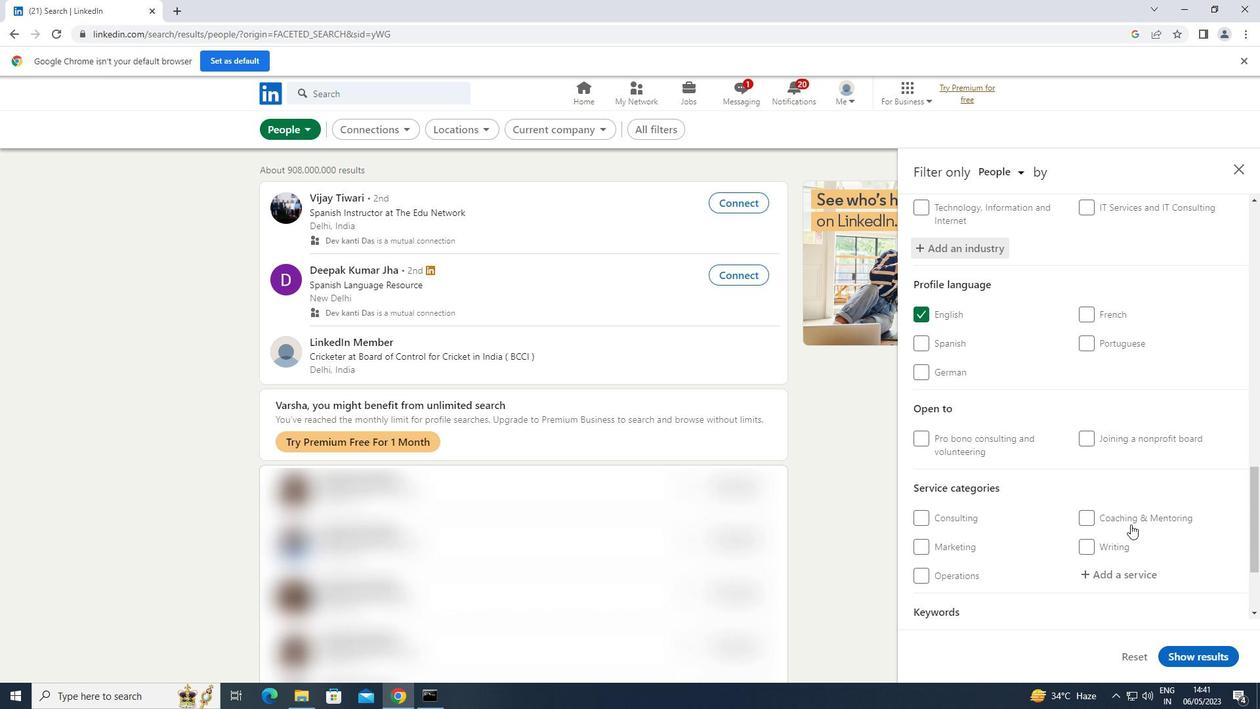 
Action: Mouse scrolled (1129, 539) with delta (0, 0)
Screenshot: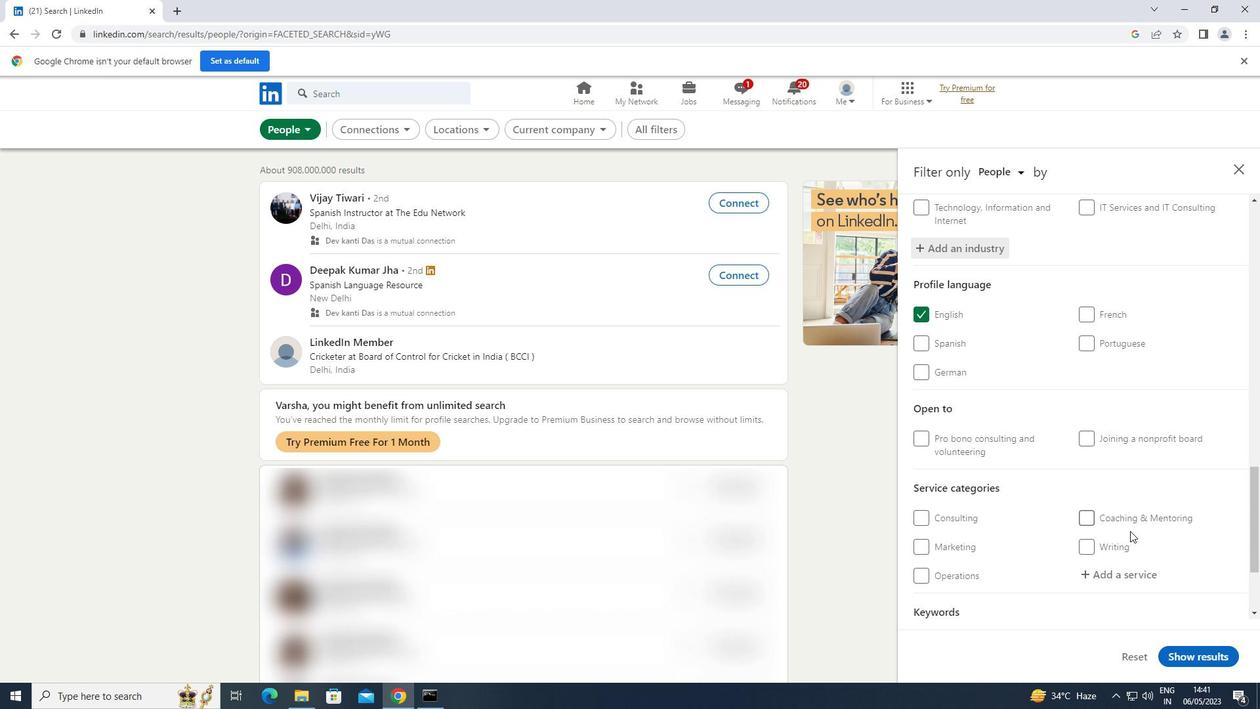 
Action: Mouse moved to (1135, 444)
Screenshot: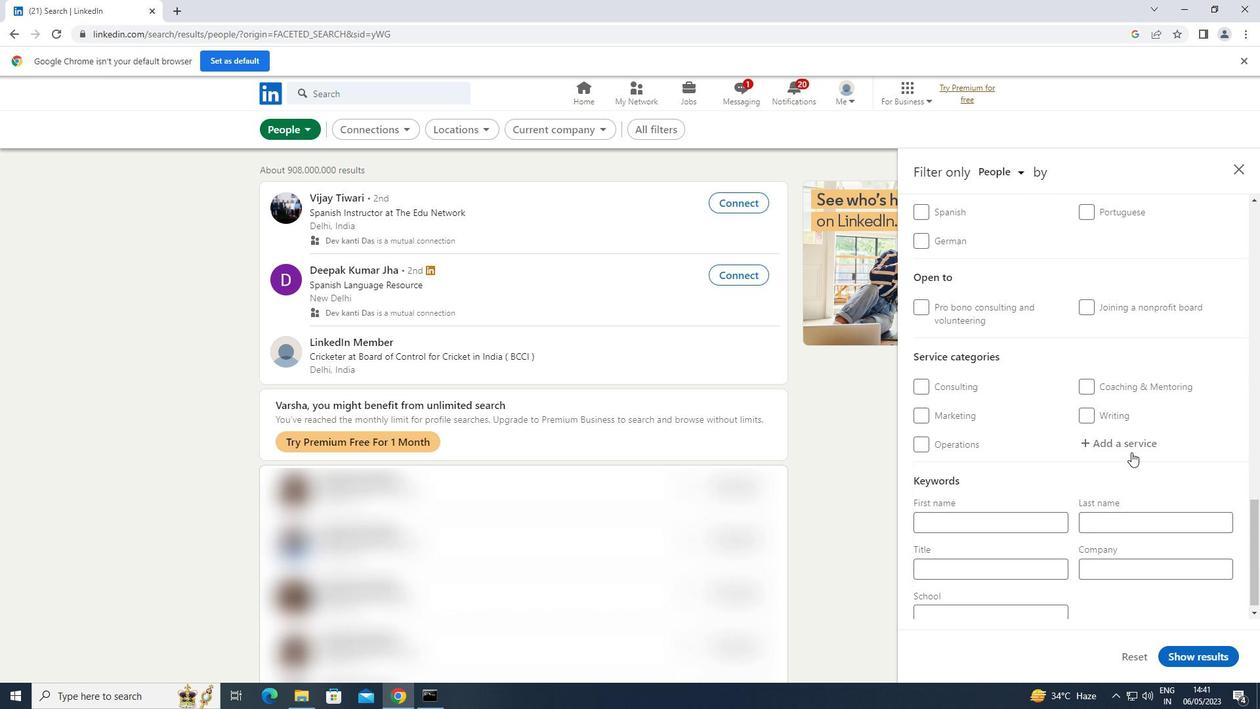 
Action: Mouse pressed left at (1135, 444)
Screenshot: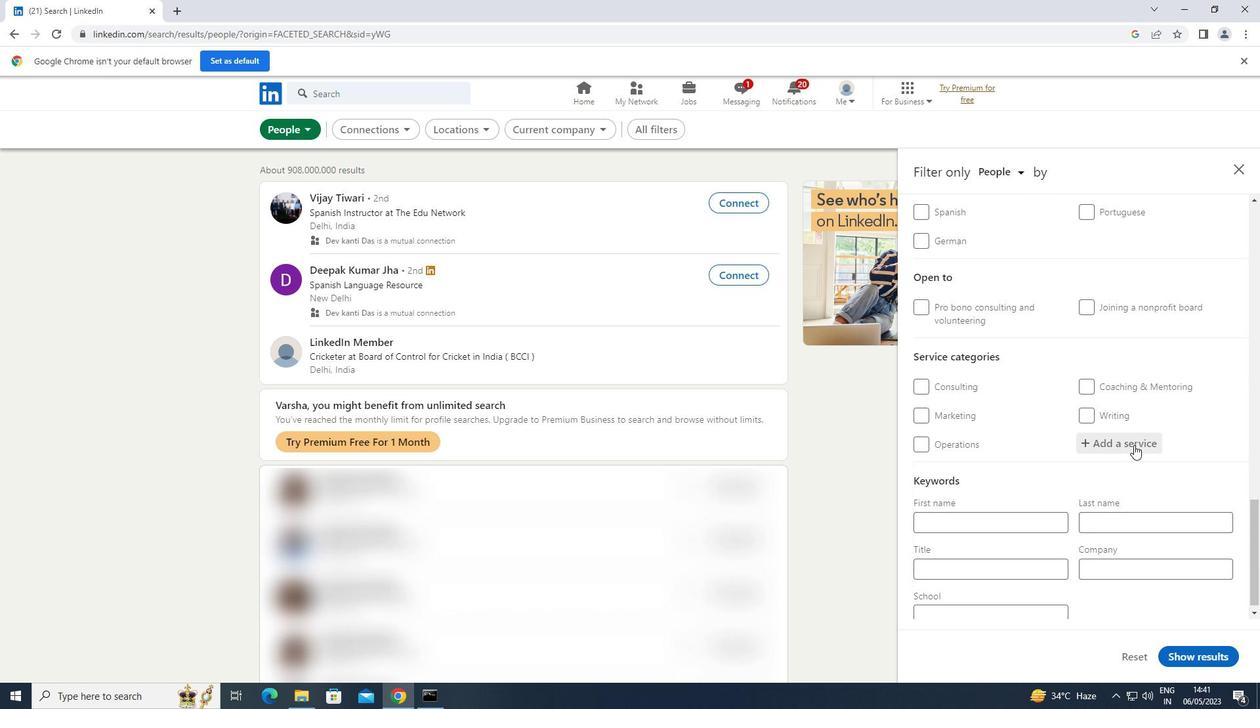 
Action: Key pressed <Key.shift>RESEARCH
Screenshot: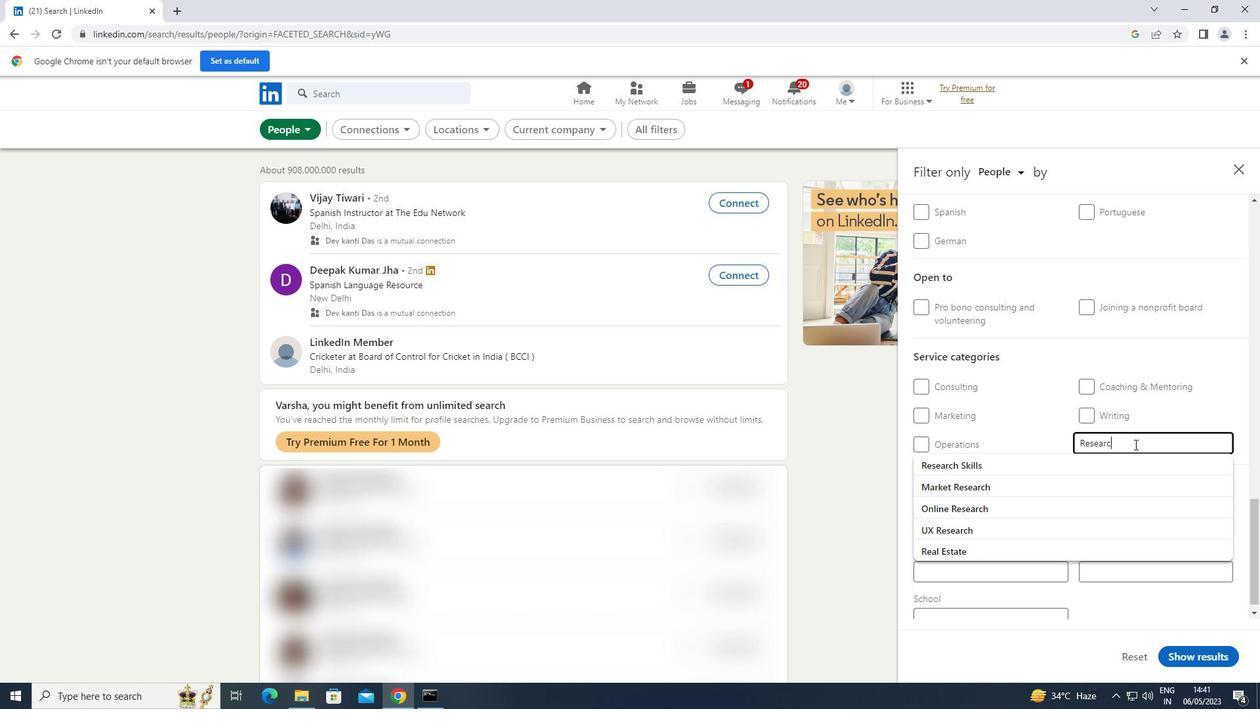 
Action: Mouse moved to (1134, 443)
Screenshot: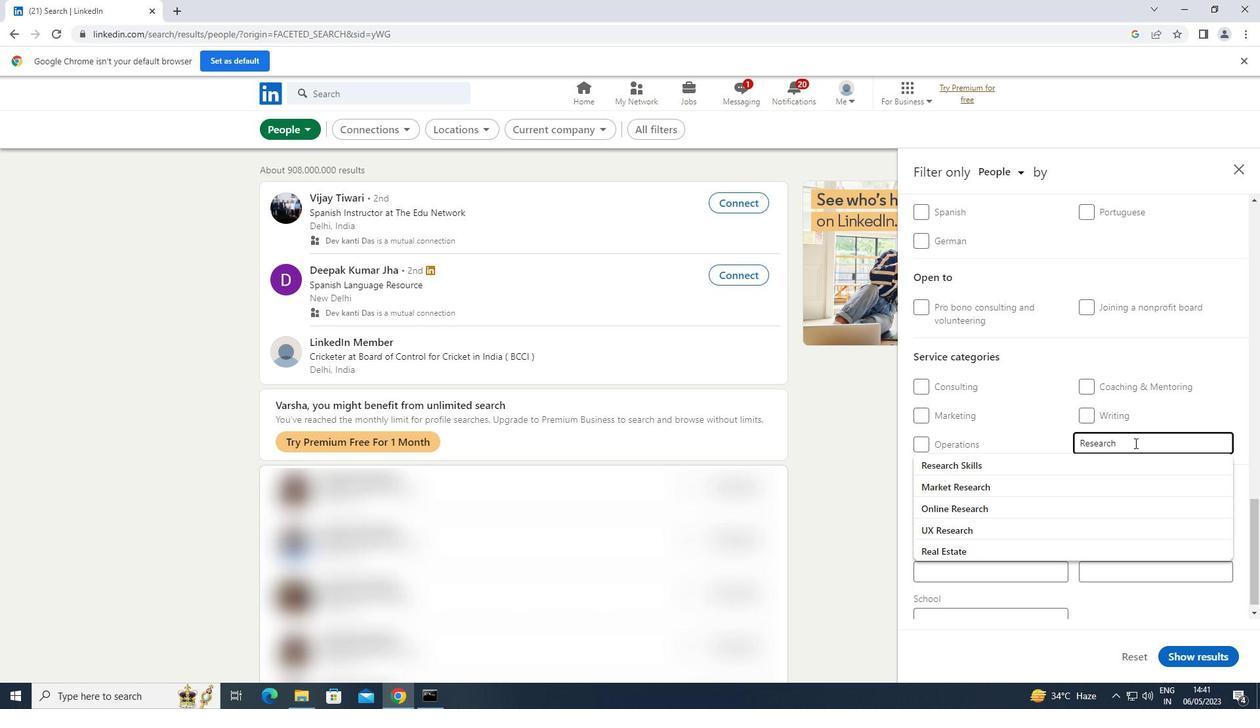 
Action: Key pressed <Key.enter>
Screenshot: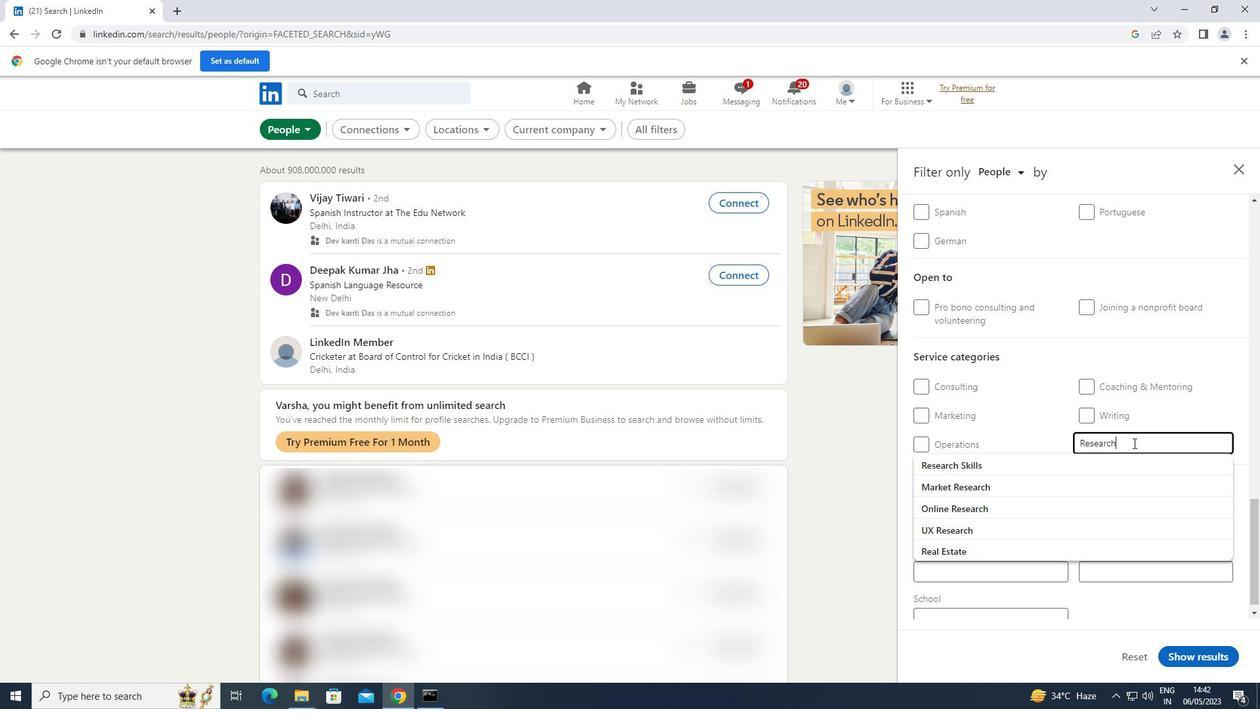 
Action: Mouse moved to (954, 564)
Screenshot: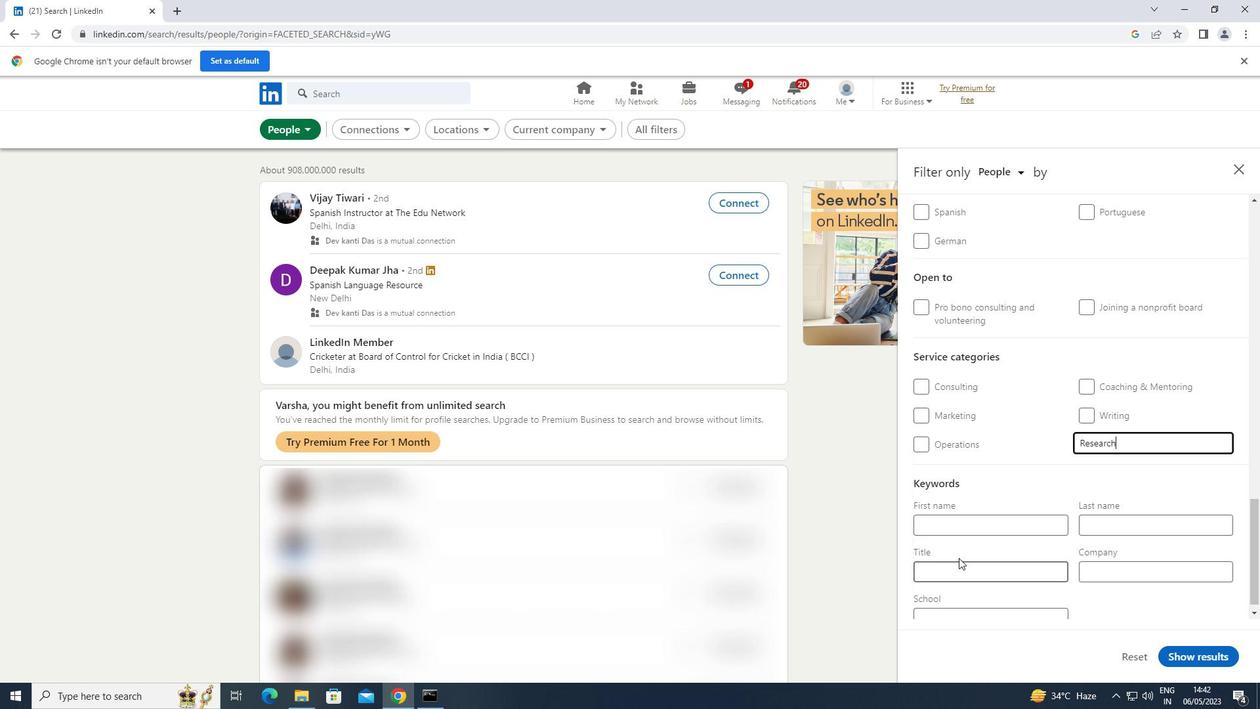 
Action: Mouse pressed left at (954, 564)
Screenshot: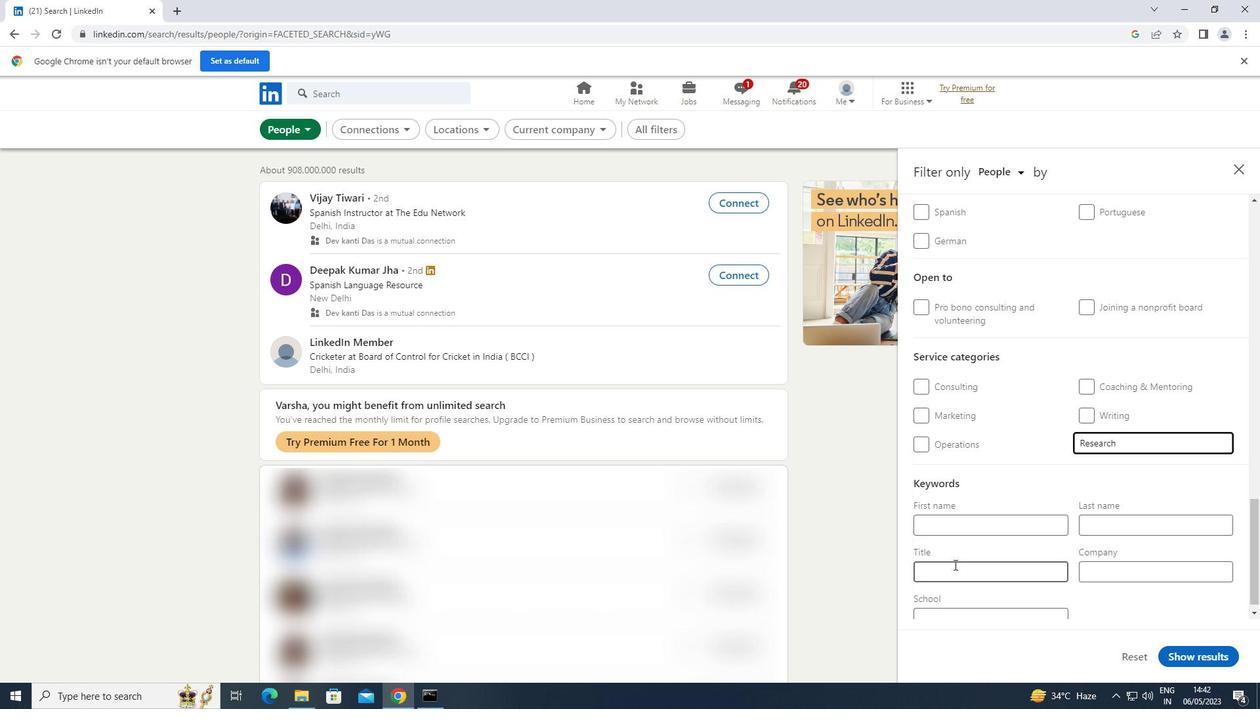 
Action: Mouse moved to (954, 564)
Screenshot: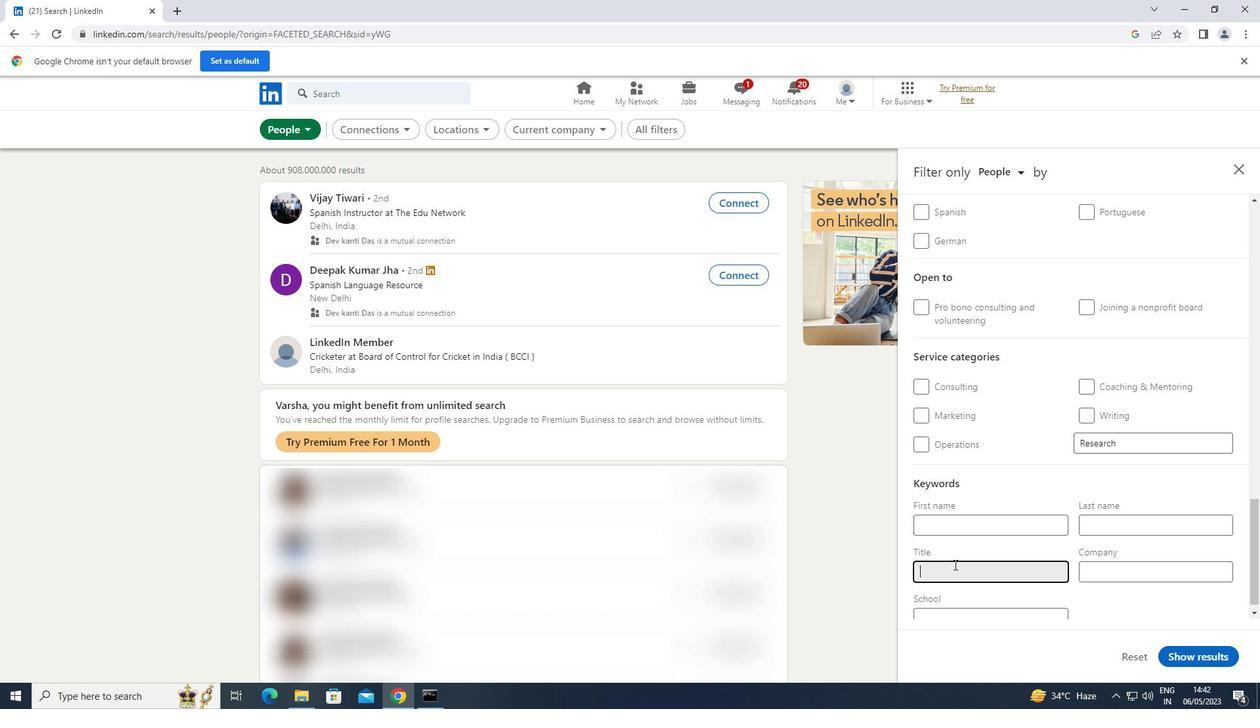 
Action: Key pressed <Key.shift>WOMEN'S<Key.space><Key.shift>SHELTER<Key.space><Key.shift>JOBS
Screenshot: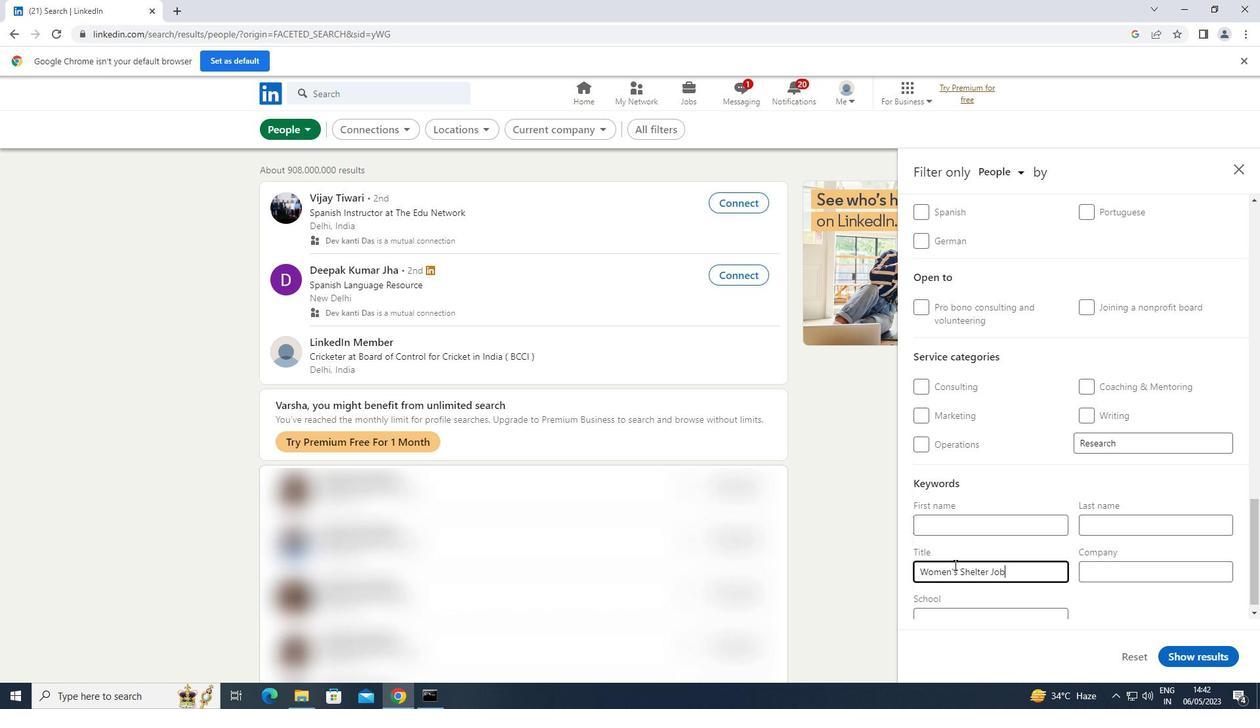 
Action: Mouse moved to (1216, 663)
Screenshot: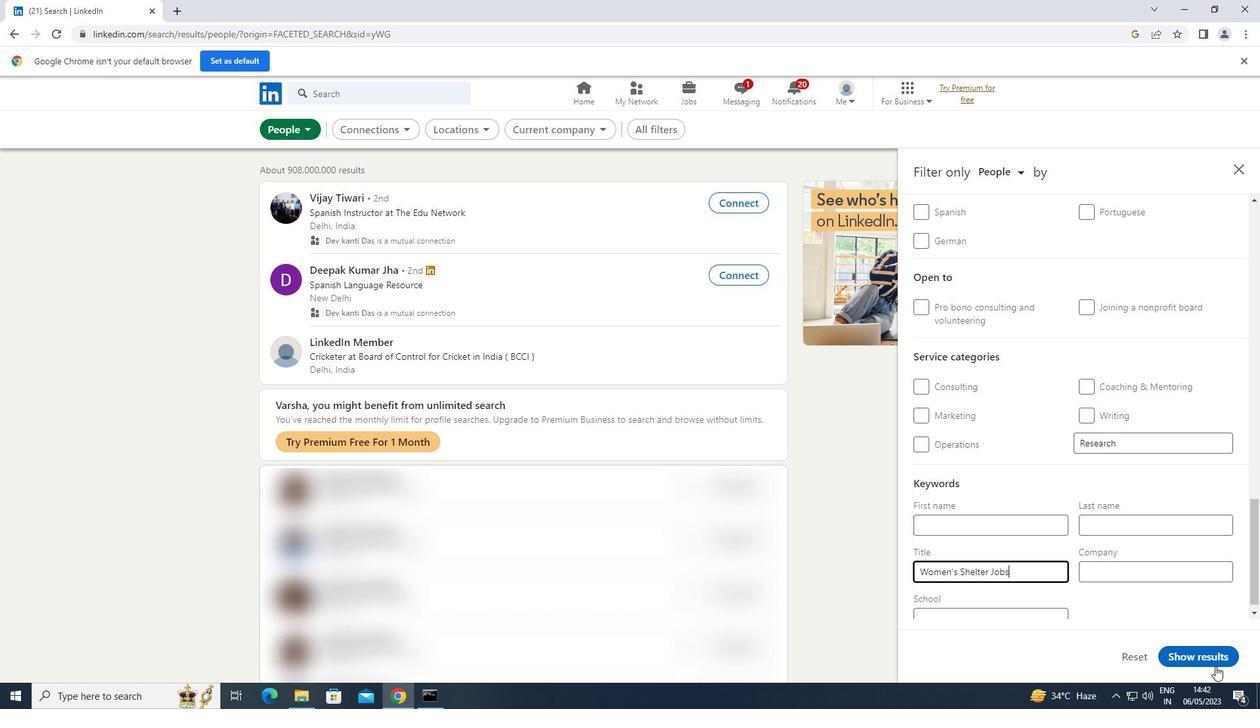 
Action: Mouse pressed left at (1216, 663)
Screenshot: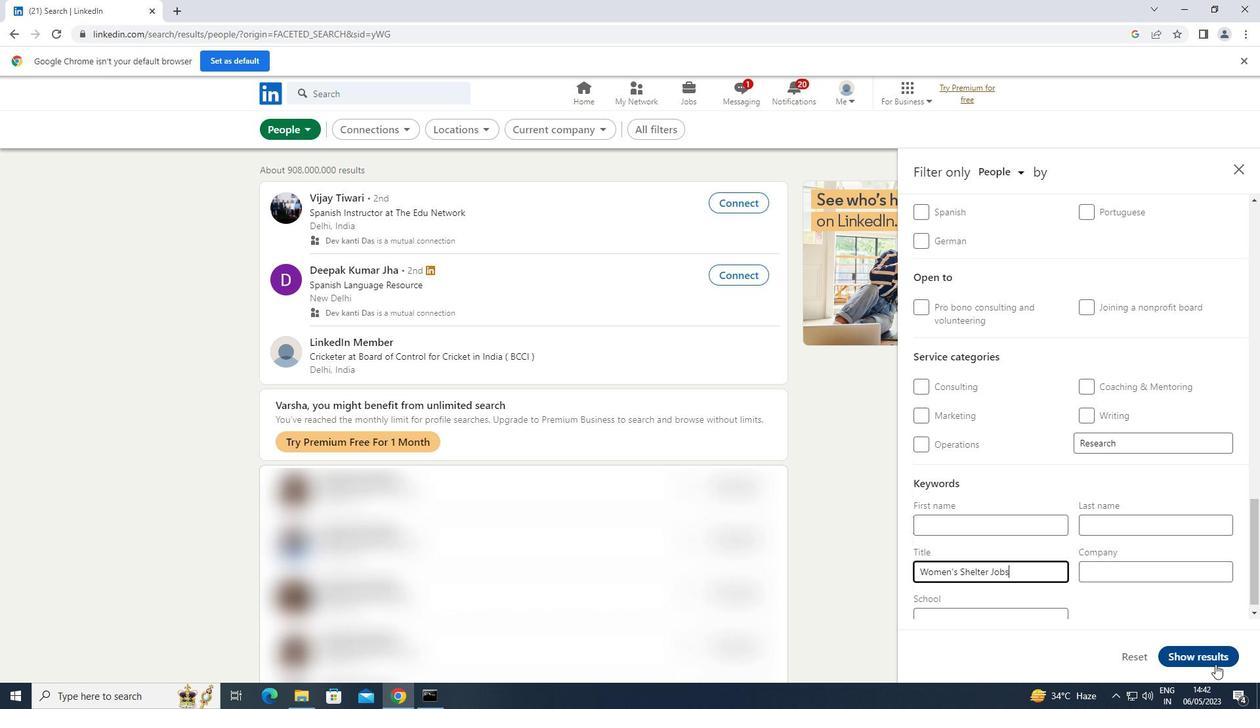 
